 Task: Find connections with filter location Igaraçu do Tietê with filter topic #lockdownwith filter profile language German with filter current company Ssangyong Engineering & Construction Co. Ltd. with filter school Mount Carmel College, India with filter industry Footwear Manufacturing with filter service category Nonprofit Consulting with filter keywords title Managers
Action: Mouse moved to (547, 103)
Screenshot: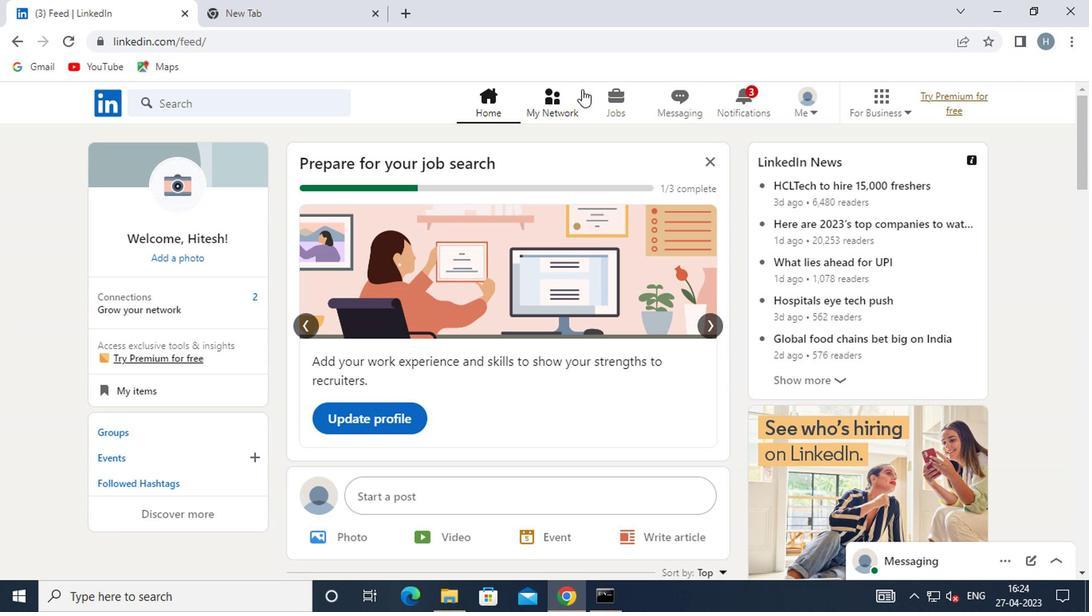 
Action: Mouse pressed left at (547, 103)
Screenshot: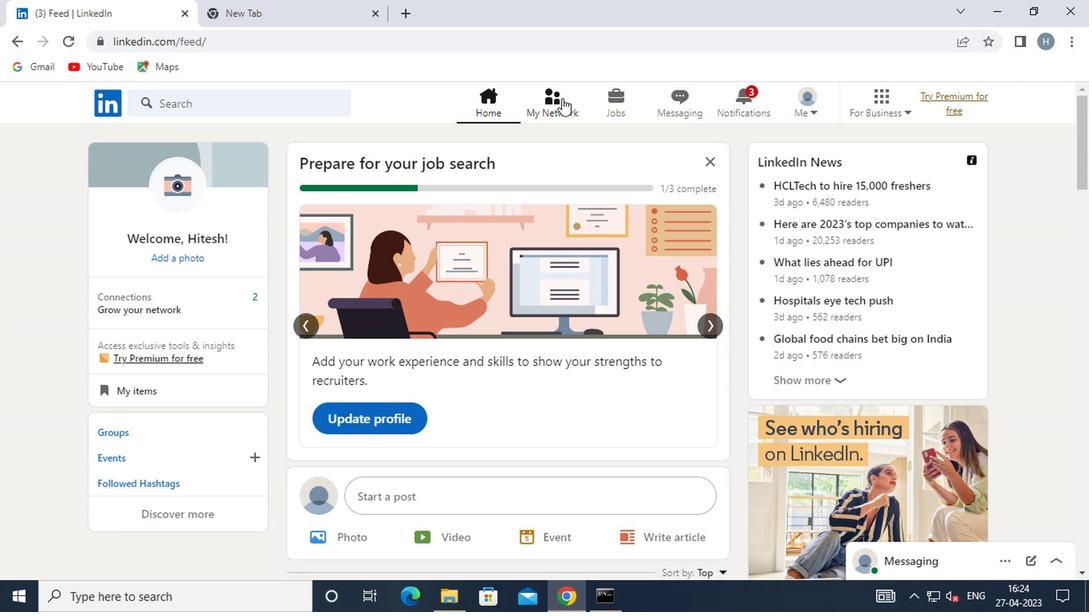 
Action: Mouse moved to (236, 184)
Screenshot: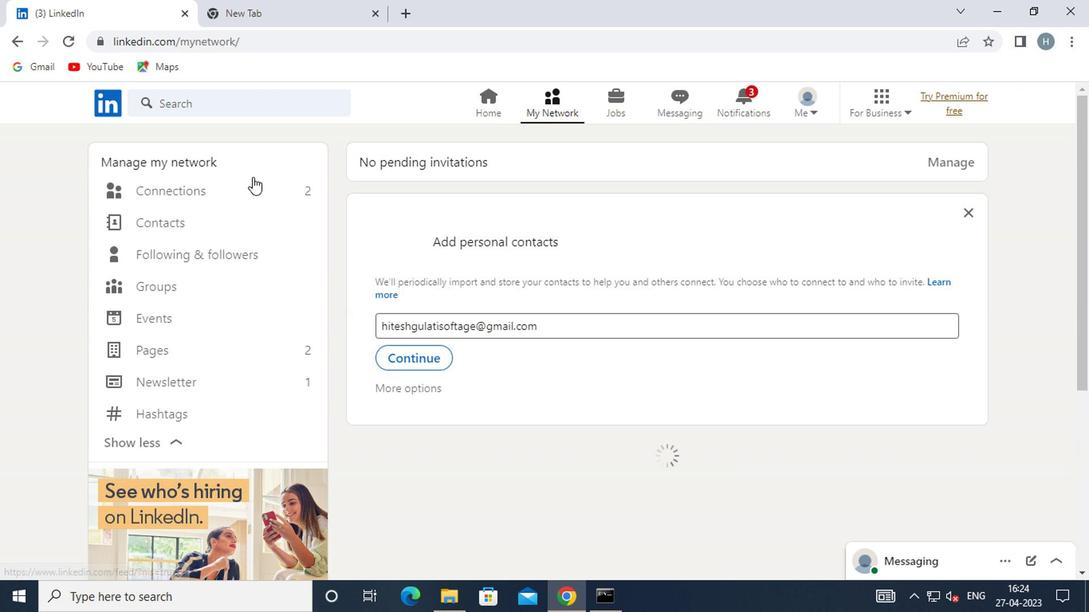 
Action: Mouse pressed left at (236, 184)
Screenshot: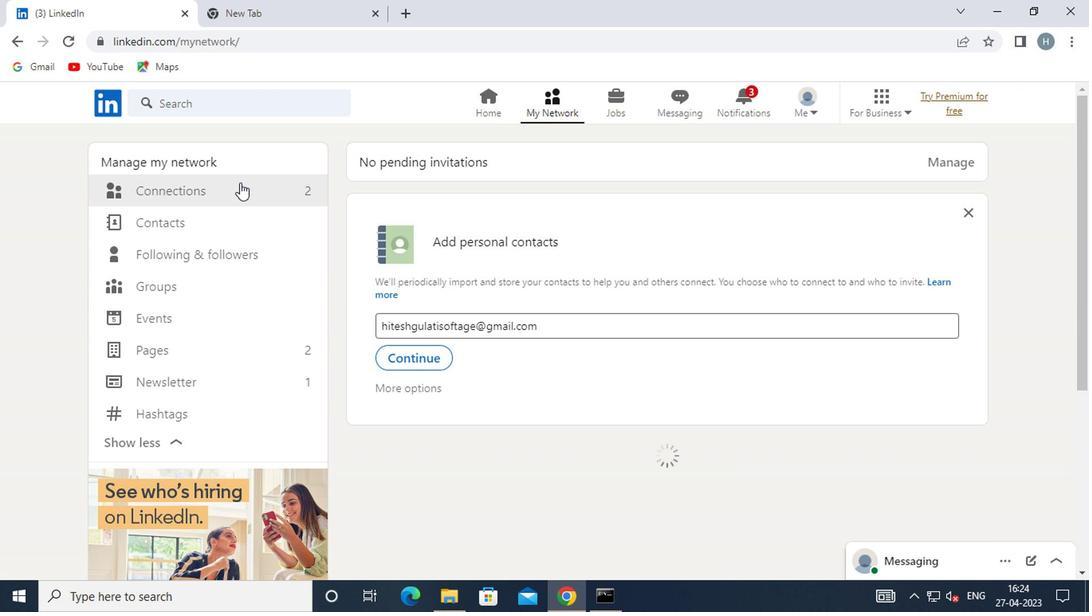 
Action: Mouse moved to (653, 190)
Screenshot: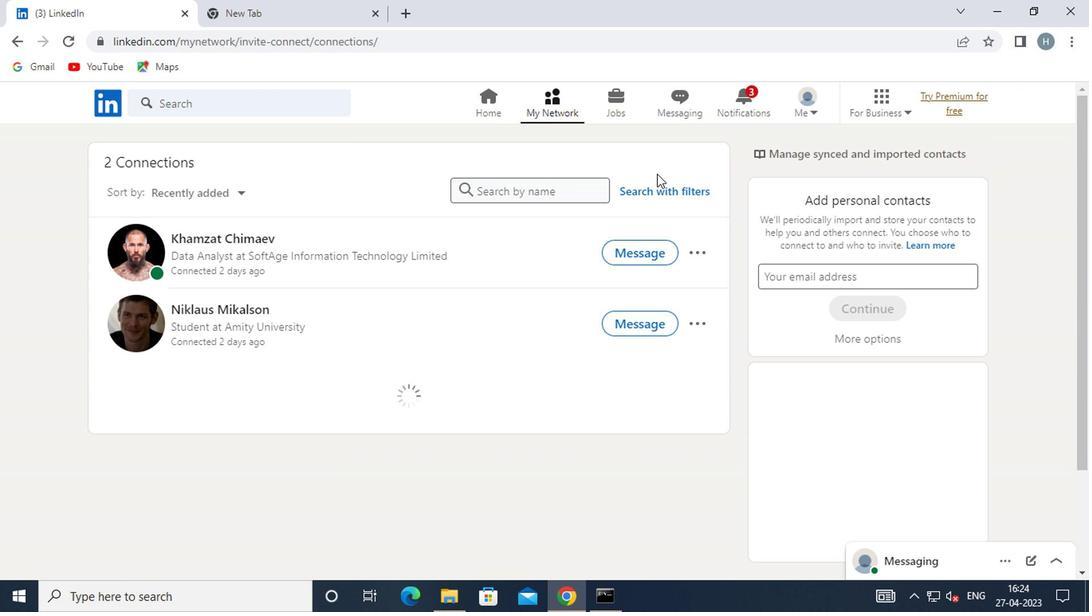 
Action: Mouse pressed left at (653, 190)
Screenshot: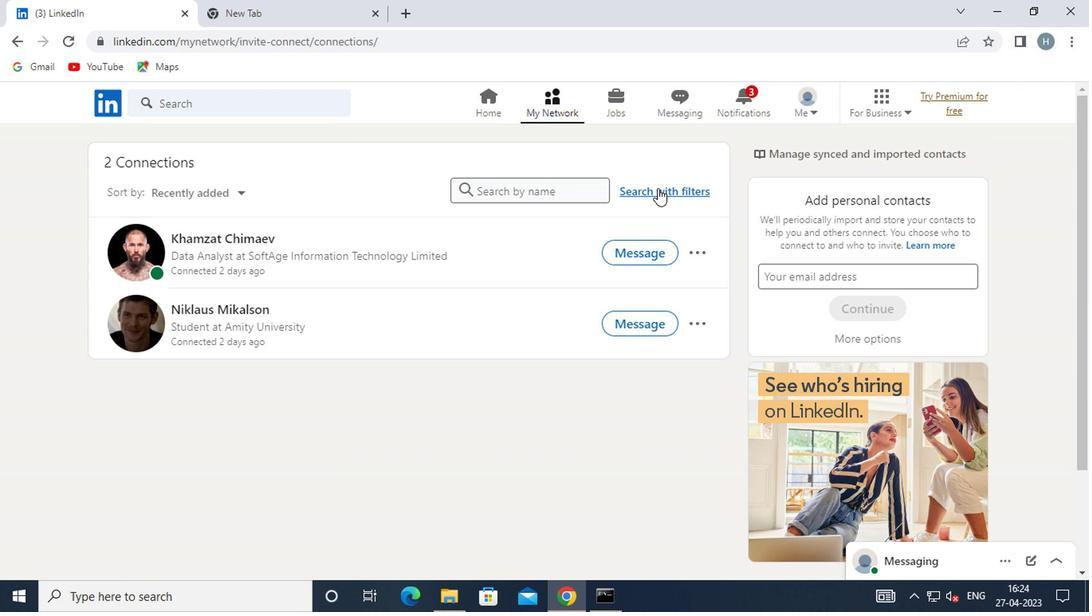 
Action: Mouse moved to (586, 144)
Screenshot: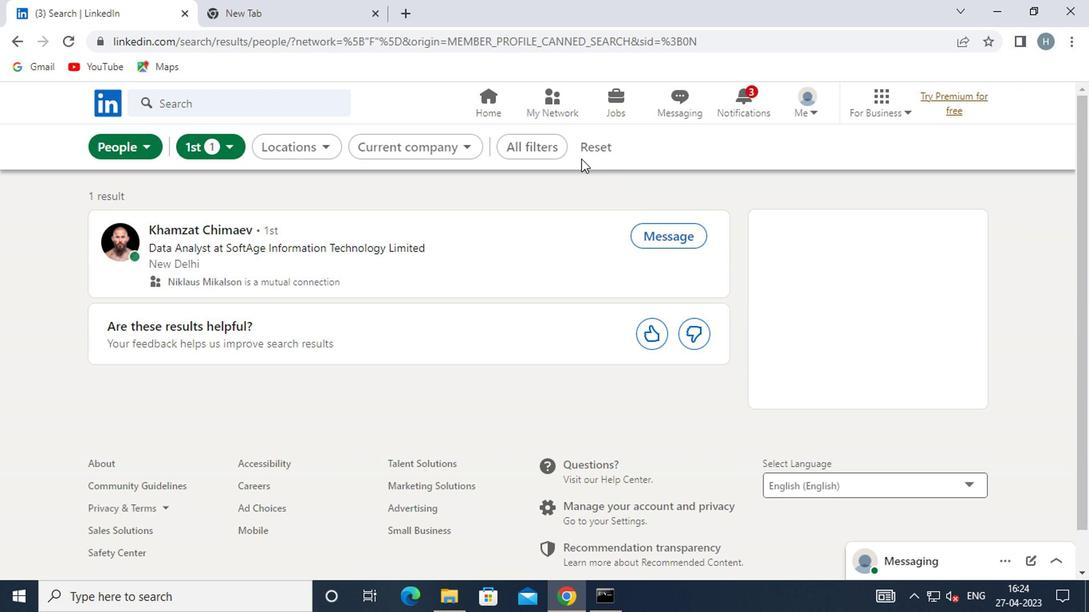 
Action: Mouse pressed left at (586, 144)
Screenshot: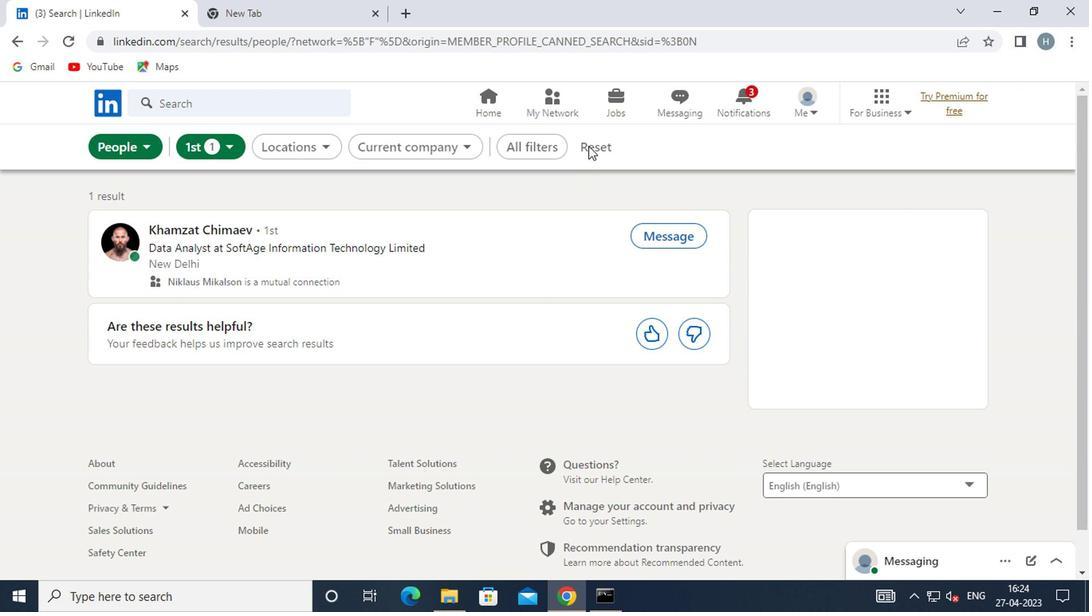 
Action: Mouse moved to (556, 144)
Screenshot: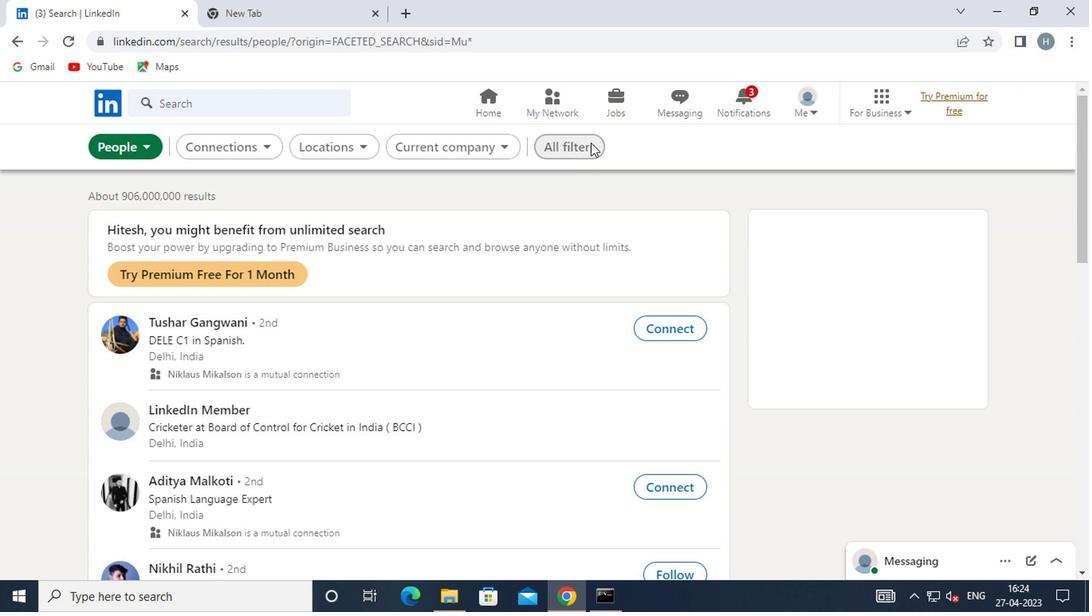 
Action: Mouse pressed left at (556, 144)
Screenshot: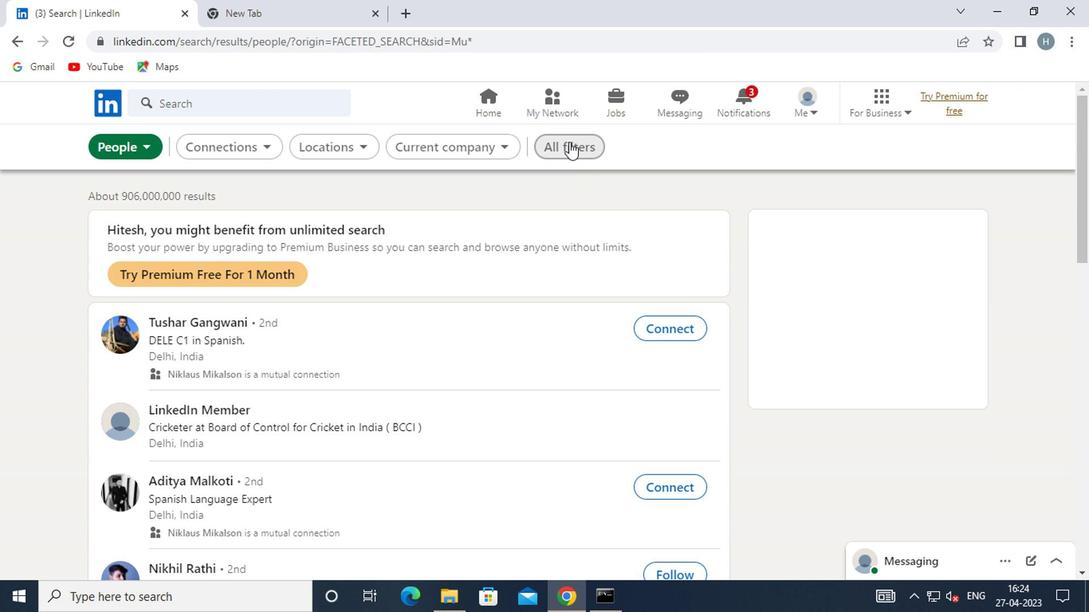 
Action: Mouse moved to (879, 285)
Screenshot: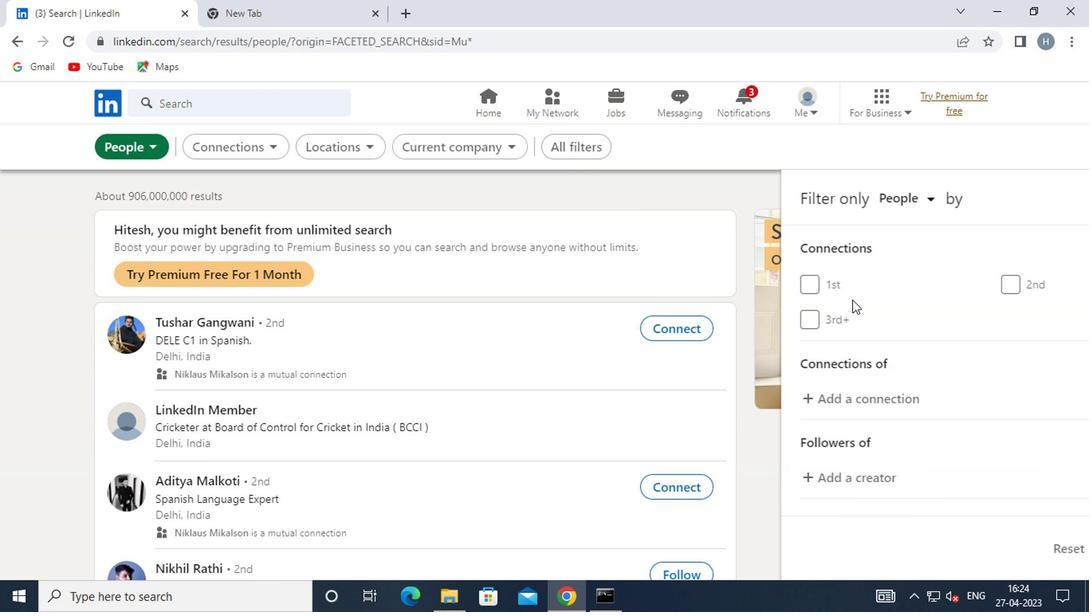 
Action: Mouse scrolled (879, 285) with delta (0, 0)
Screenshot: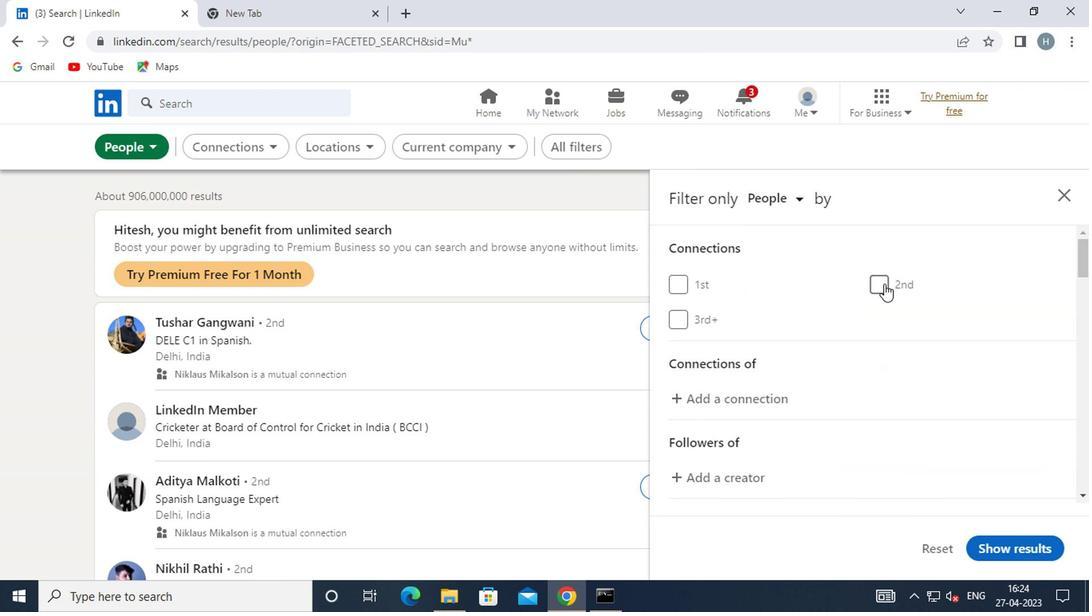 
Action: Mouse scrolled (879, 285) with delta (0, 0)
Screenshot: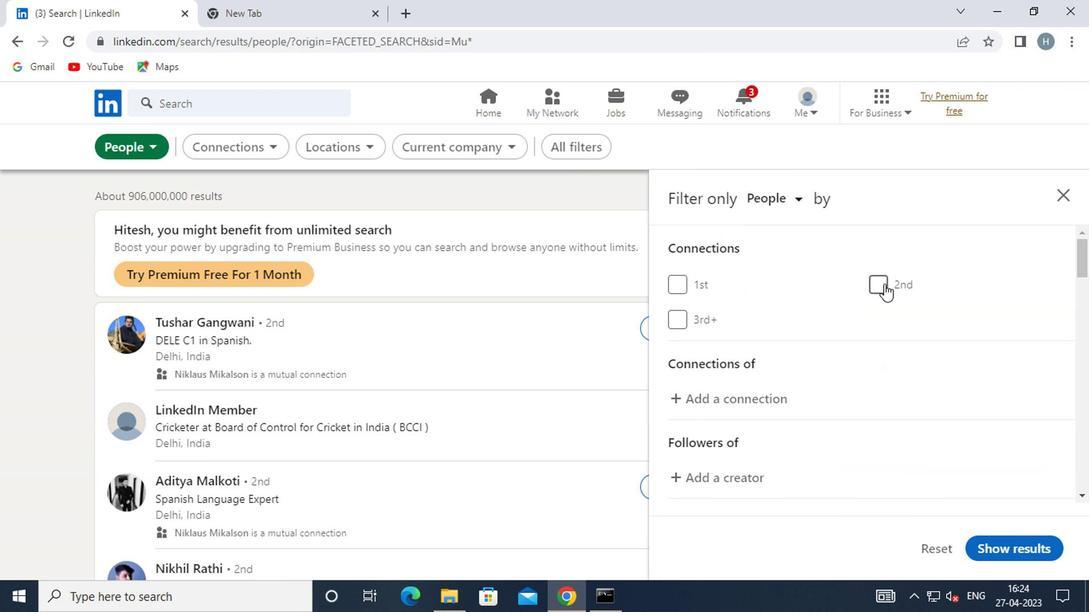
Action: Mouse scrolled (879, 285) with delta (0, 0)
Screenshot: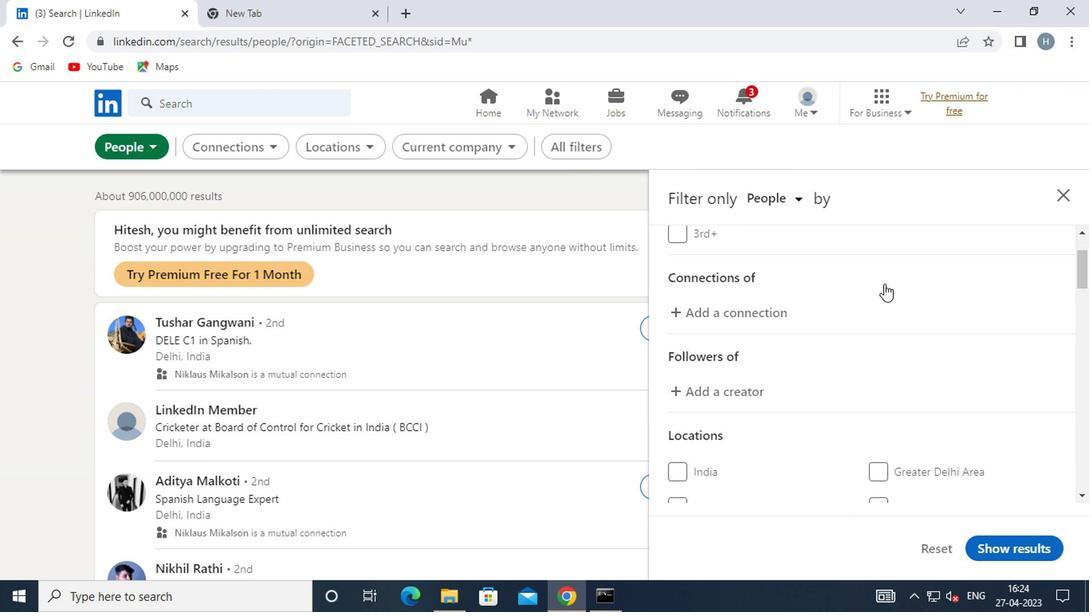 
Action: Mouse scrolled (879, 285) with delta (0, 0)
Screenshot: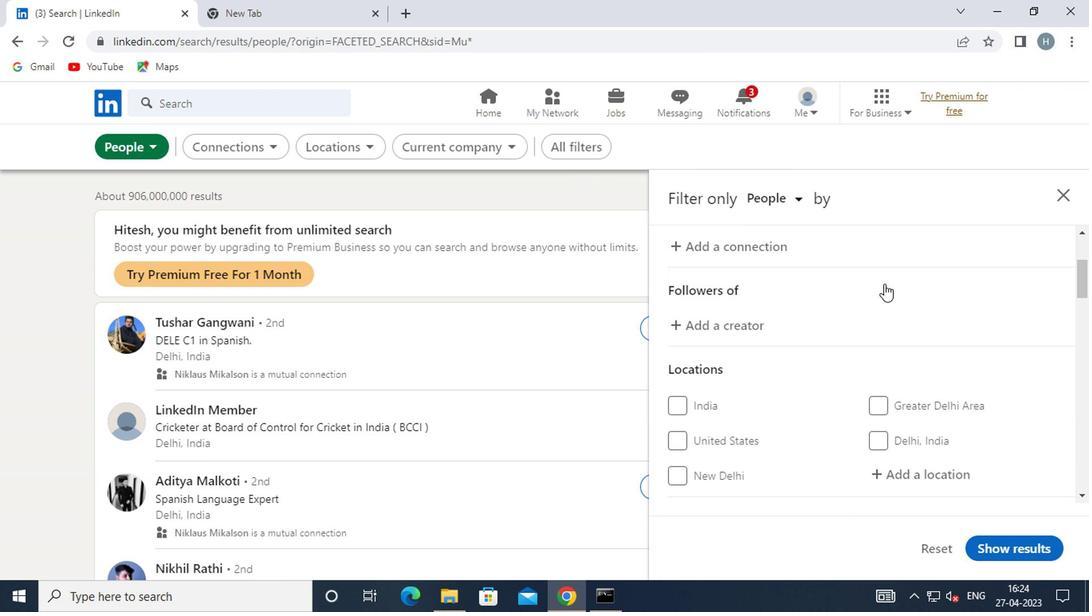
Action: Mouse moved to (907, 306)
Screenshot: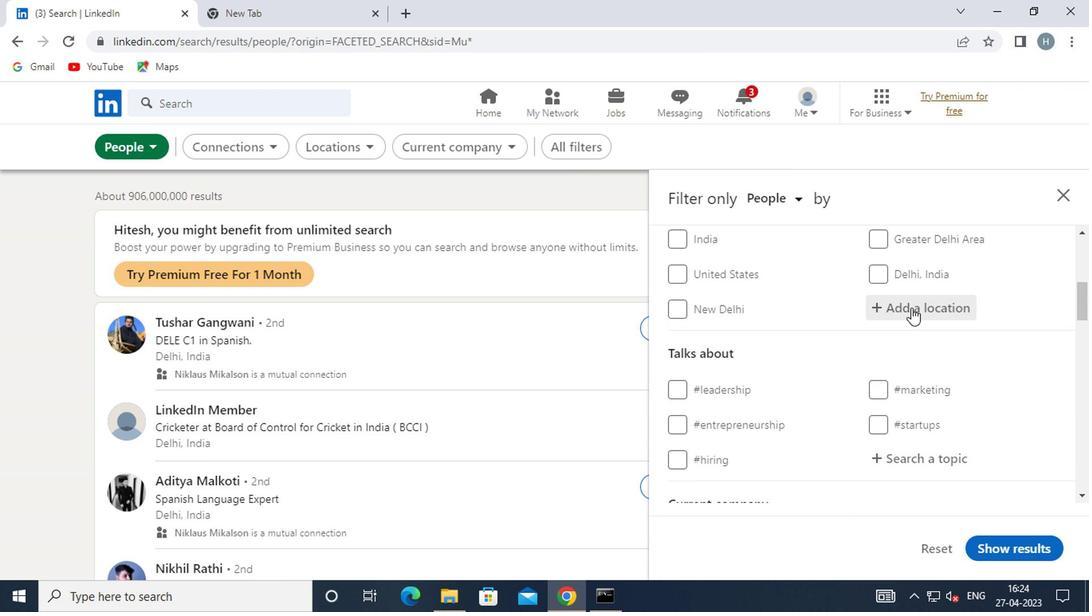 
Action: Mouse pressed left at (907, 306)
Screenshot: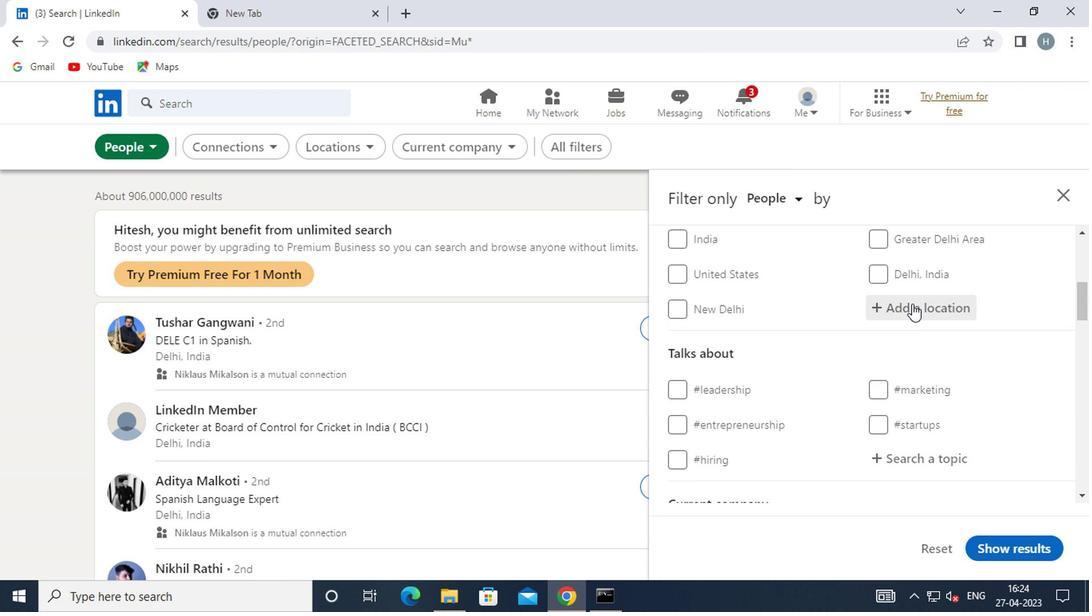 
Action: Mouse moved to (907, 305)
Screenshot: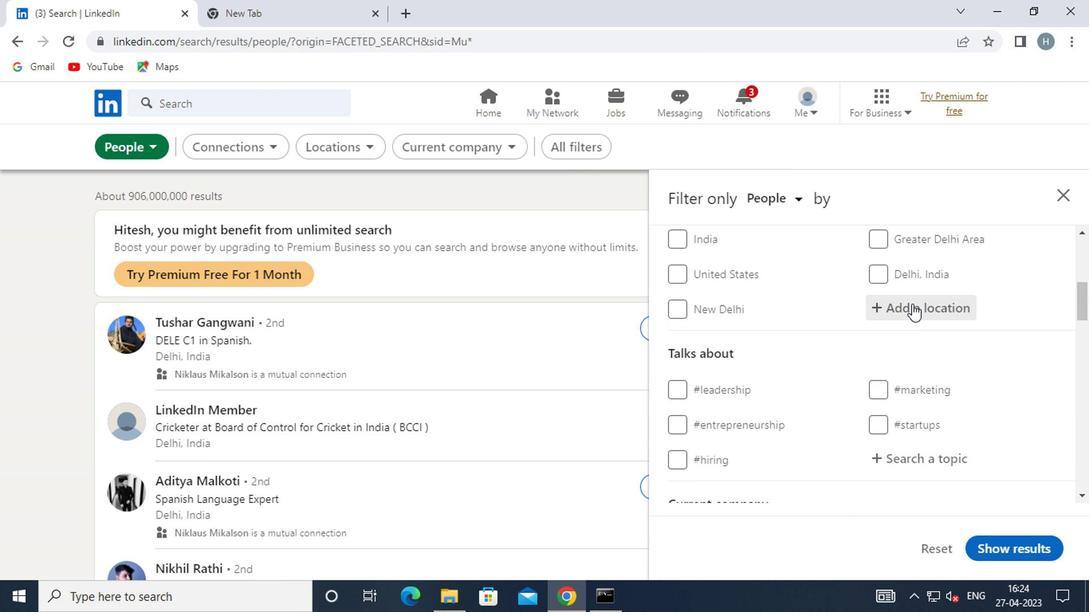 
Action: Key pressed <Key.shift>IGARACU
Screenshot: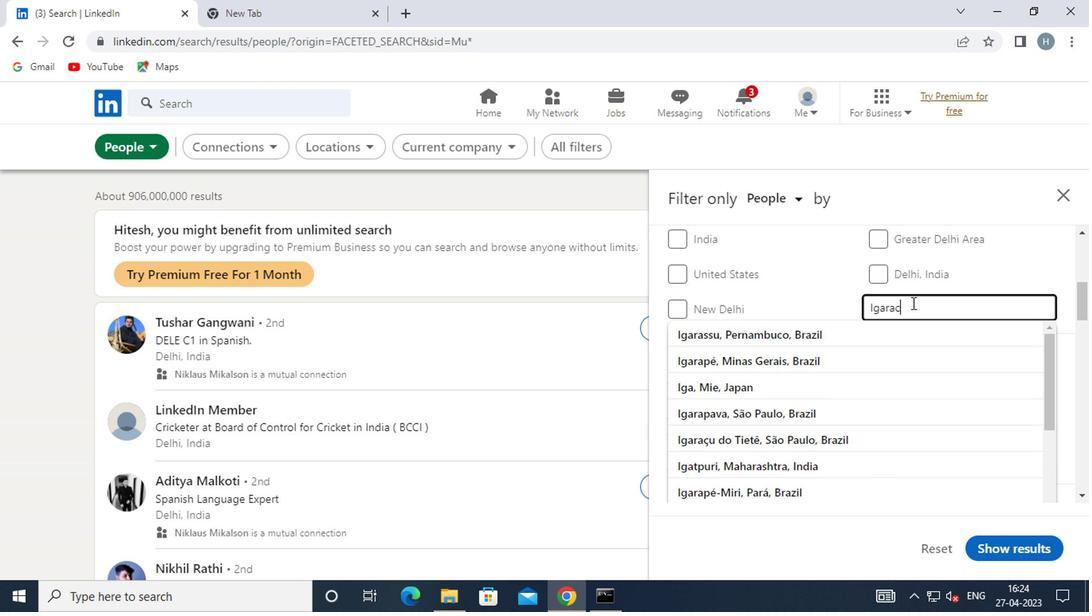 
Action: Mouse moved to (1007, 266)
Screenshot: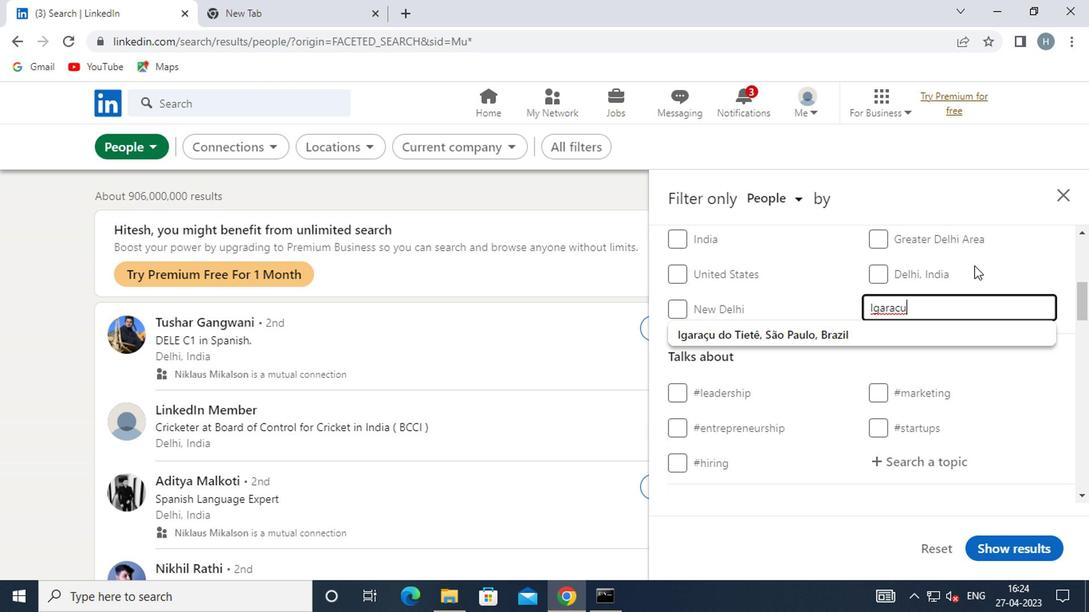 
Action: Mouse pressed left at (1007, 266)
Screenshot: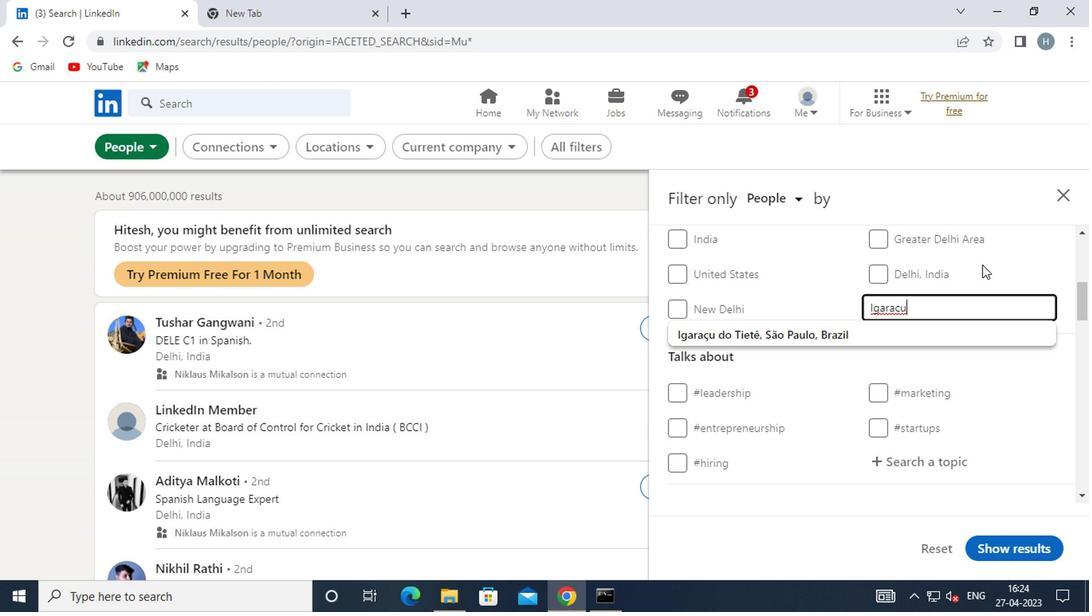 
Action: Mouse moved to (989, 274)
Screenshot: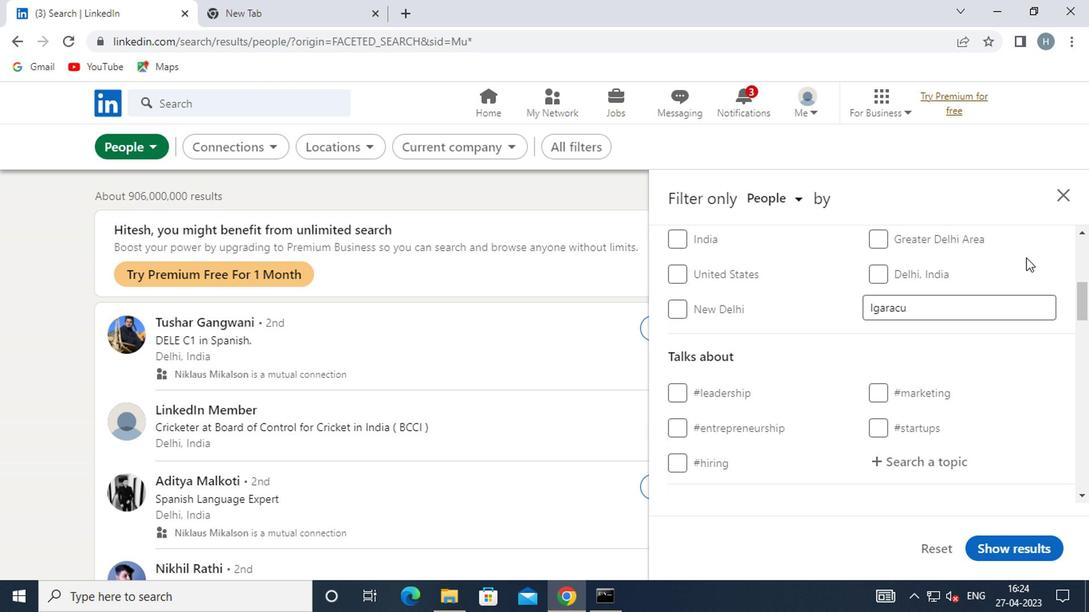 
Action: Mouse scrolled (989, 273) with delta (0, 0)
Screenshot: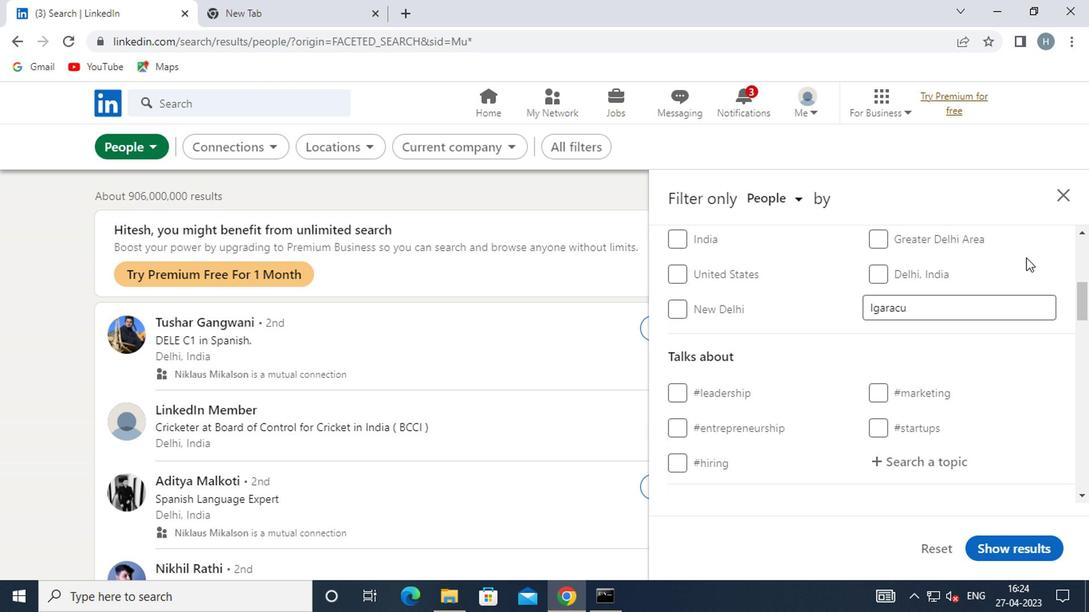 
Action: Mouse moved to (964, 289)
Screenshot: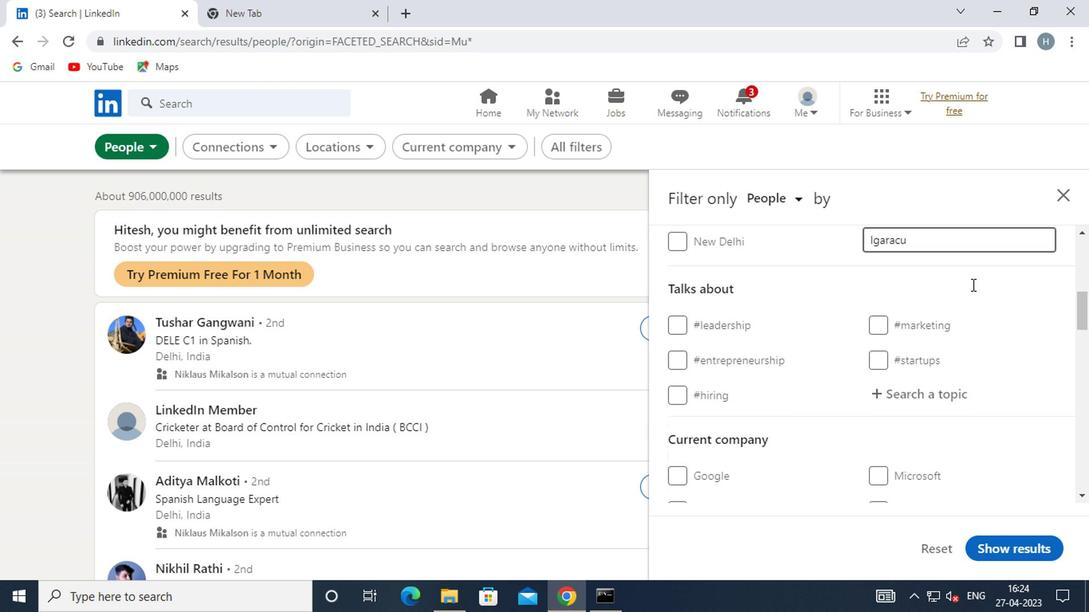 
Action: Mouse scrolled (964, 288) with delta (0, 0)
Screenshot: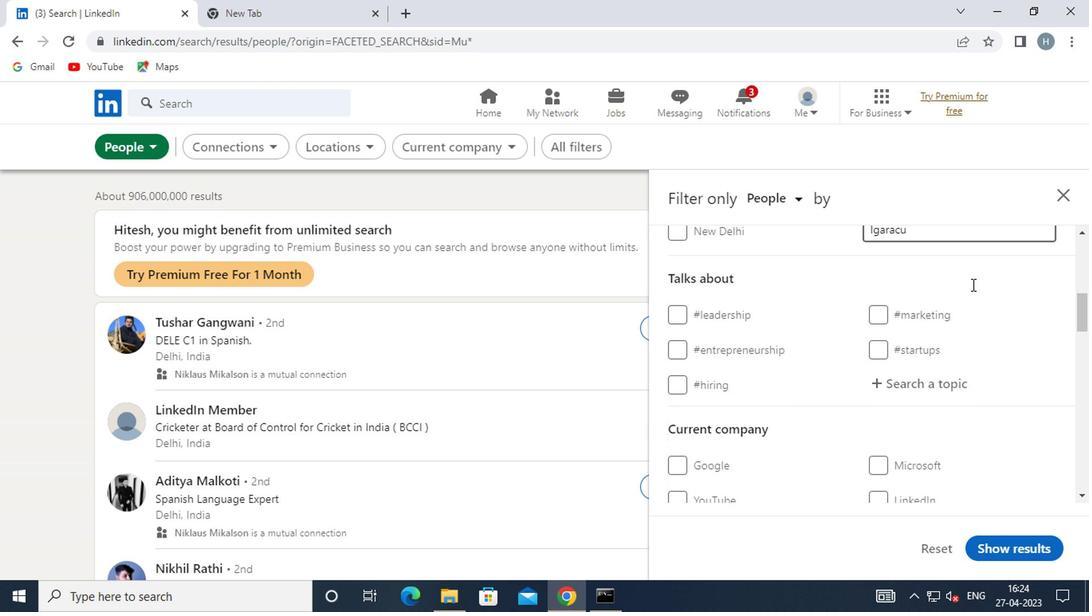 
Action: Mouse moved to (926, 303)
Screenshot: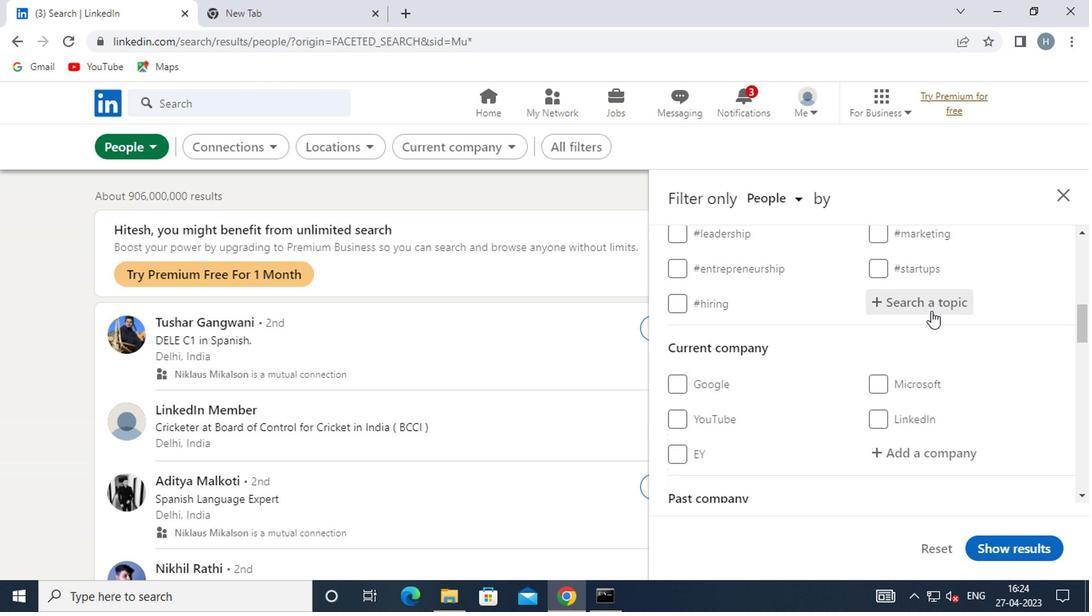 
Action: Mouse pressed left at (926, 303)
Screenshot: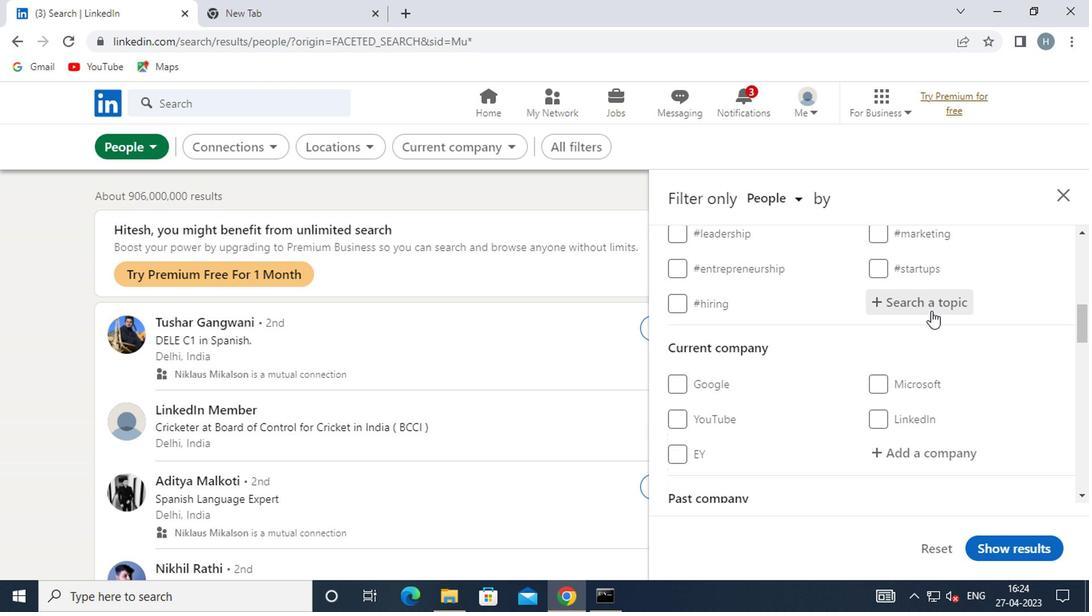 
Action: Mouse moved to (922, 301)
Screenshot: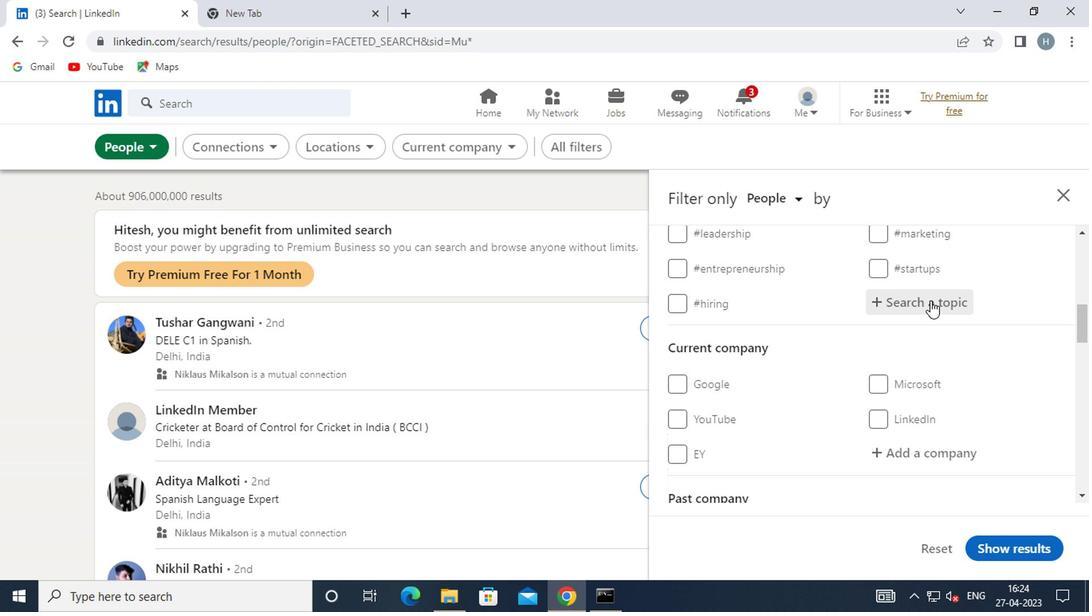 
Action: Key pressed <Key.shift>#LOCKDOWNWITH
Screenshot: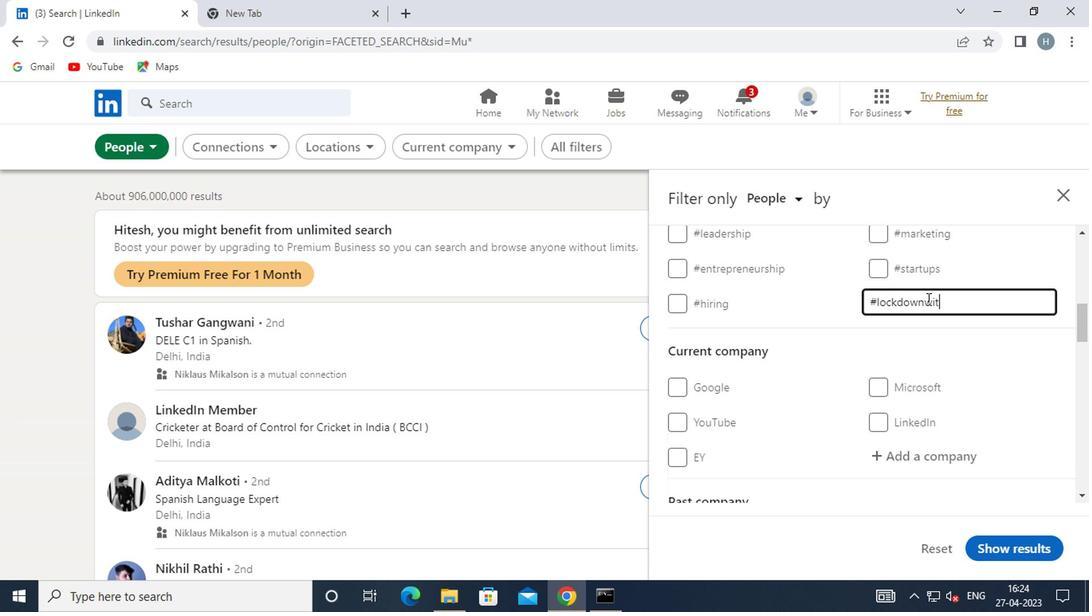 
Action: Mouse moved to (986, 336)
Screenshot: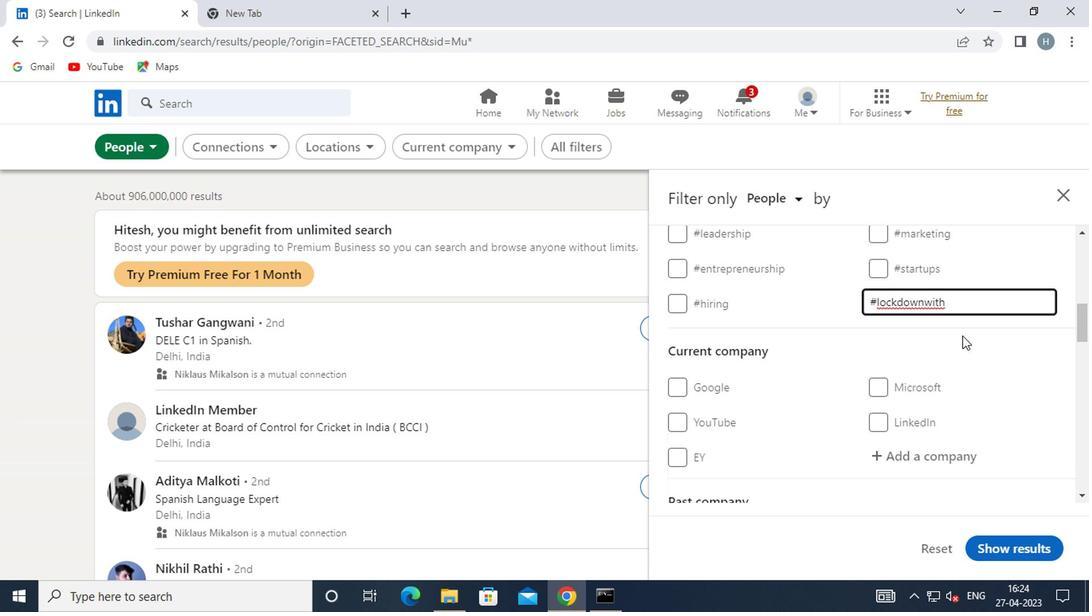 
Action: Mouse pressed left at (986, 336)
Screenshot: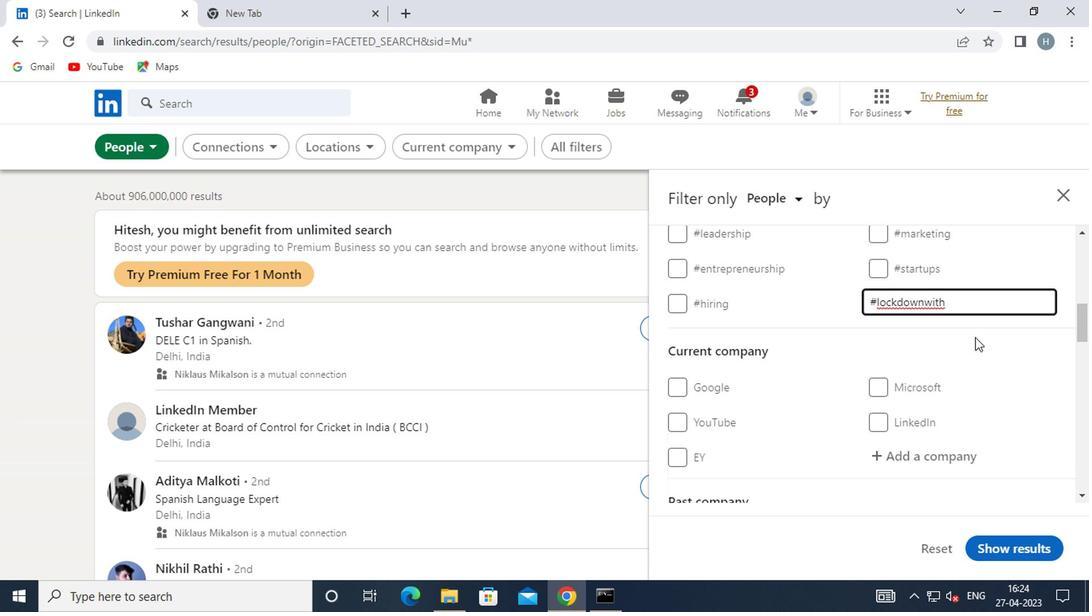 
Action: Mouse moved to (979, 342)
Screenshot: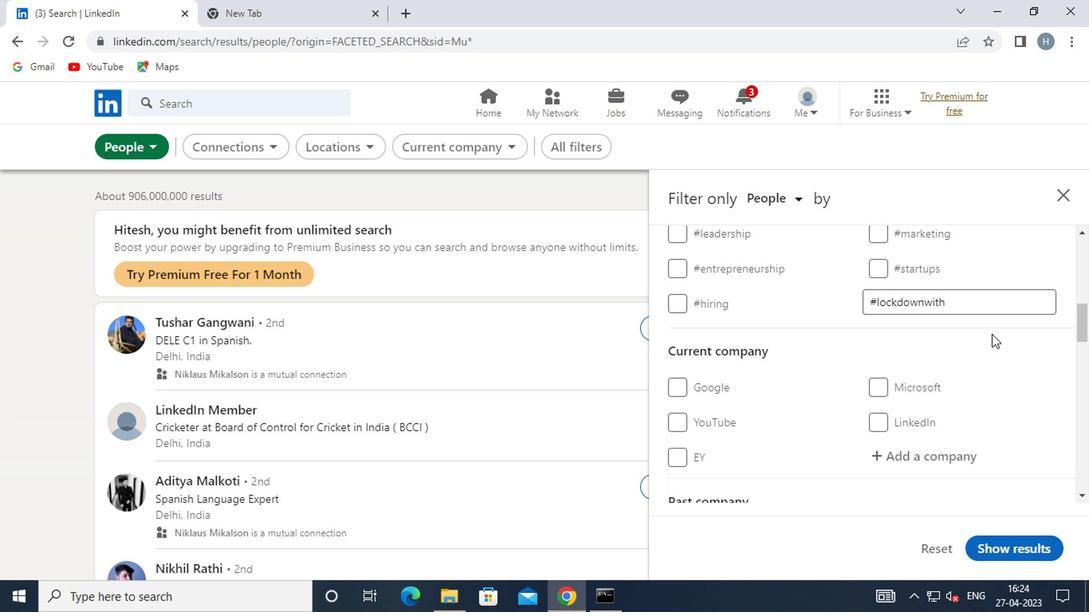 
Action: Mouse scrolled (979, 341) with delta (0, -1)
Screenshot: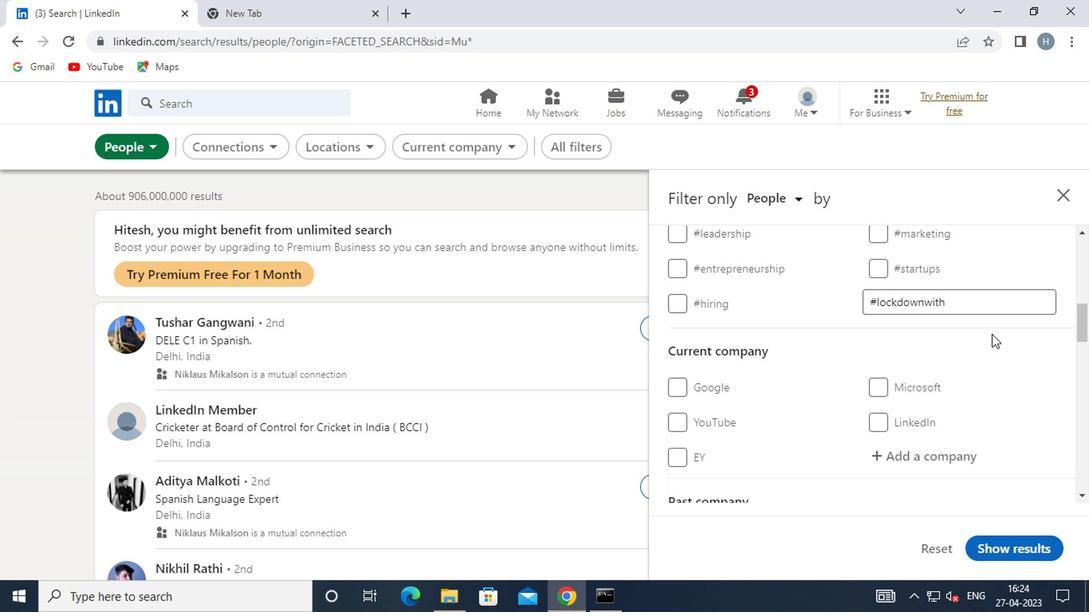 
Action: Mouse moved to (973, 348)
Screenshot: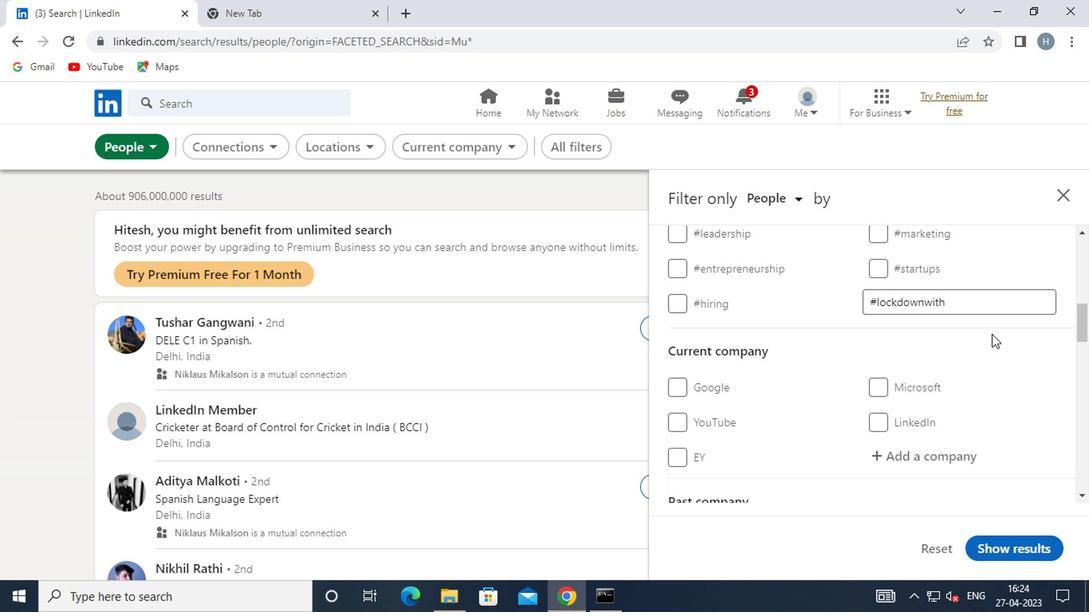 
Action: Mouse scrolled (973, 347) with delta (0, 0)
Screenshot: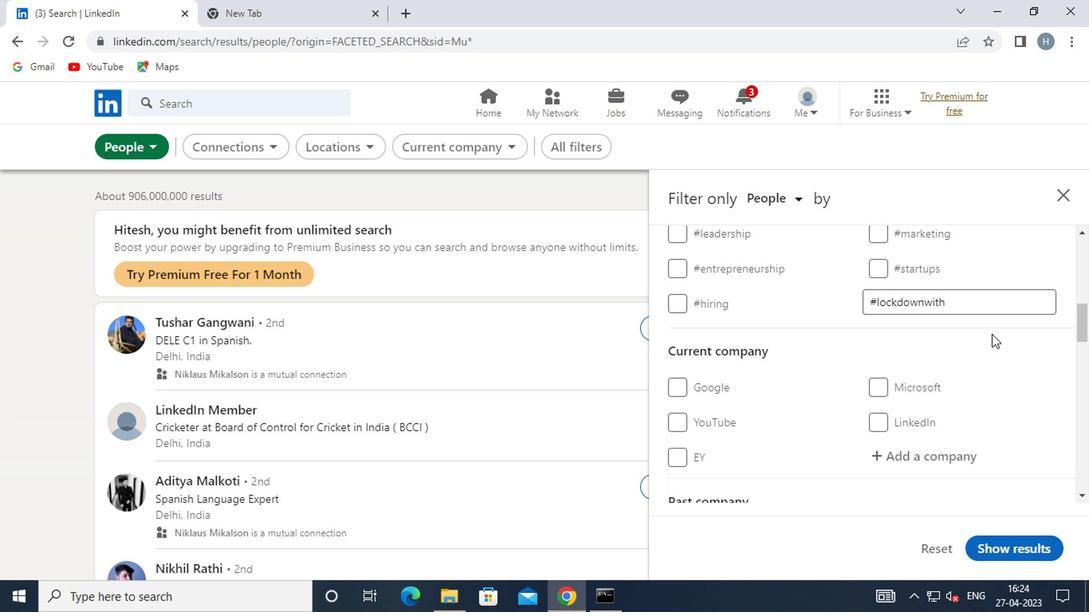 
Action: Mouse moved to (968, 348)
Screenshot: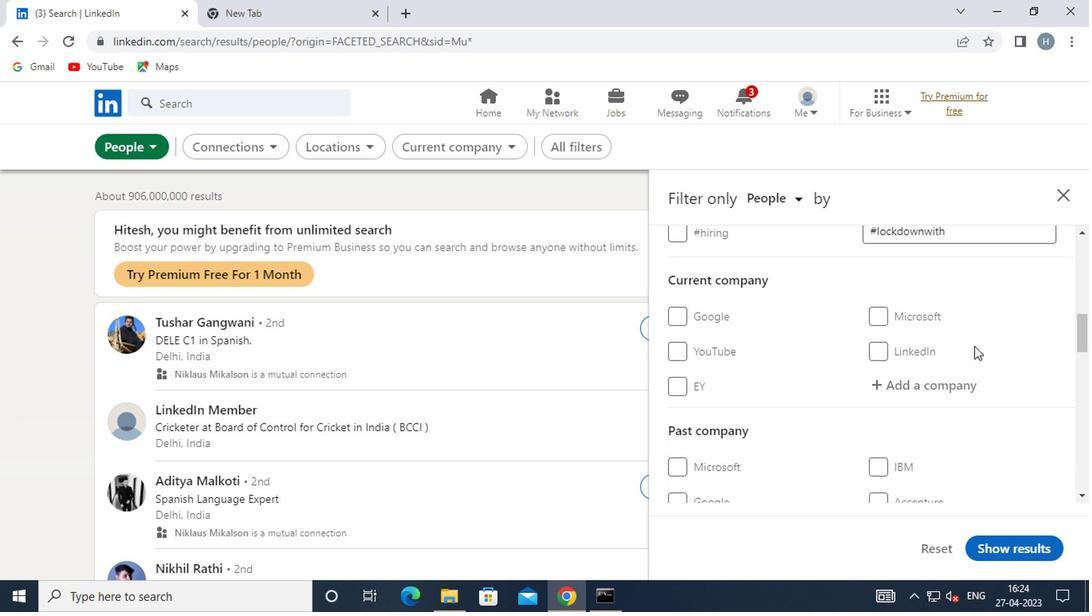
Action: Mouse scrolled (968, 347) with delta (0, 0)
Screenshot: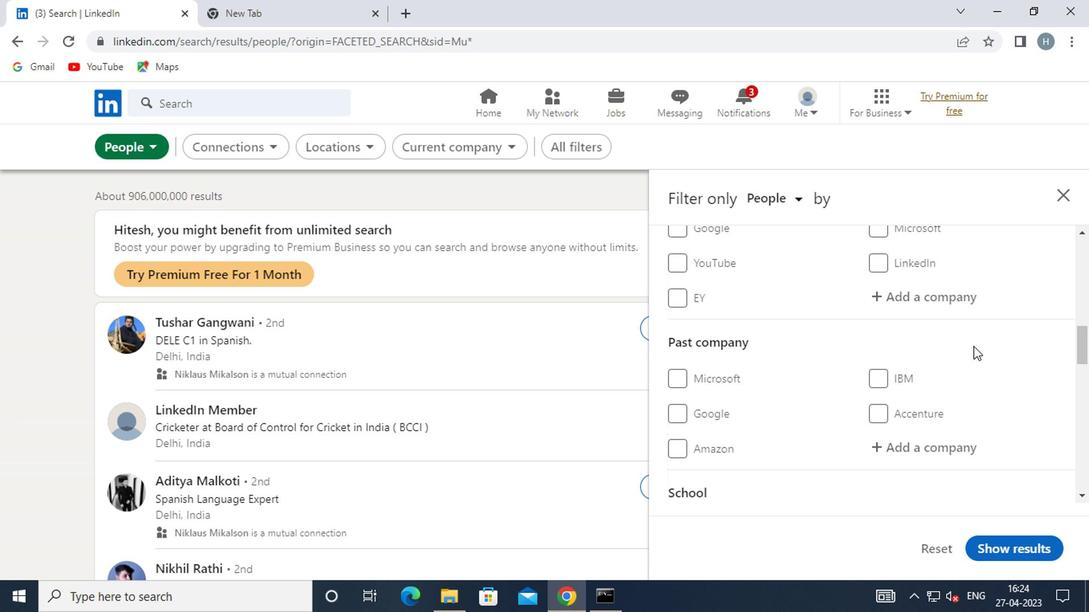 
Action: Mouse moved to (969, 342)
Screenshot: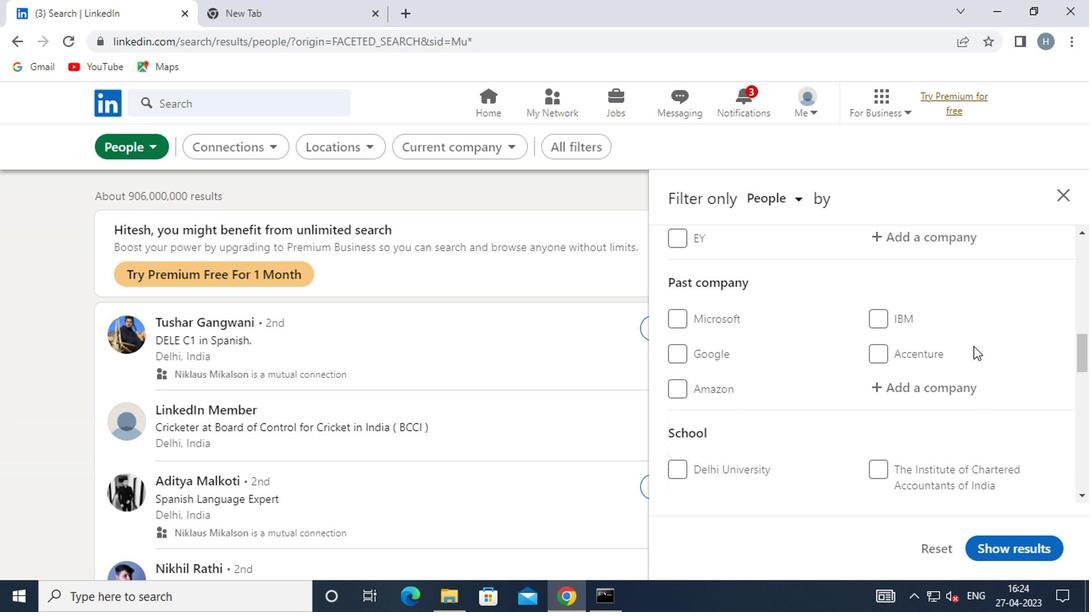 
Action: Mouse scrolled (969, 342) with delta (0, 0)
Screenshot: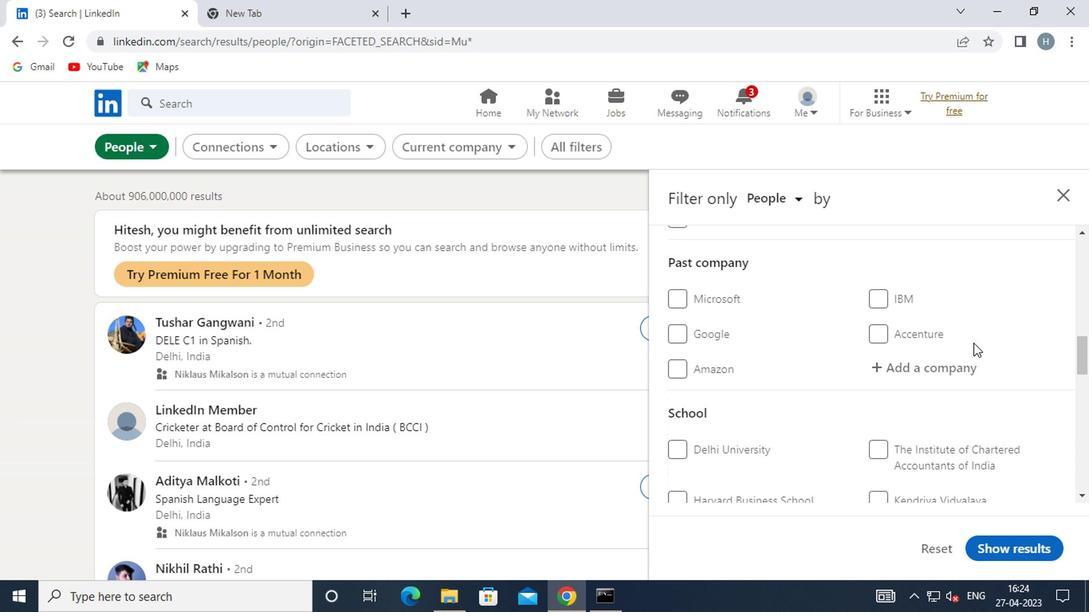
Action: Mouse scrolled (969, 342) with delta (0, 0)
Screenshot: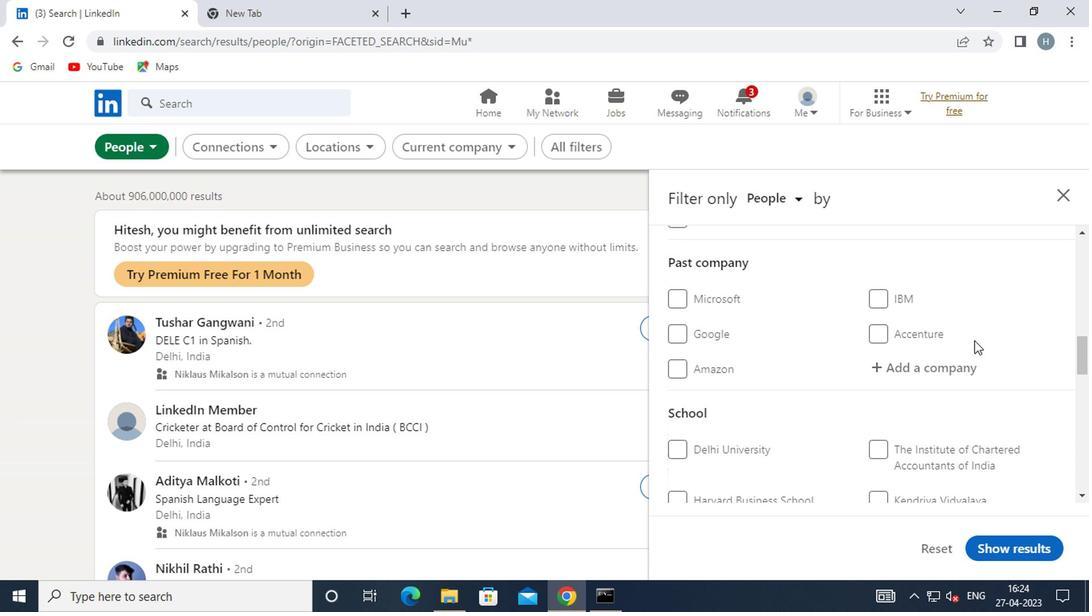 
Action: Mouse scrolled (969, 342) with delta (0, 0)
Screenshot: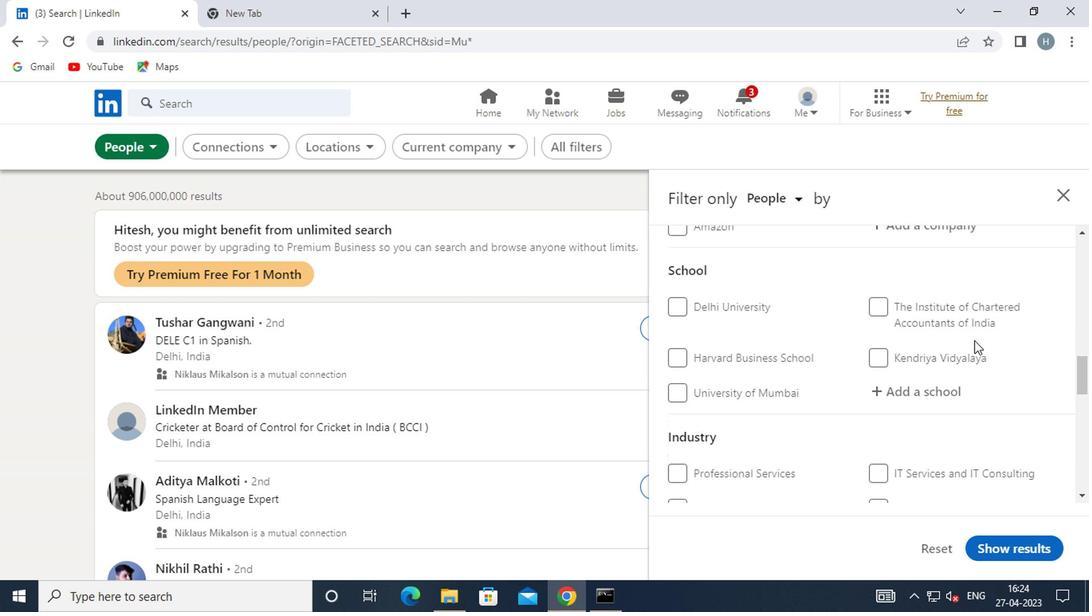 
Action: Mouse scrolled (969, 342) with delta (0, 0)
Screenshot: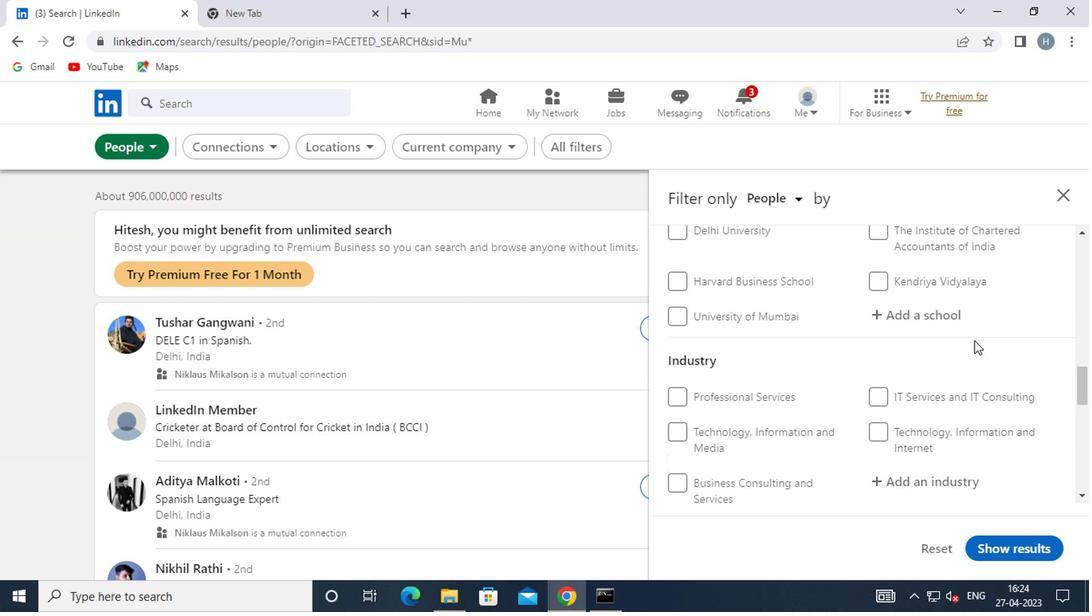 
Action: Mouse scrolled (969, 342) with delta (0, 0)
Screenshot: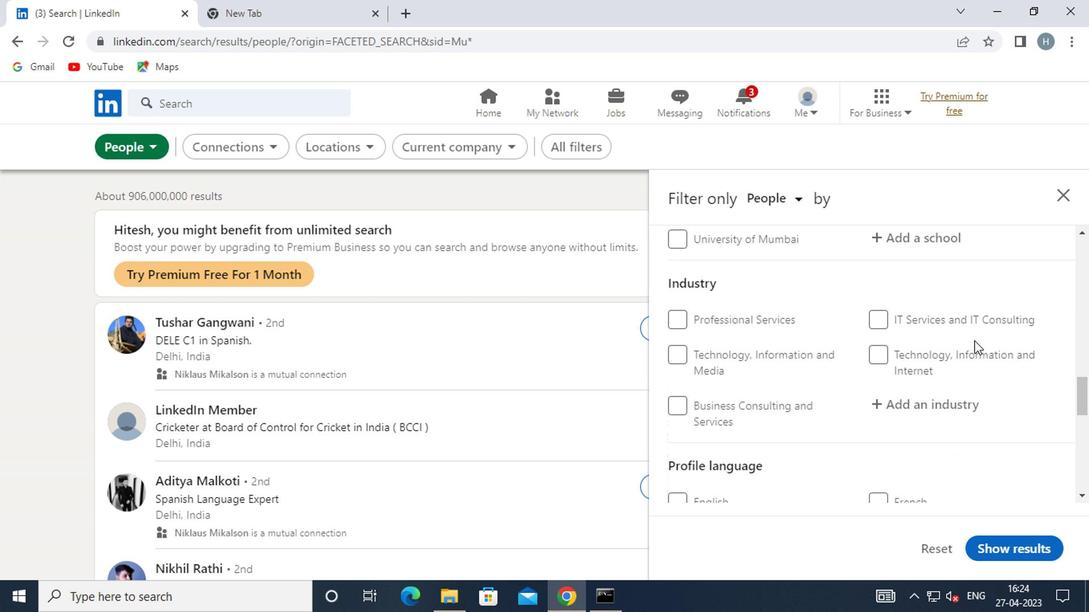 
Action: Mouse scrolled (969, 342) with delta (0, 0)
Screenshot: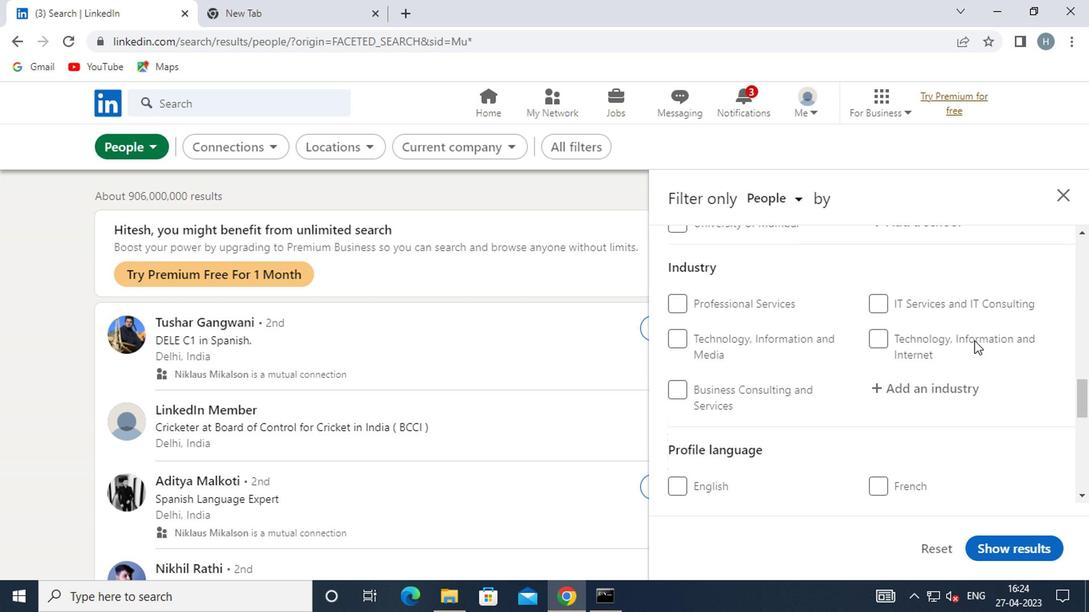 
Action: Mouse moved to (705, 392)
Screenshot: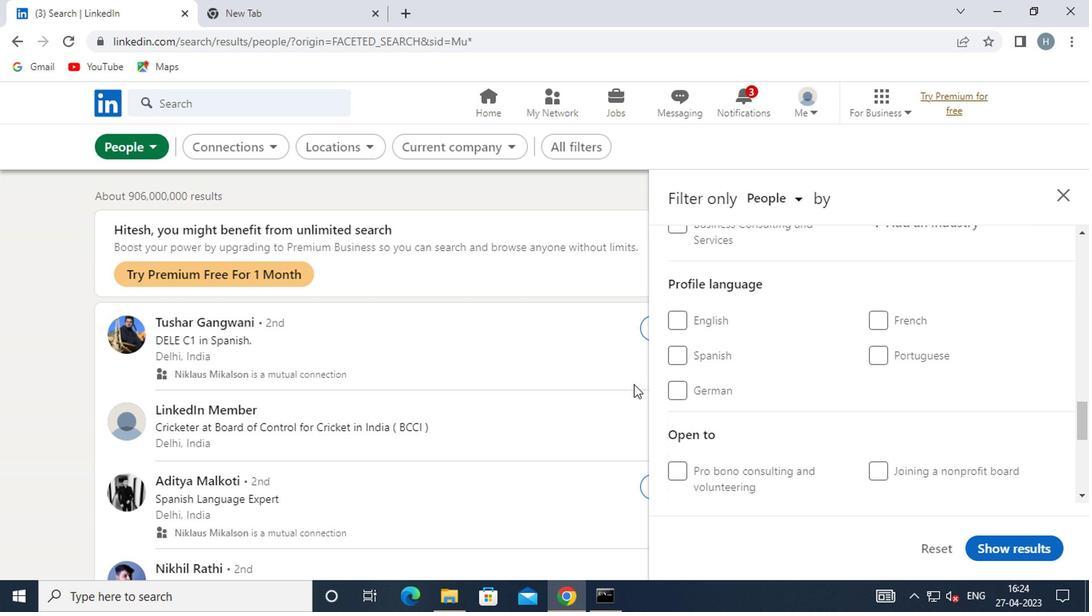 
Action: Mouse pressed left at (705, 392)
Screenshot: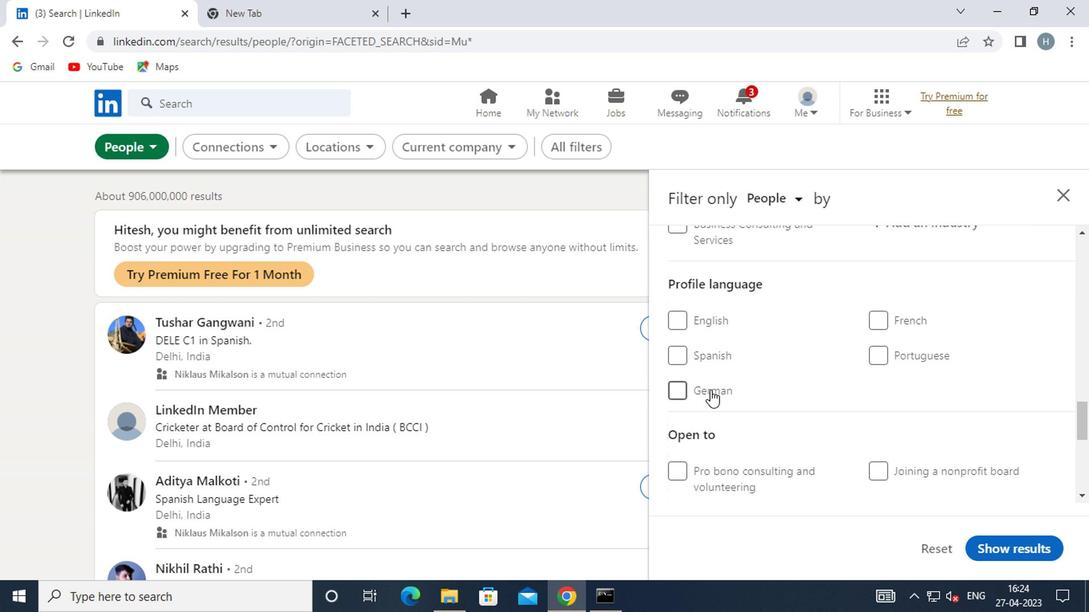 
Action: Mouse moved to (790, 381)
Screenshot: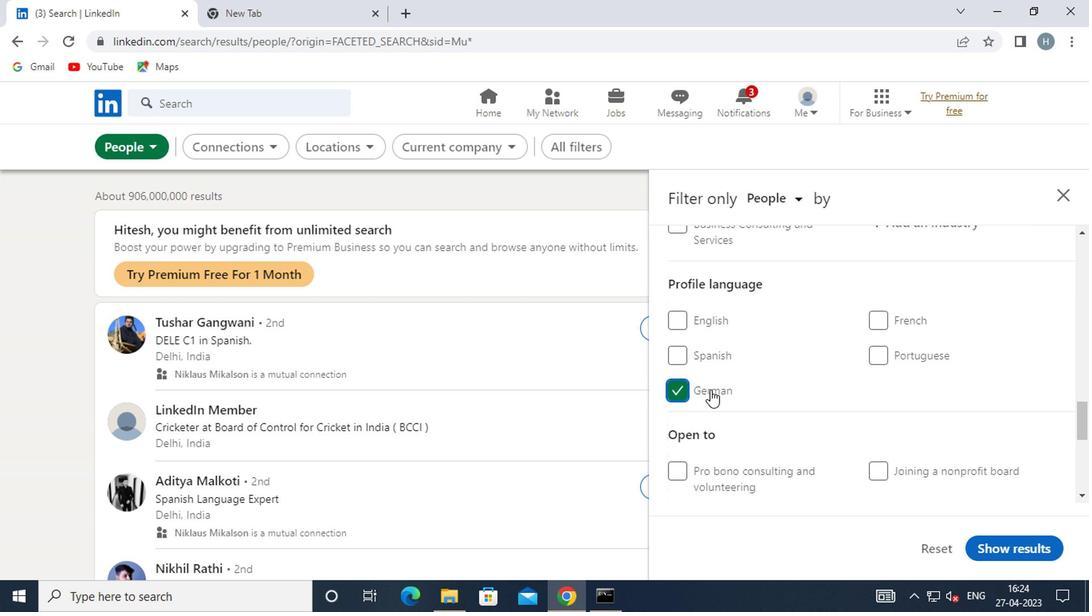 
Action: Mouse scrolled (790, 381) with delta (0, 0)
Screenshot: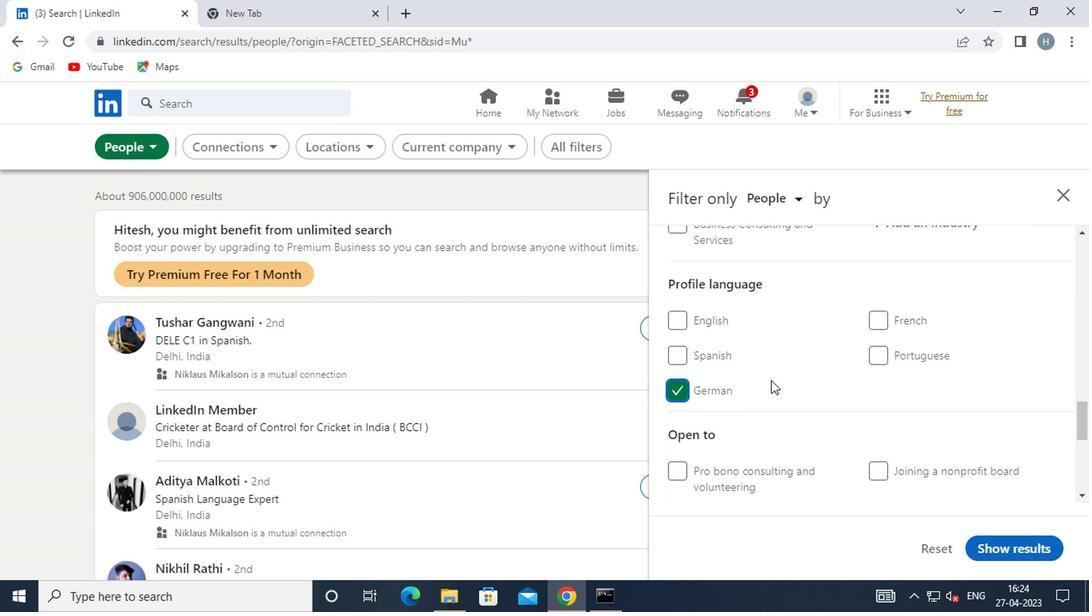 
Action: Mouse scrolled (790, 381) with delta (0, 0)
Screenshot: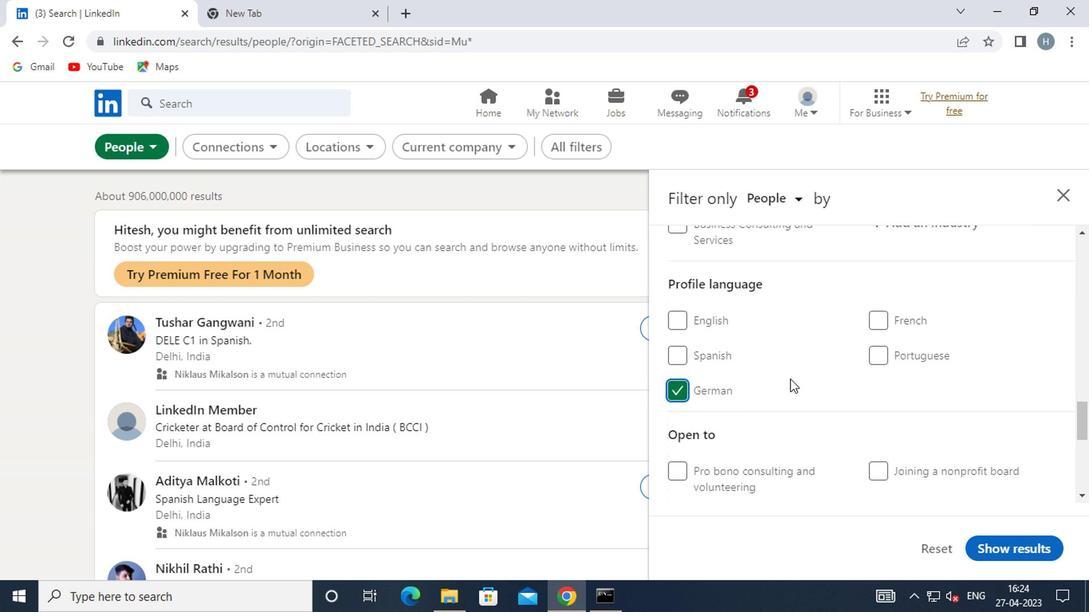 
Action: Mouse scrolled (790, 381) with delta (0, 0)
Screenshot: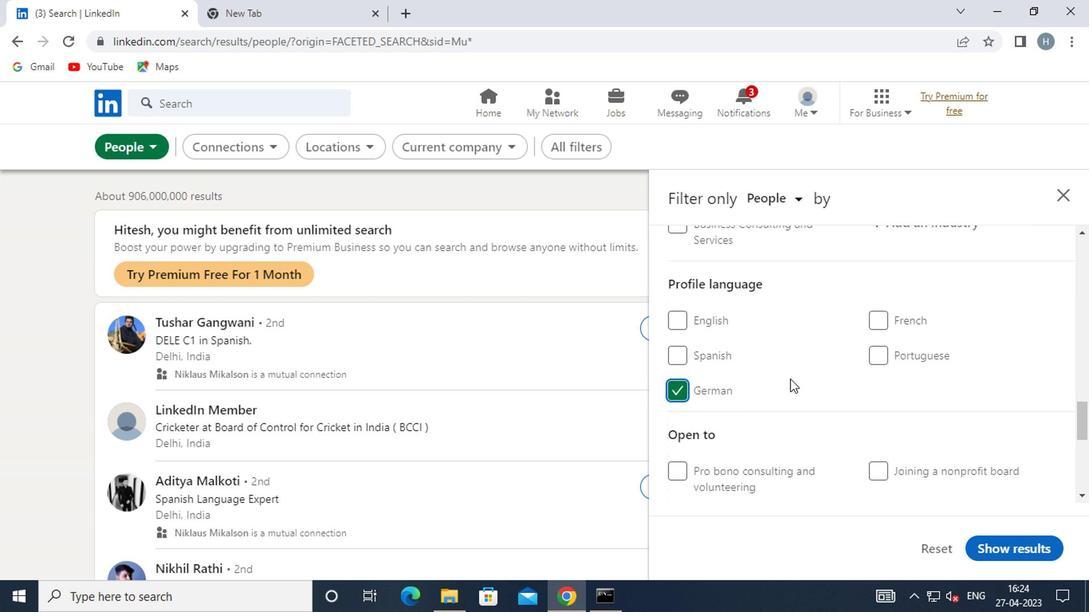 
Action: Mouse moved to (791, 380)
Screenshot: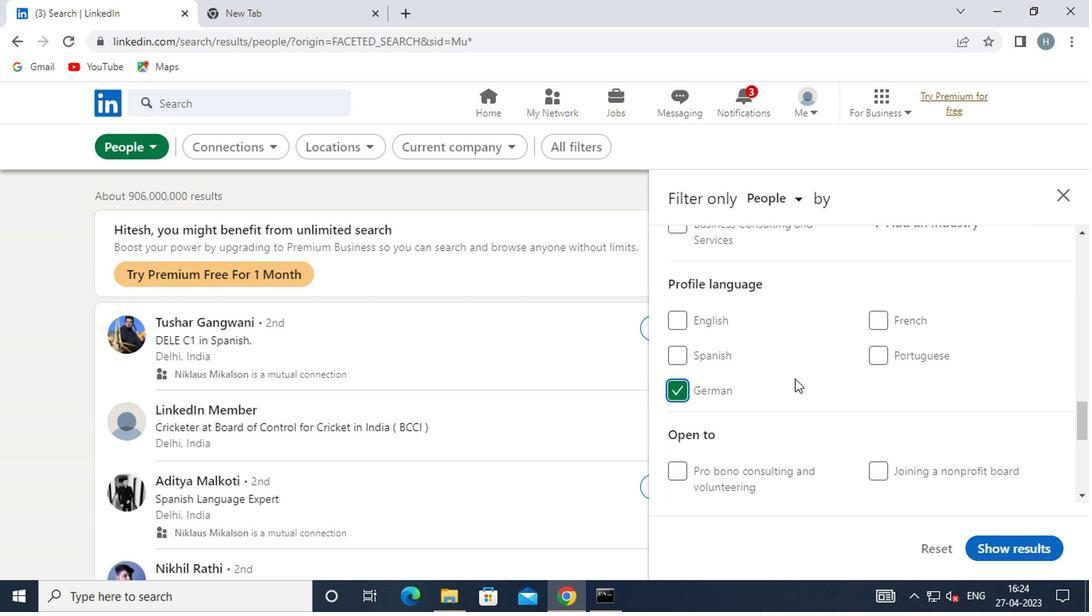 
Action: Mouse scrolled (791, 381) with delta (0, 1)
Screenshot: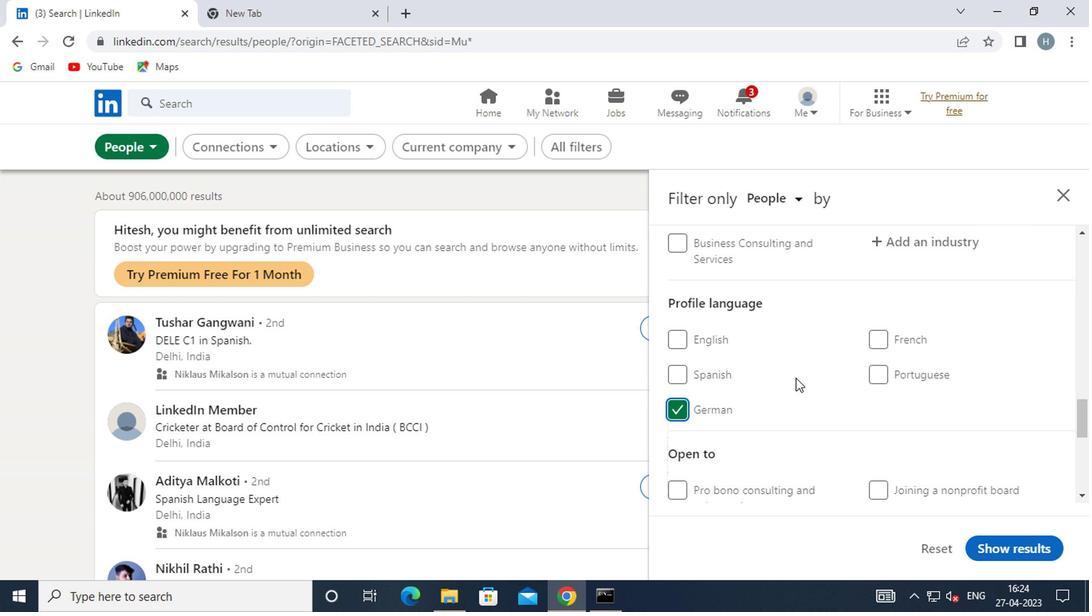 
Action: Mouse scrolled (791, 381) with delta (0, 1)
Screenshot: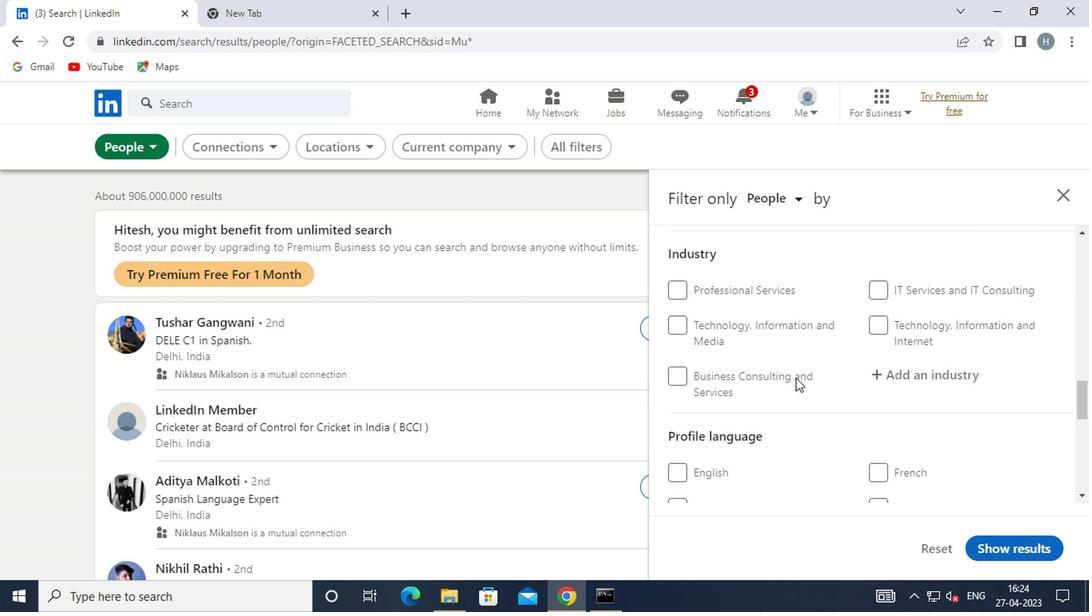 
Action: Mouse moved to (795, 377)
Screenshot: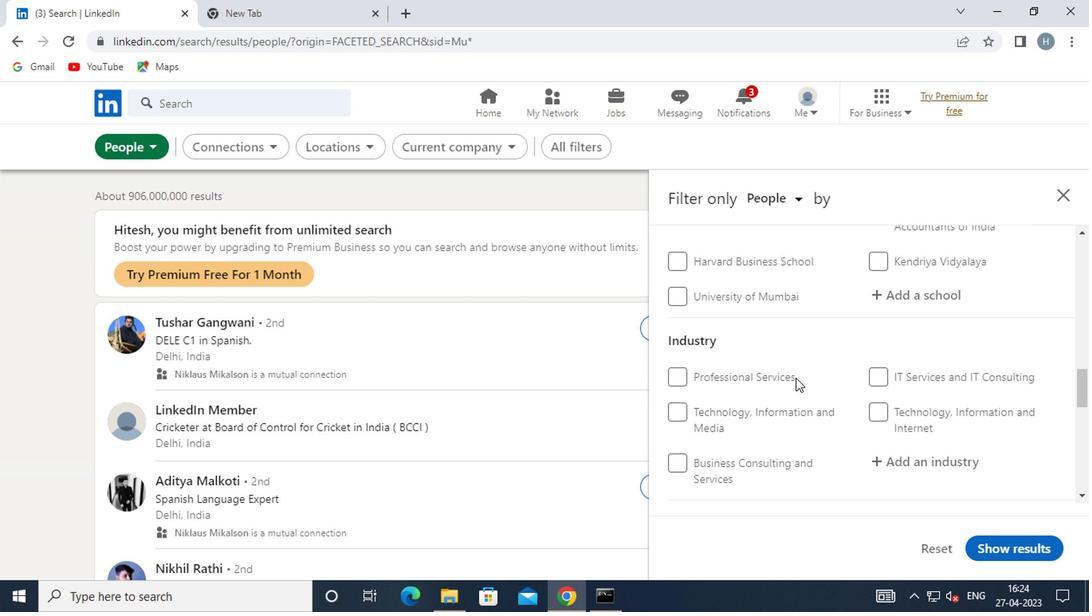 
Action: Mouse scrolled (795, 377) with delta (0, 0)
Screenshot: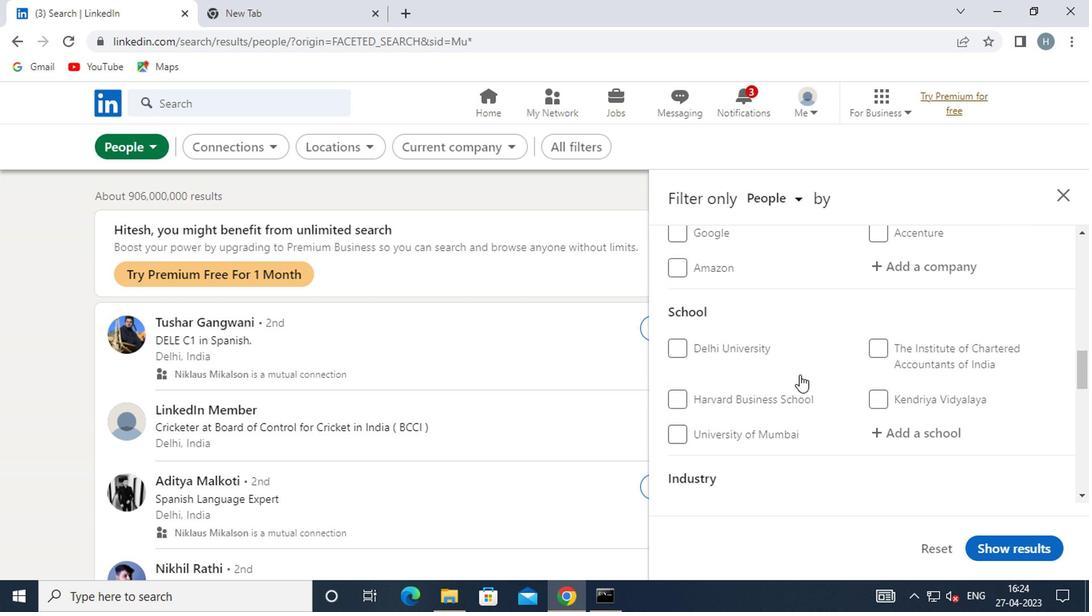 
Action: Mouse scrolled (795, 377) with delta (0, 0)
Screenshot: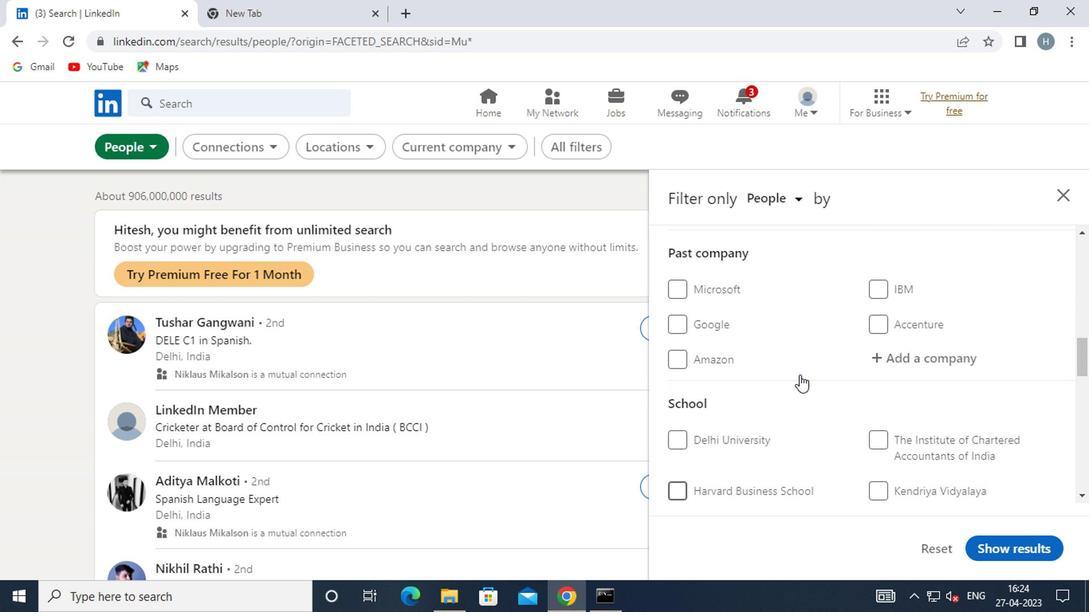 
Action: Mouse scrolled (795, 377) with delta (0, 0)
Screenshot: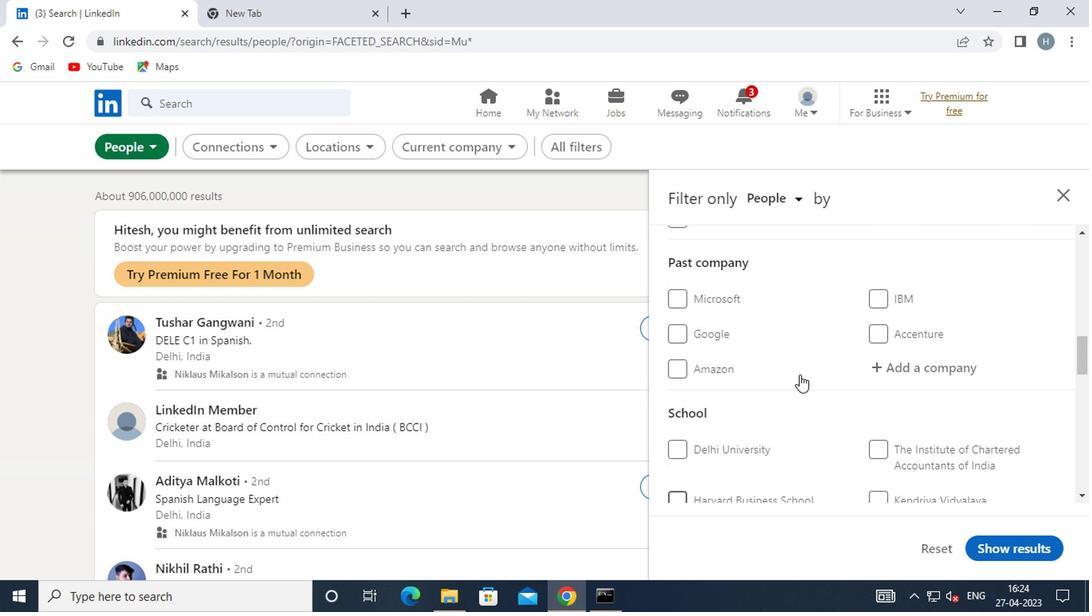 
Action: Mouse scrolled (795, 377) with delta (0, 0)
Screenshot: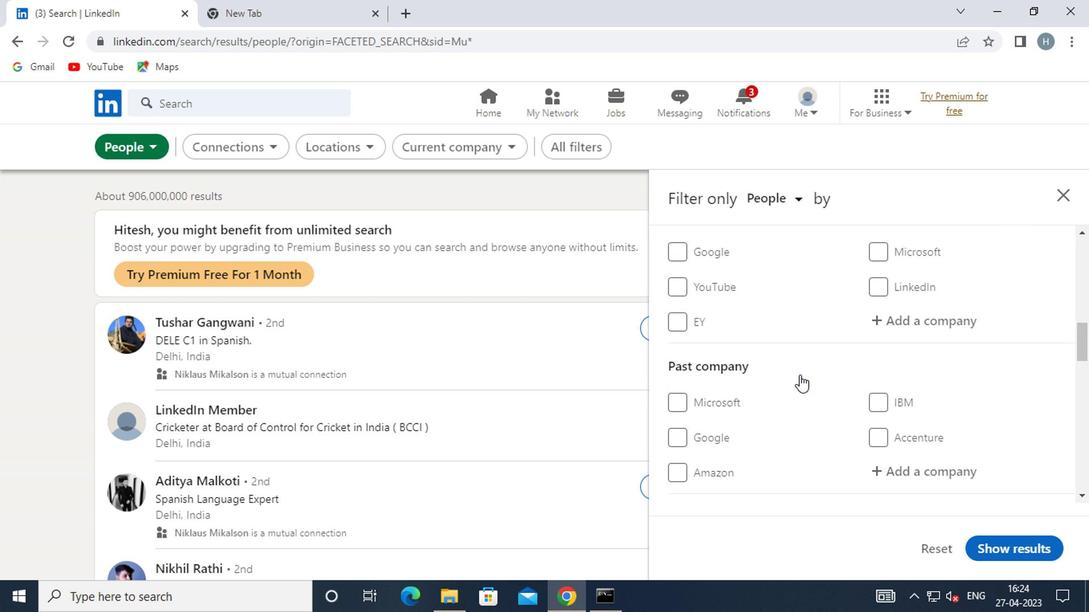 
Action: Mouse scrolled (795, 377) with delta (0, 0)
Screenshot: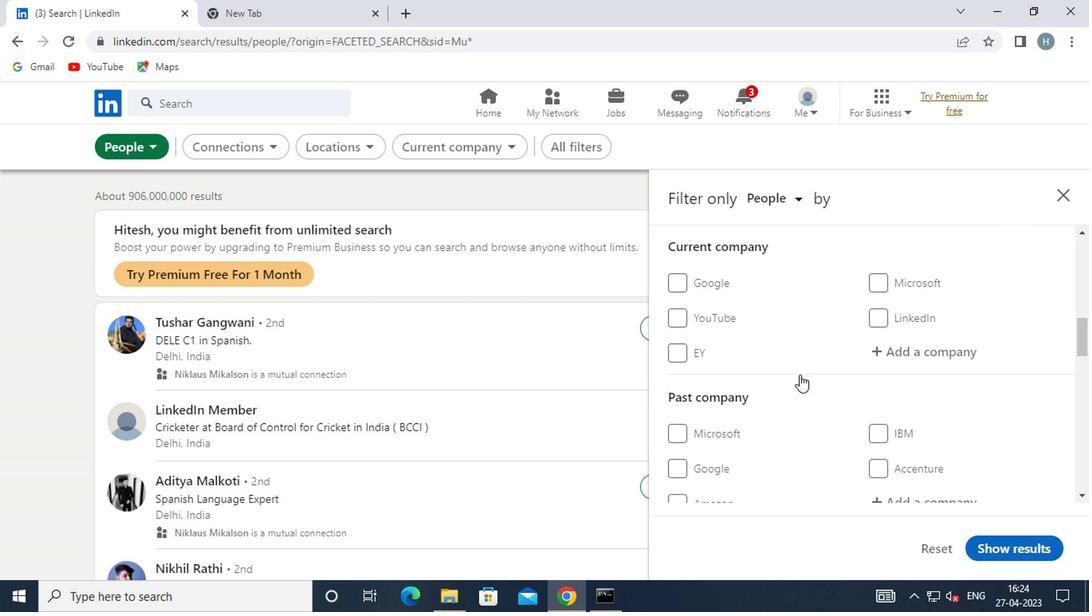 
Action: Mouse scrolled (795, 377) with delta (0, 0)
Screenshot: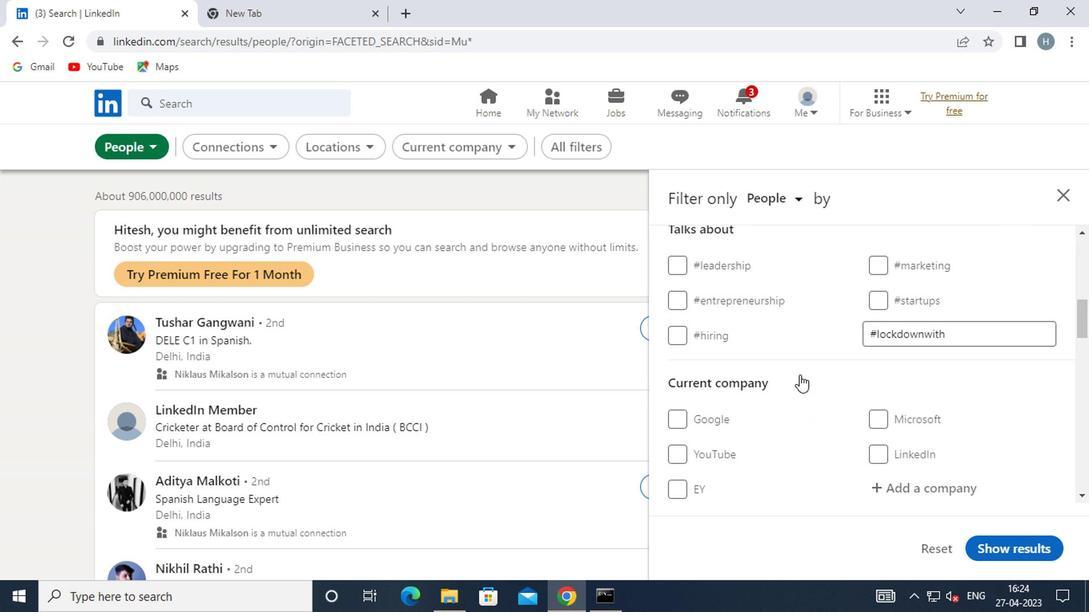 
Action: Mouse scrolled (795, 377) with delta (0, 0)
Screenshot: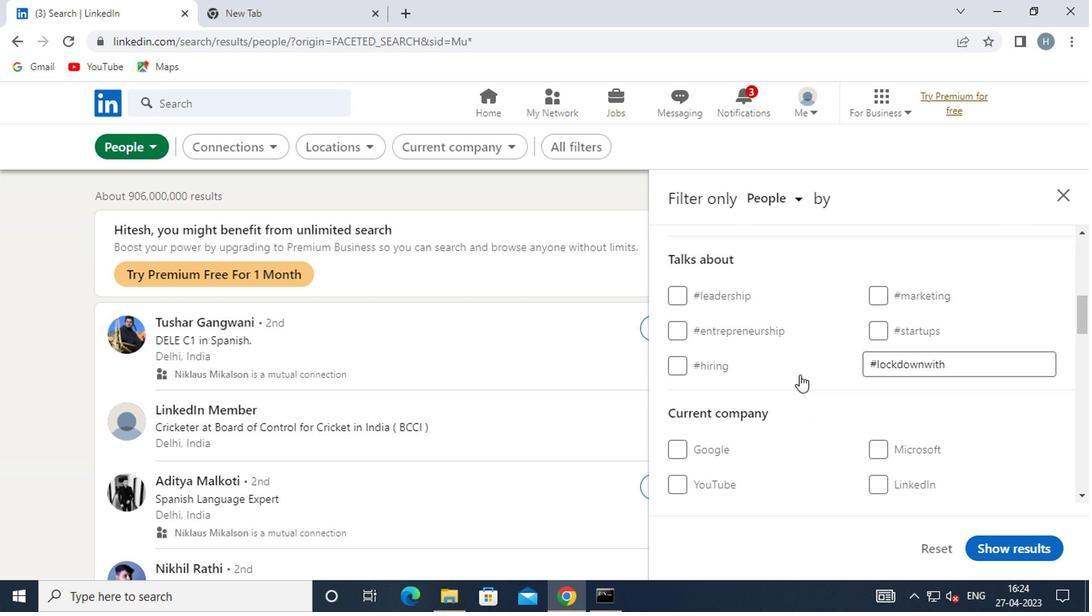 
Action: Mouse scrolled (795, 376) with delta (0, -1)
Screenshot: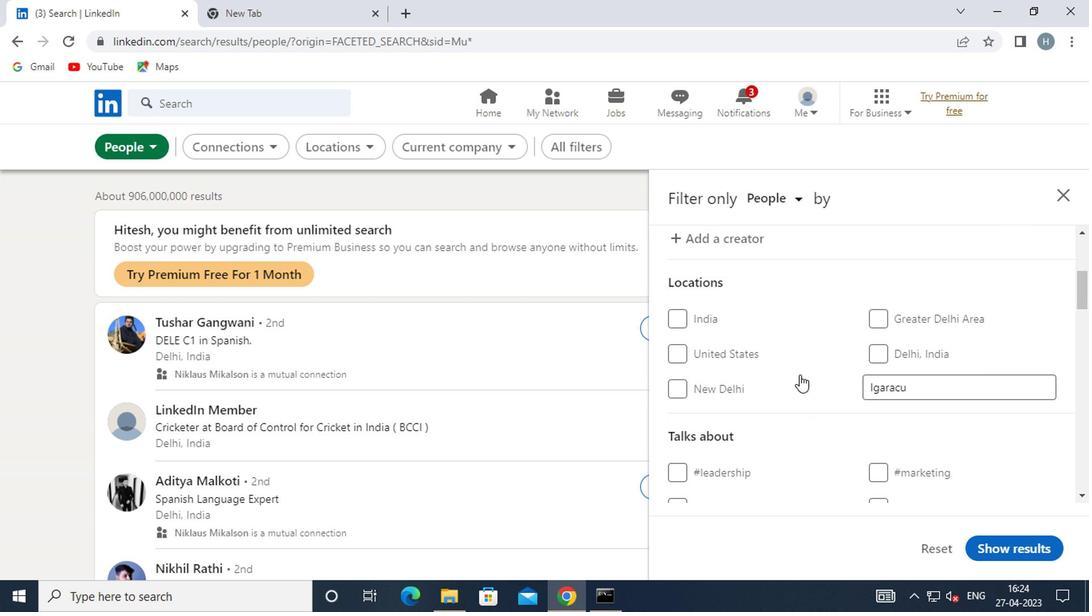 
Action: Mouse scrolled (795, 376) with delta (0, -1)
Screenshot: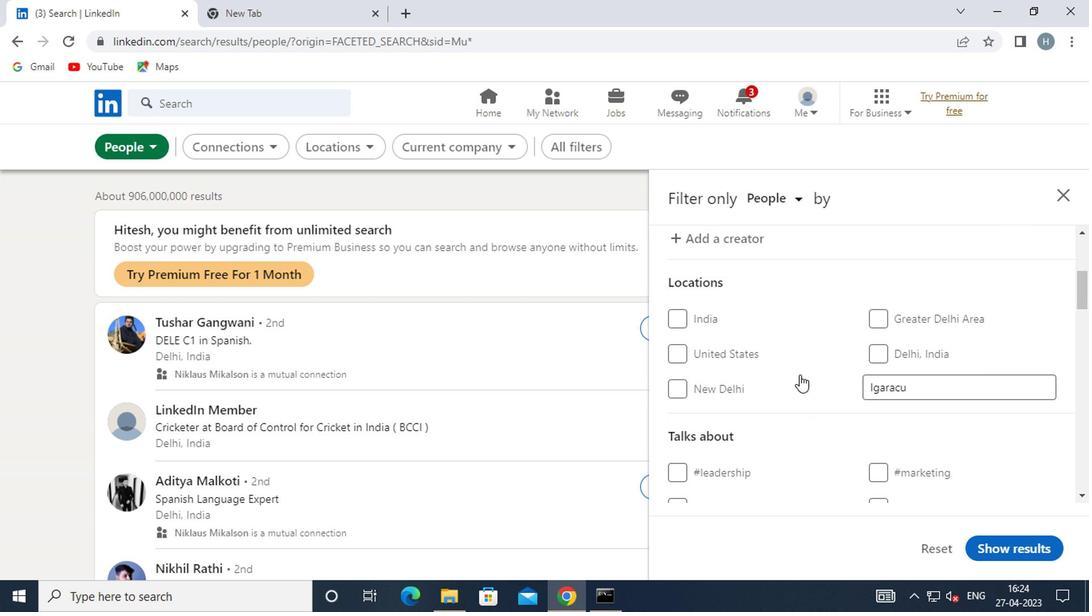 
Action: Mouse moved to (796, 377)
Screenshot: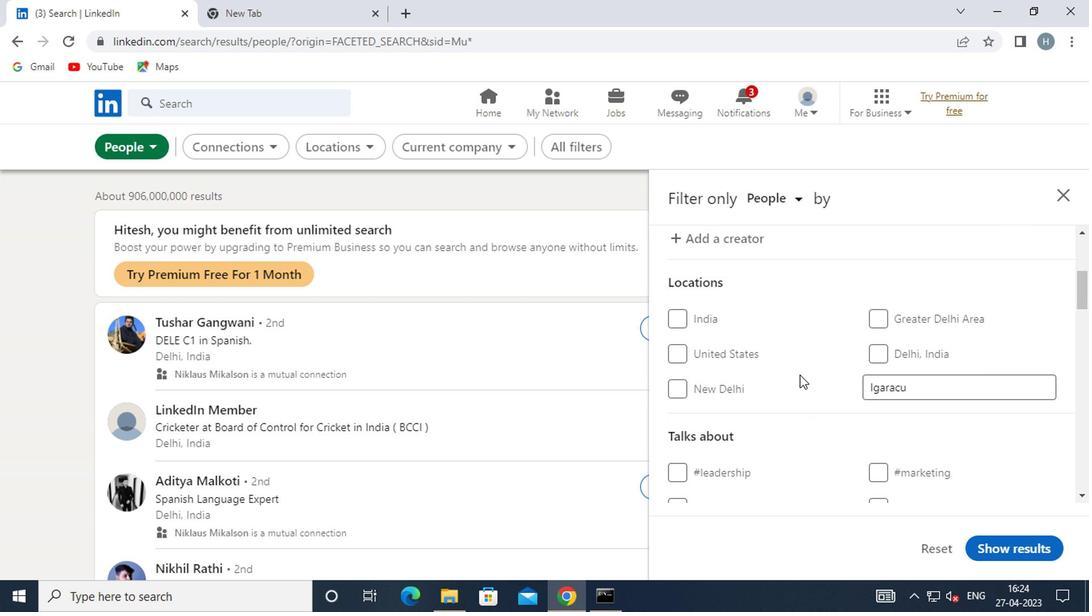 
Action: Mouse scrolled (796, 377) with delta (0, 0)
Screenshot: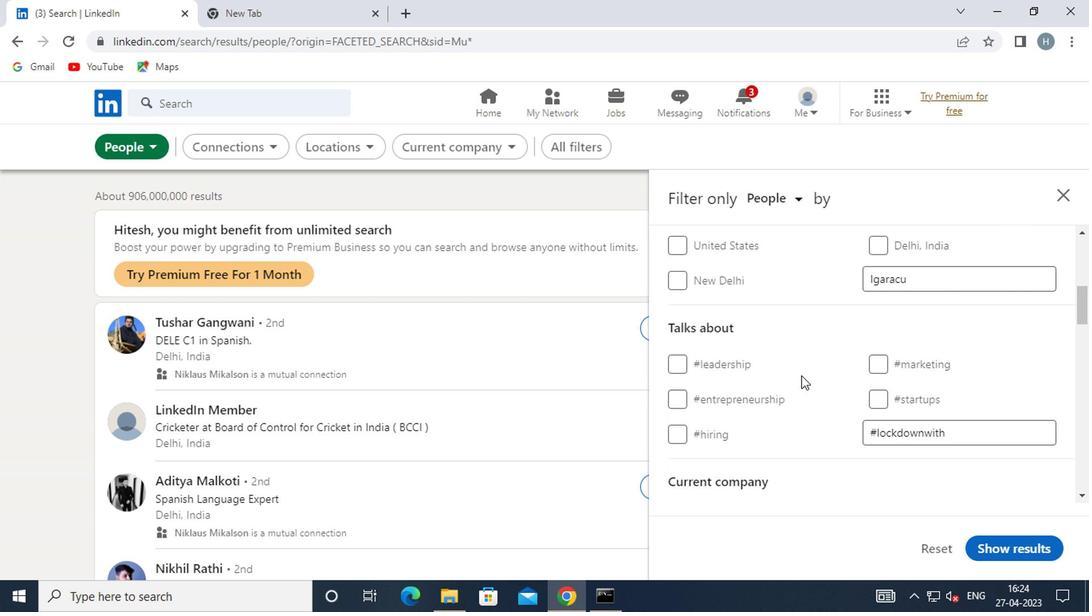 
Action: Mouse moved to (797, 377)
Screenshot: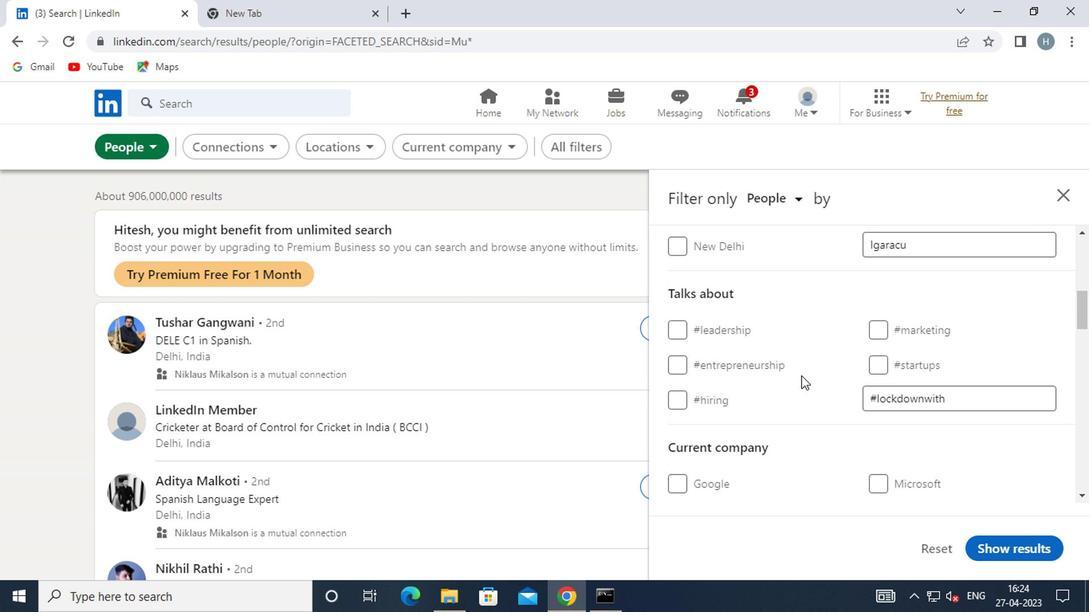 
Action: Mouse scrolled (797, 377) with delta (0, 0)
Screenshot: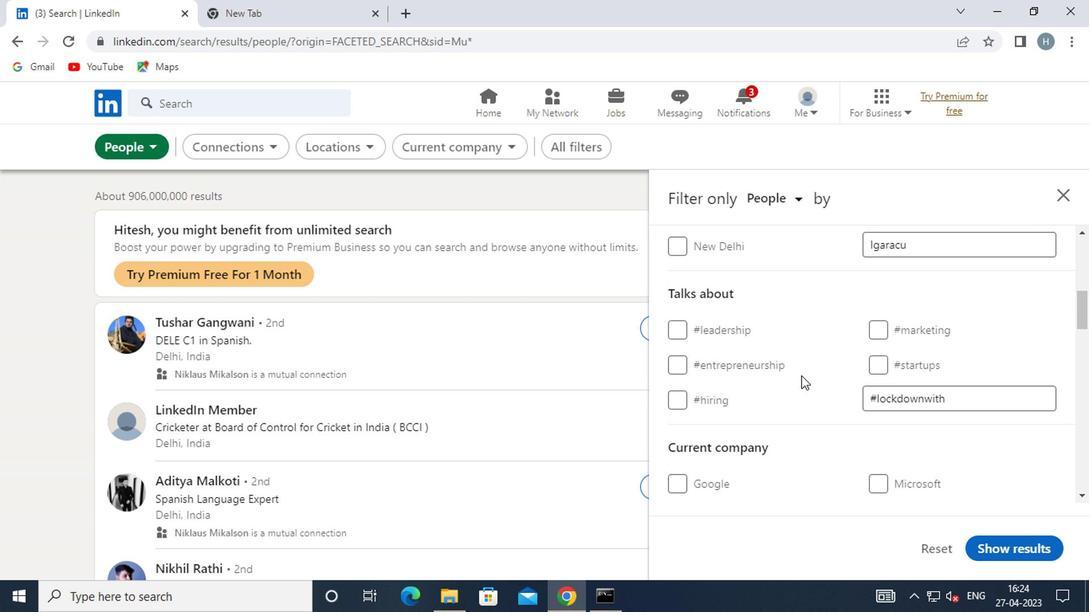 
Action: Mouse moved to (890, 371)
Screenshot: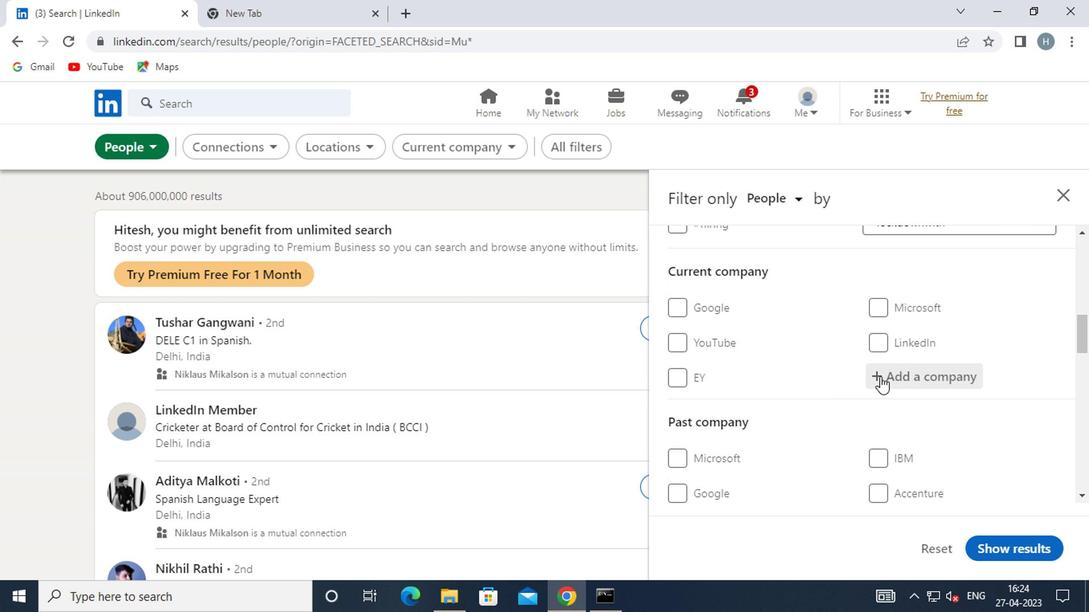 
Action: Mouse pressed left at (890, 371)
Screenshot: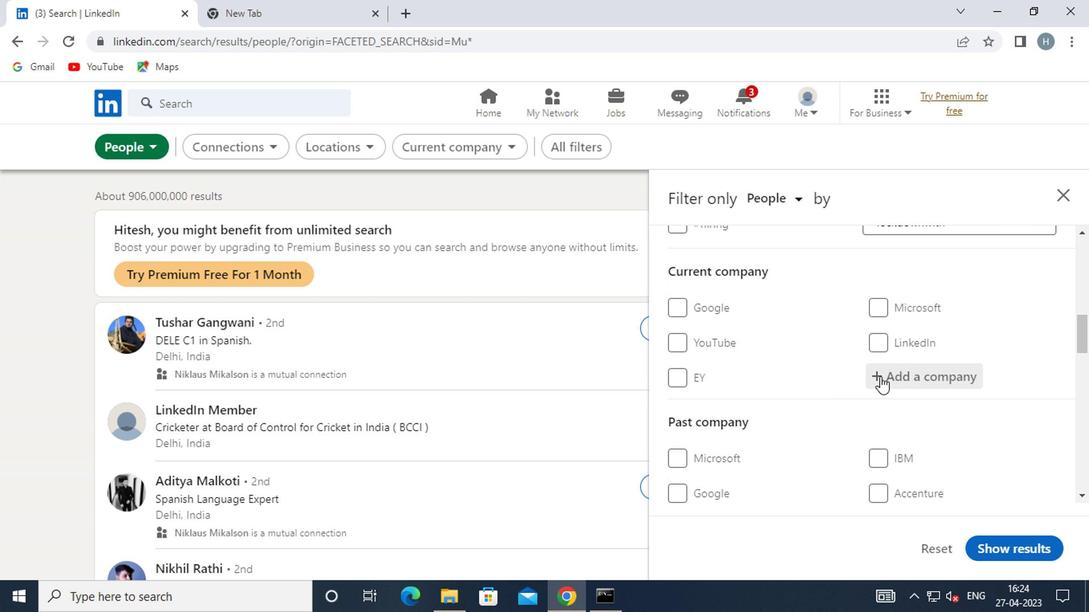 
Action: Key pressed <Key.shift>SSANGY
Screenshot: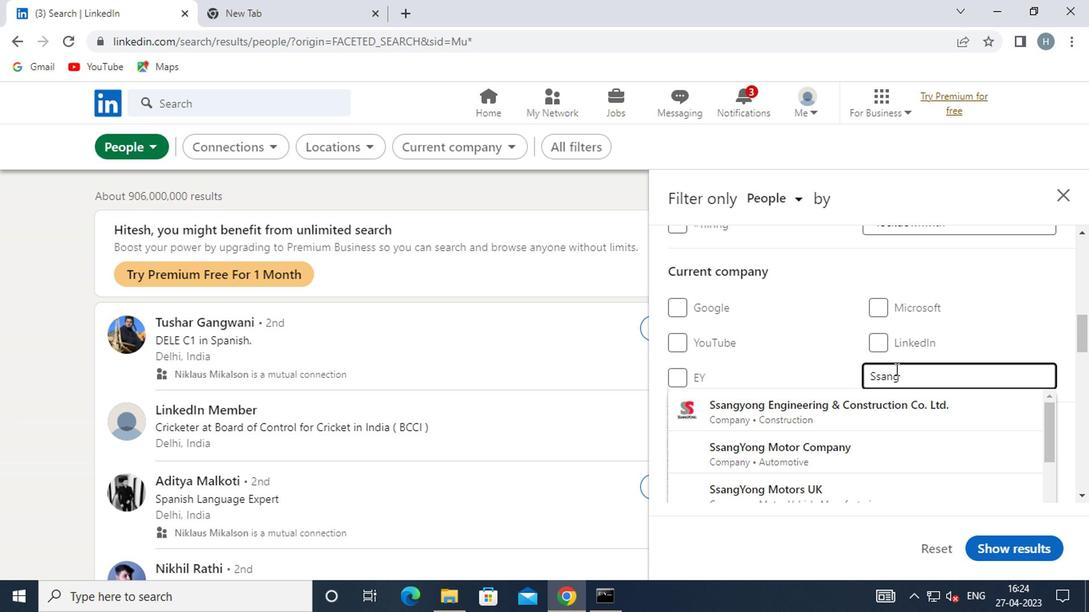 
Action: Mouse moved to (846, 409)
Screenshot: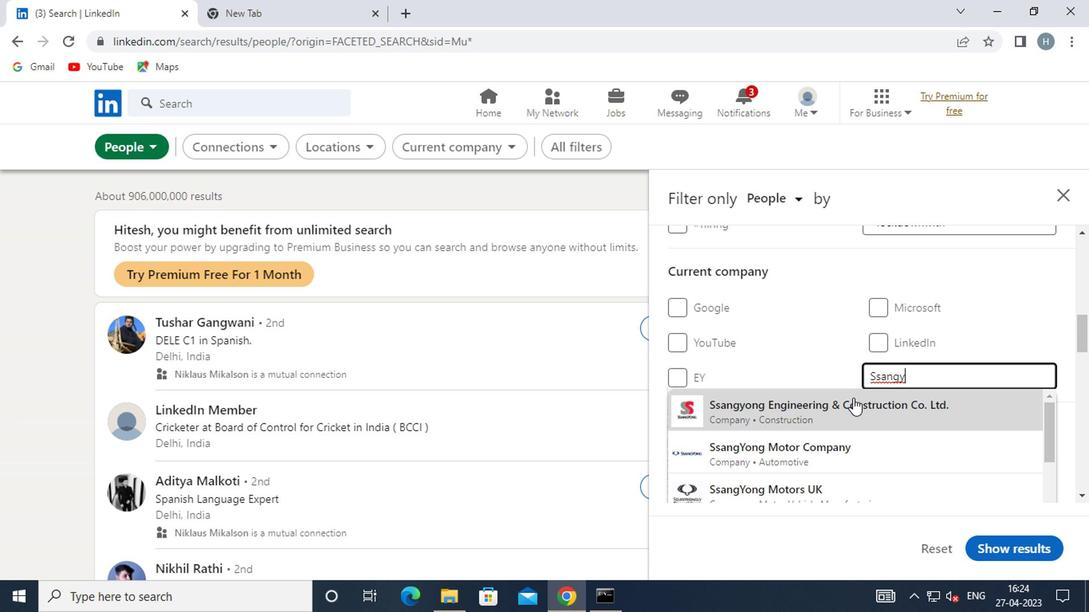 
Action: Mouse pressed left at (846, 409)
Screenshot: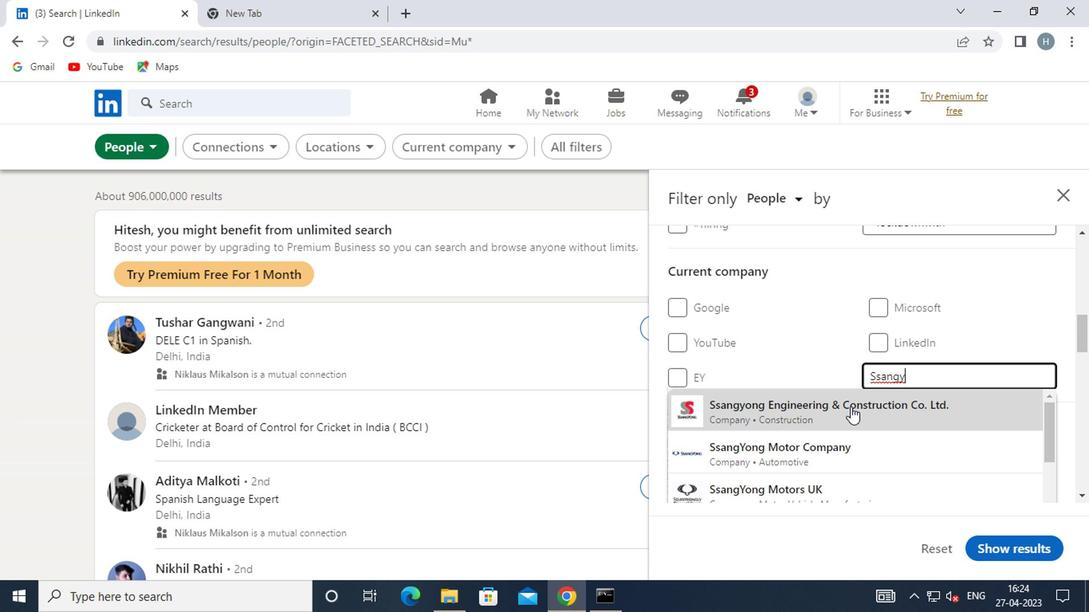 
Action: Mouse moved to (817, 406)
Screenshot: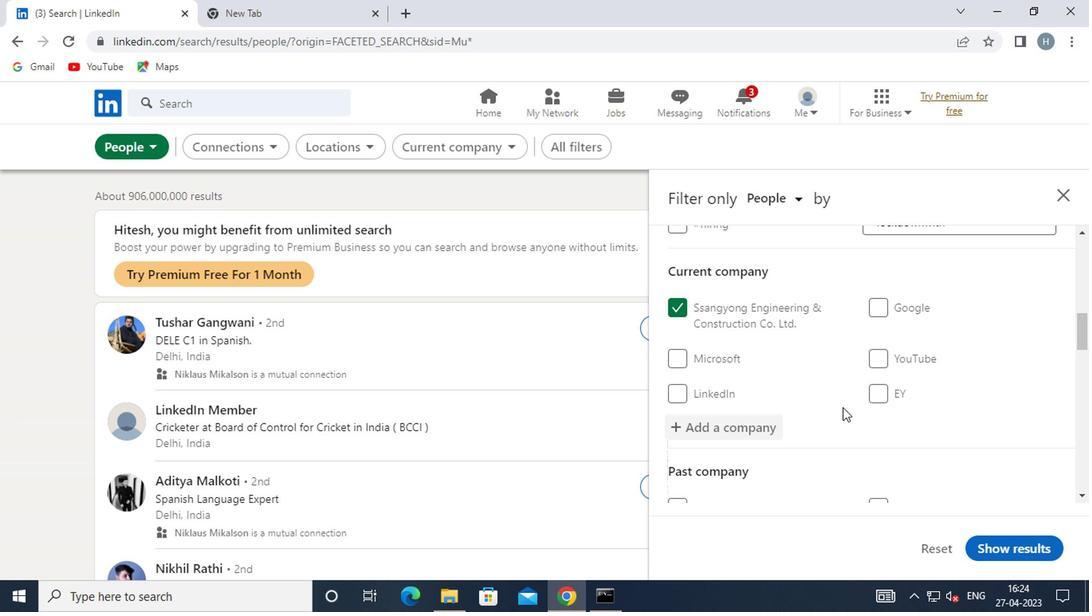 
Action: Mouse scrolled (817, 405) with delta (0, -1)
Screenshot: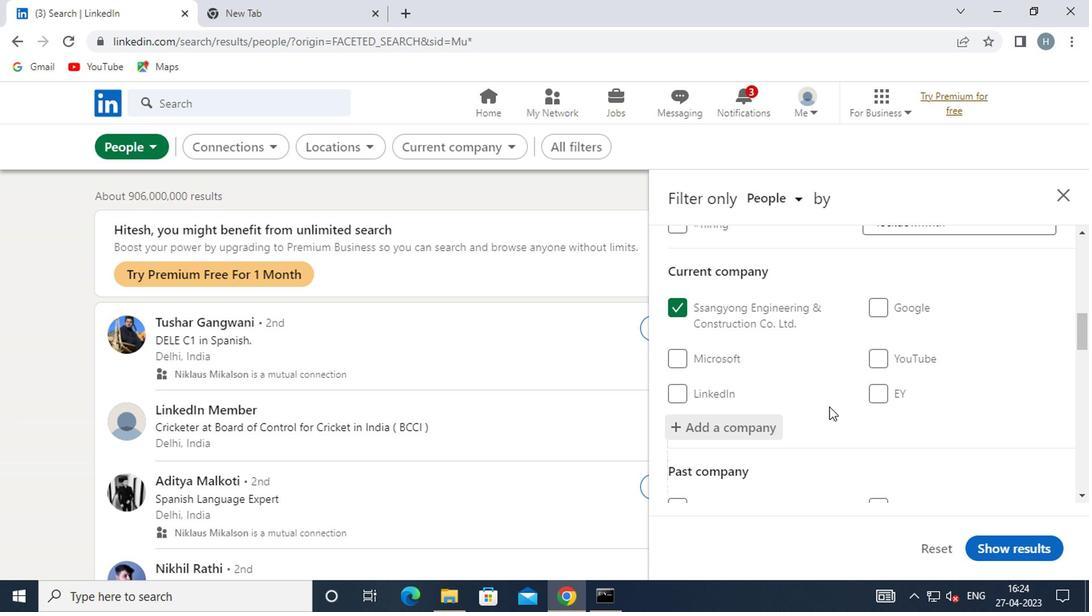 
Action: Mouse scrolled (817, 405) with delta (0, -1)
Screenshot: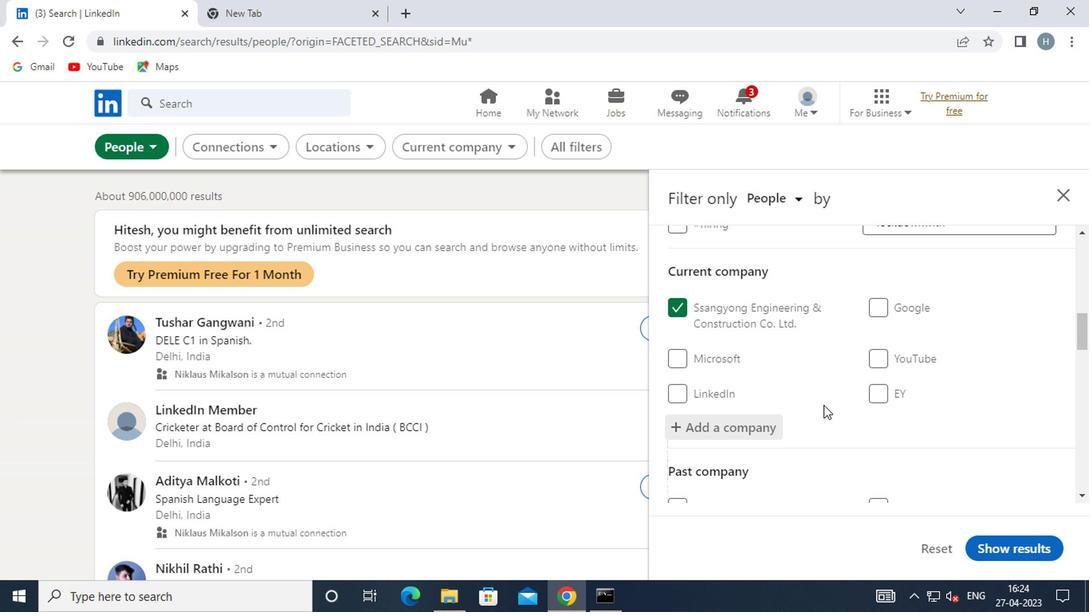 
Action: Mouse moved to (817, 405)
Screenshot: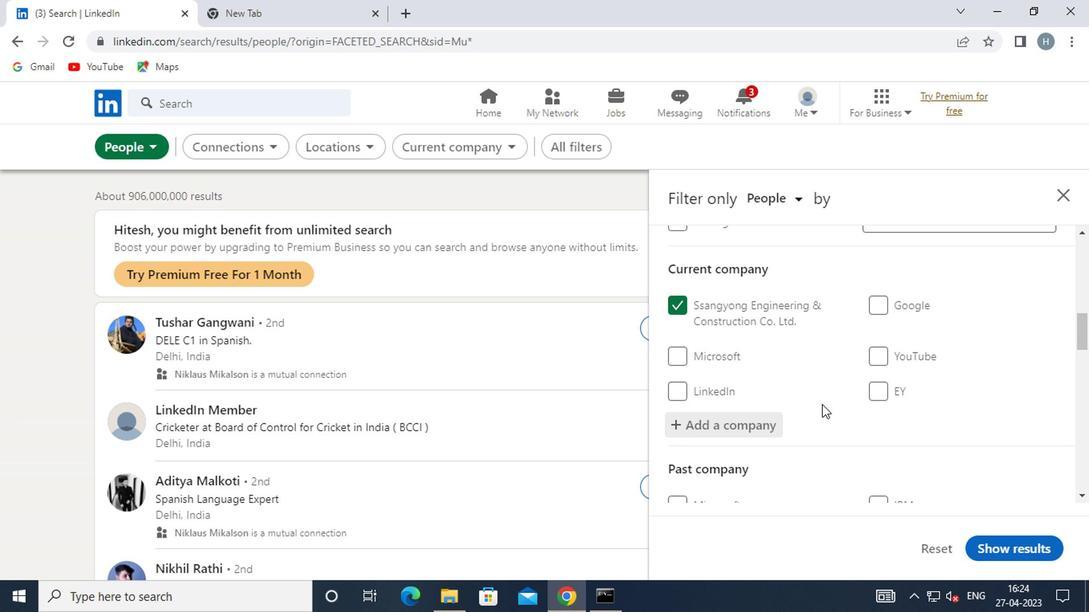 
Action: Mouse scrolled (817, 405) with delta (0, 0)
Screenshot: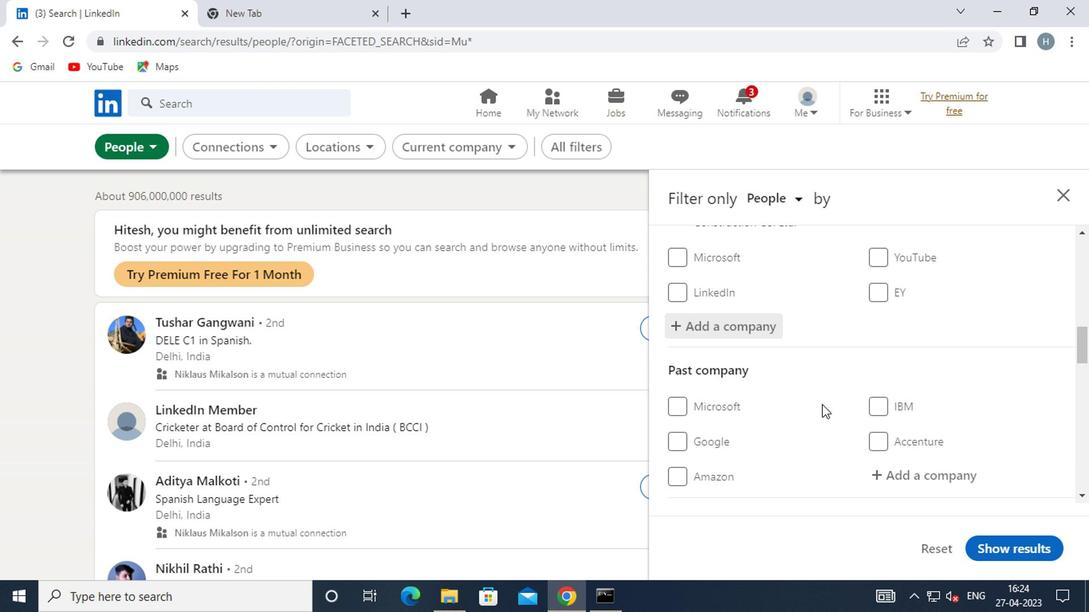 
Action: Mouse moved to (834, 395)
Screenshot: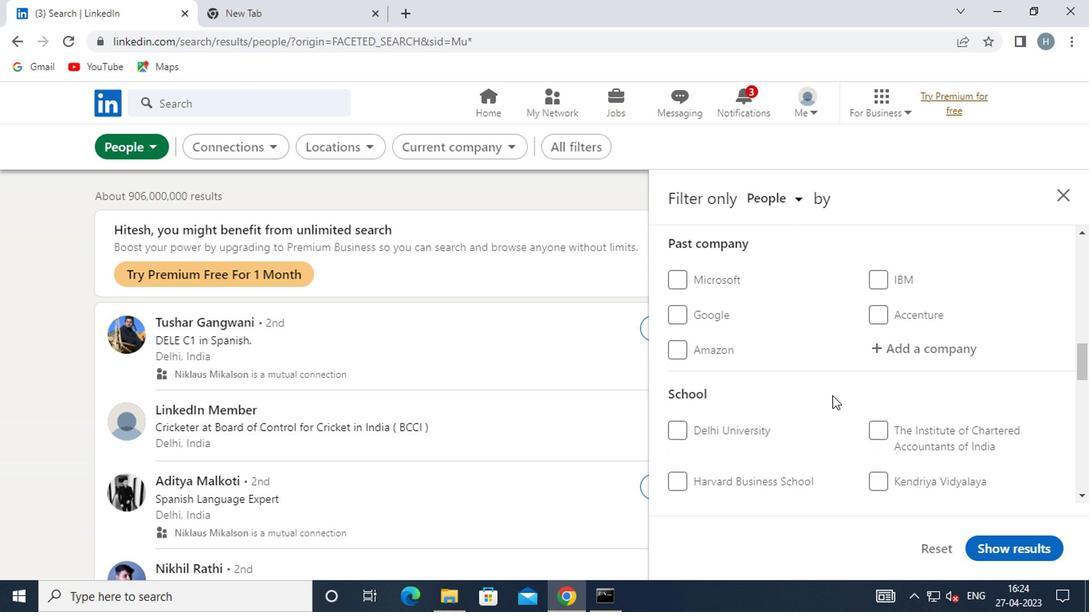 
Action: Mouse scrolled (834, 394) with delta (0, 0)
Screenshot: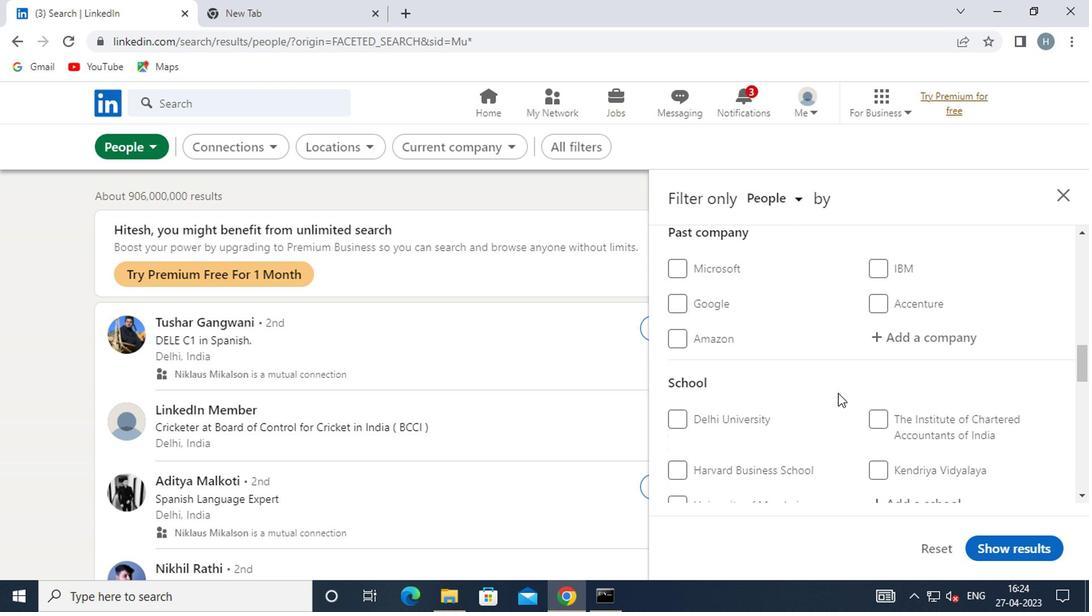 
Action: Mouse scrolled (834, 394) with delta (0, 0)
Screenshot: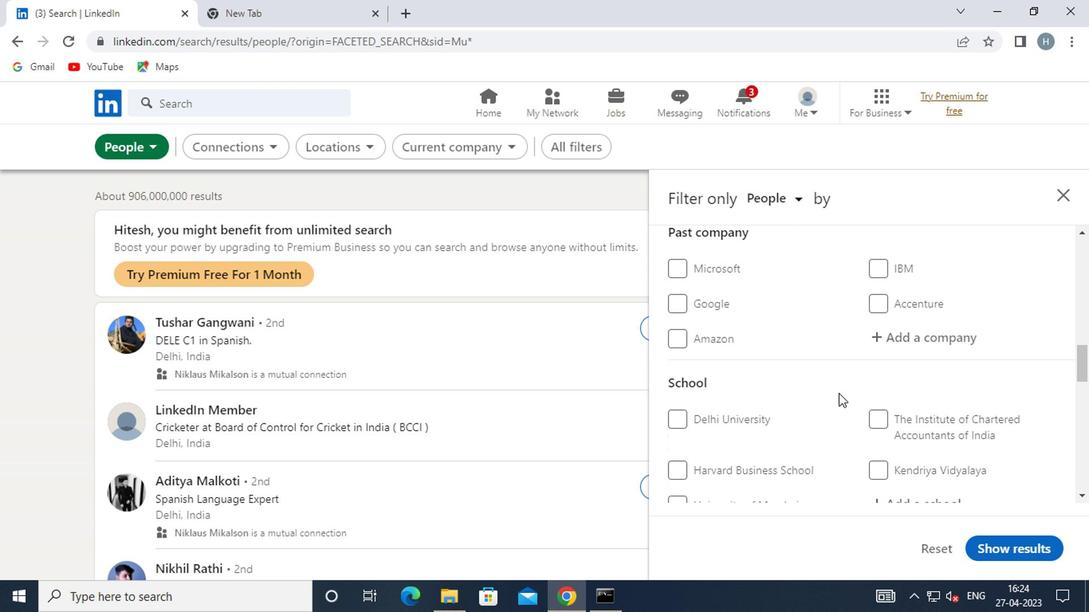 
Action: Mouse moved to (905, 346)
Screenshot: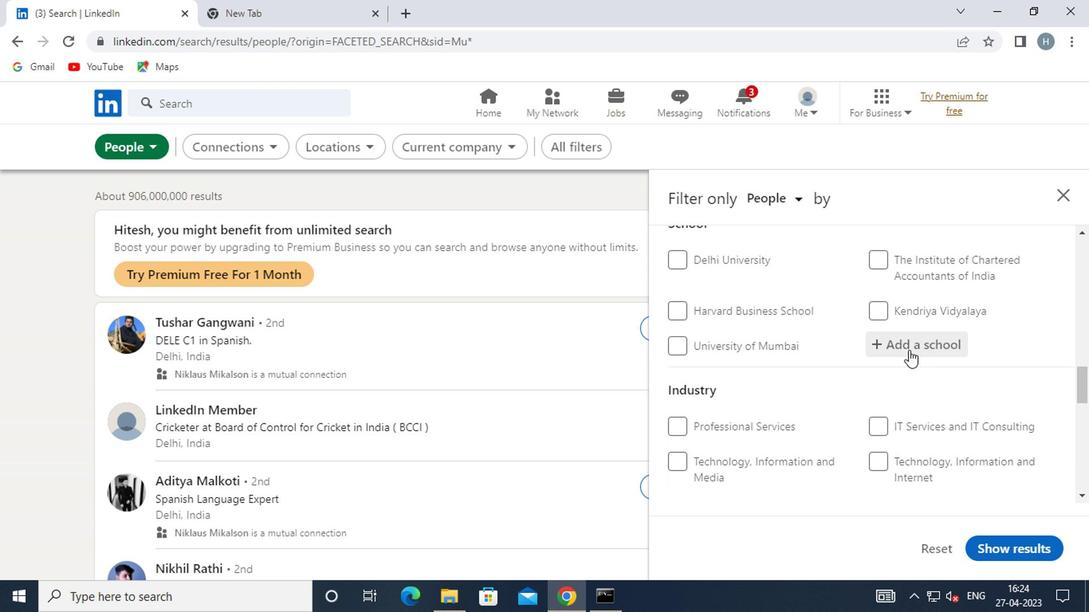 
Action: Mouse pressed left at (905, 346)
Screenshot: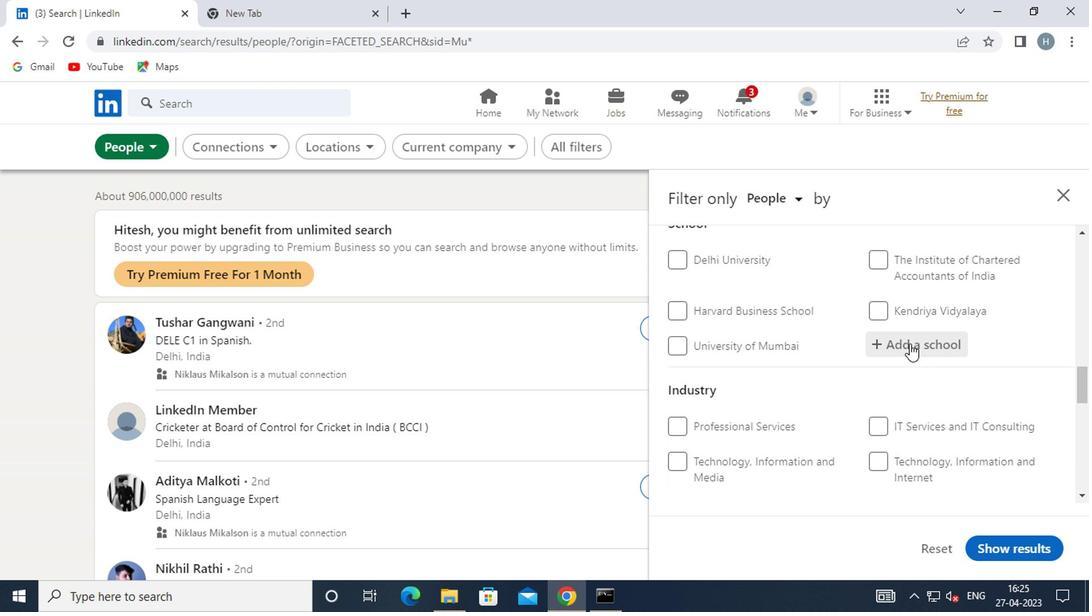 
Action: Key pressed <Key.shift>MOUNT<Key.space><Key.shift>C
Screenshot: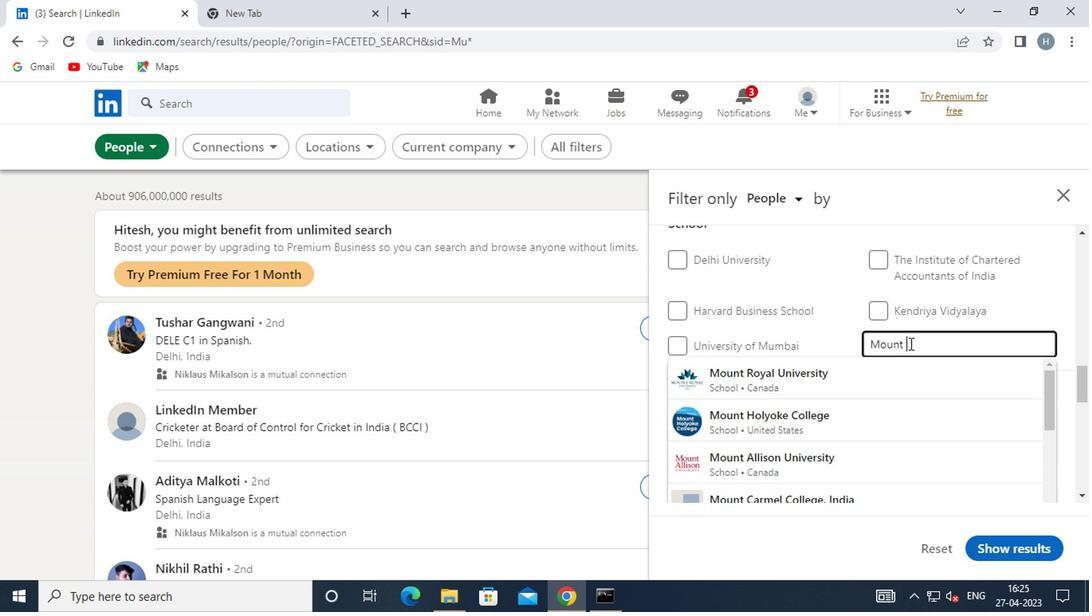 
Action: Mouse moved to (909, 346)
Screenshot: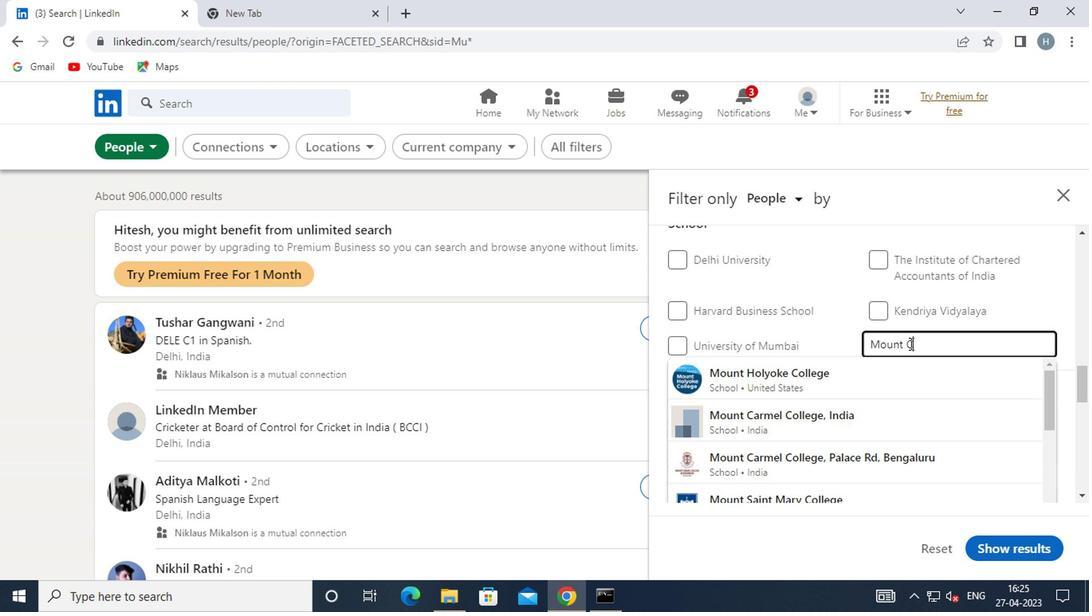 
Action: Key pressed ARMEL
Screenshot: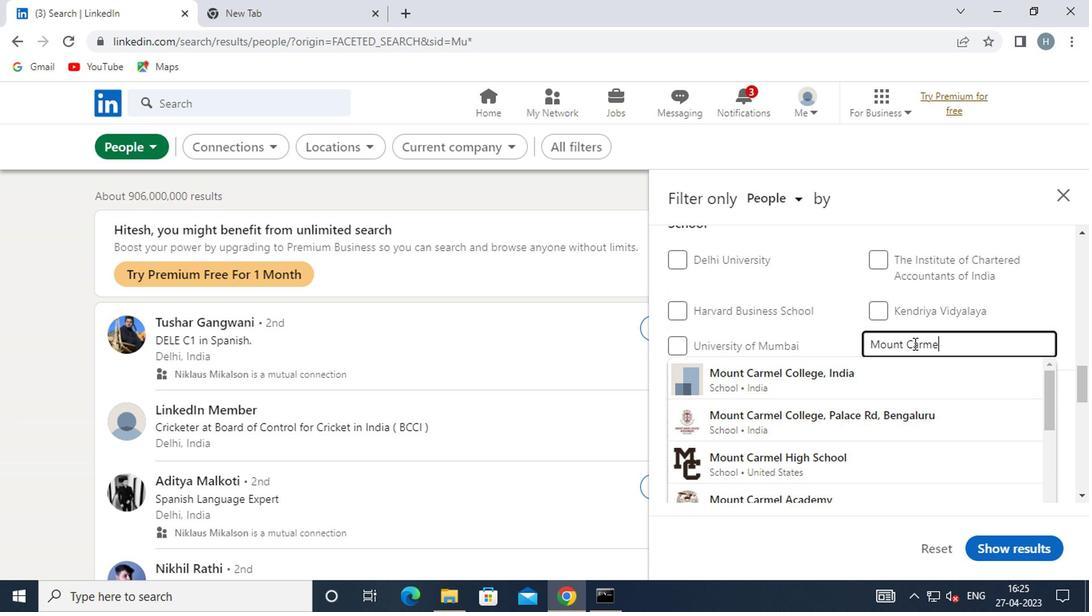 
Action: Mouse moved to (855, 379)
Screenshot: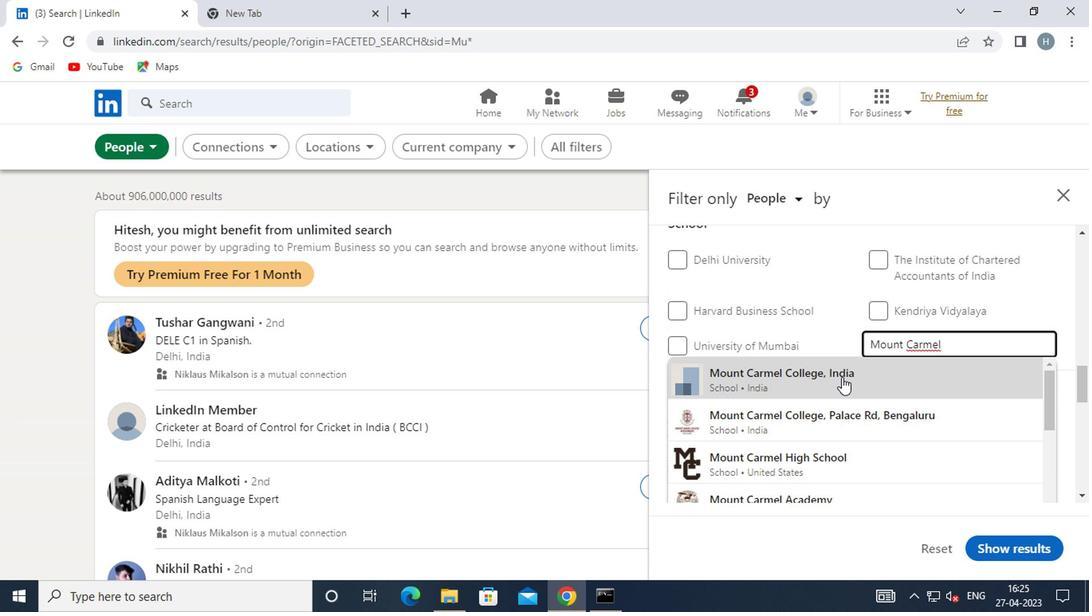 
Action: Mouse pressed left at (855, 379)
Screenshot: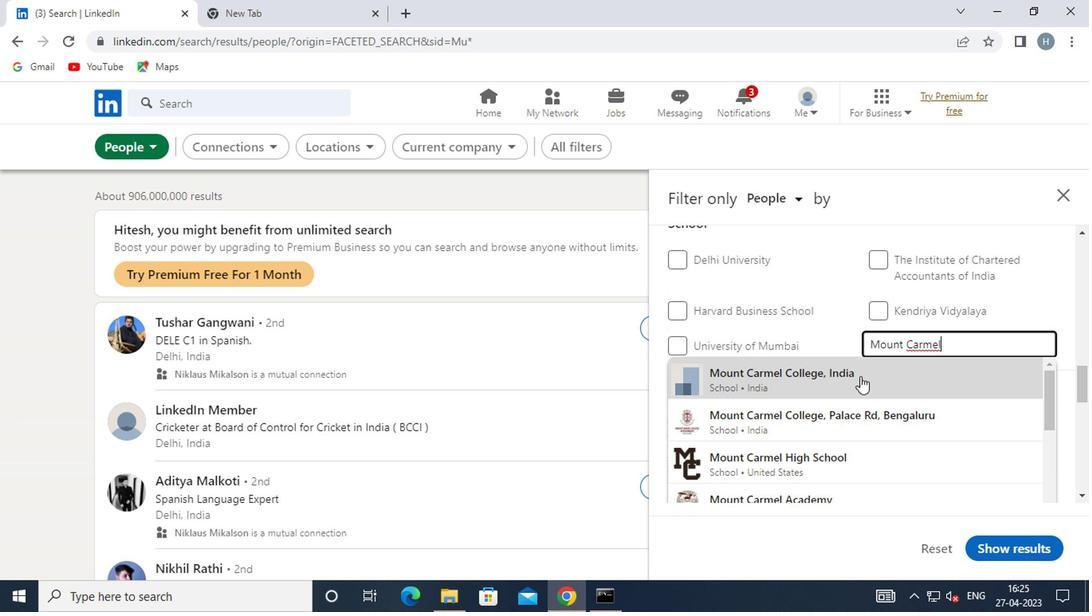 
Action: Mouse moved to (843, 379)
Screenshot: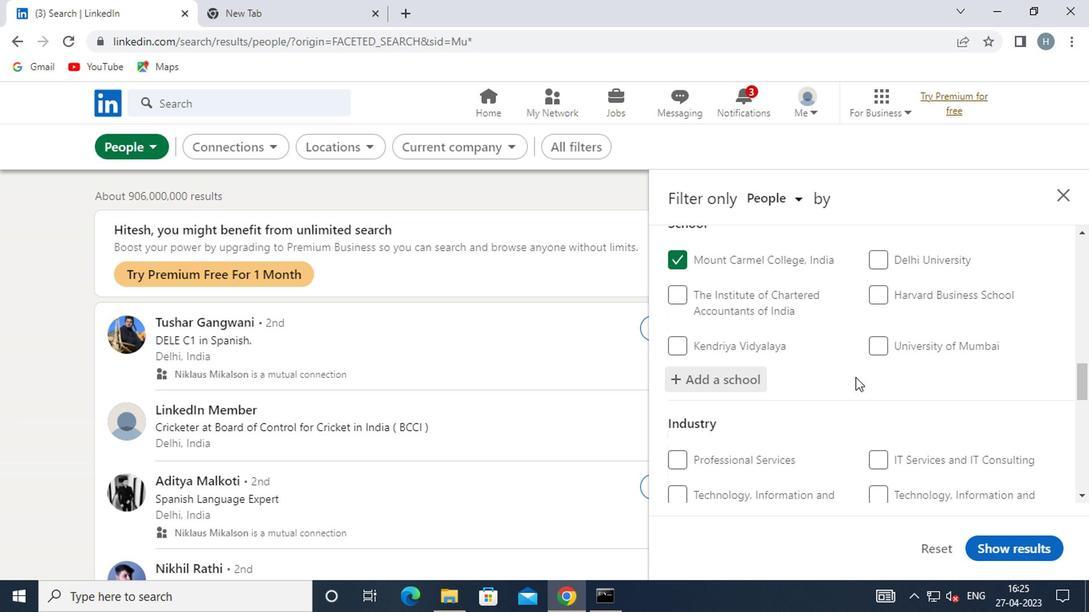 
Action: Mouse scrolled (843, 379) with delta (0, 0)
Screenshot: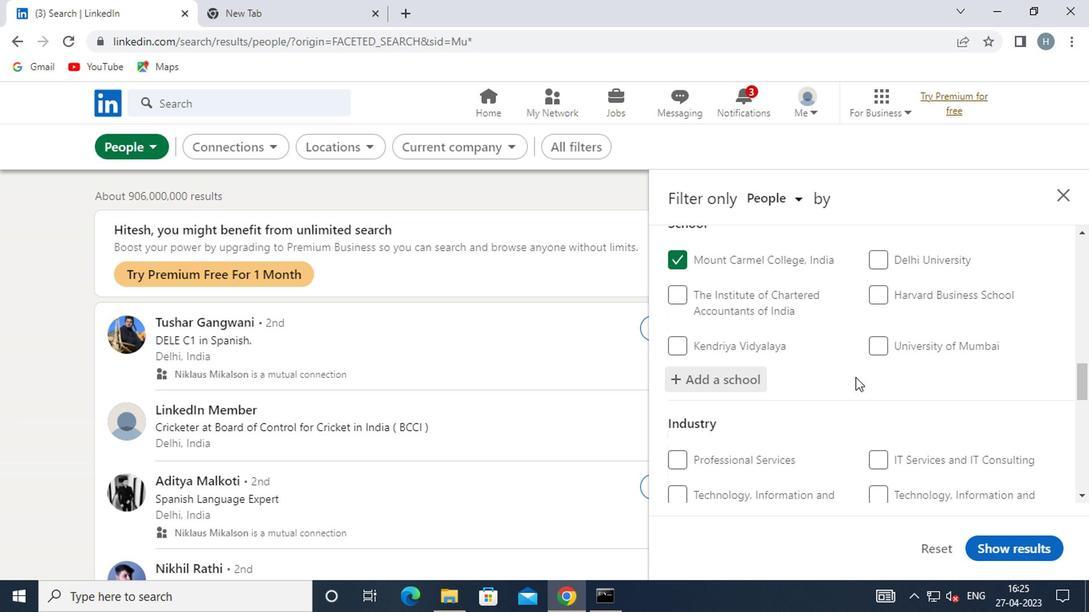 
Action: Mouse moved to (841, 379)
Screenshot: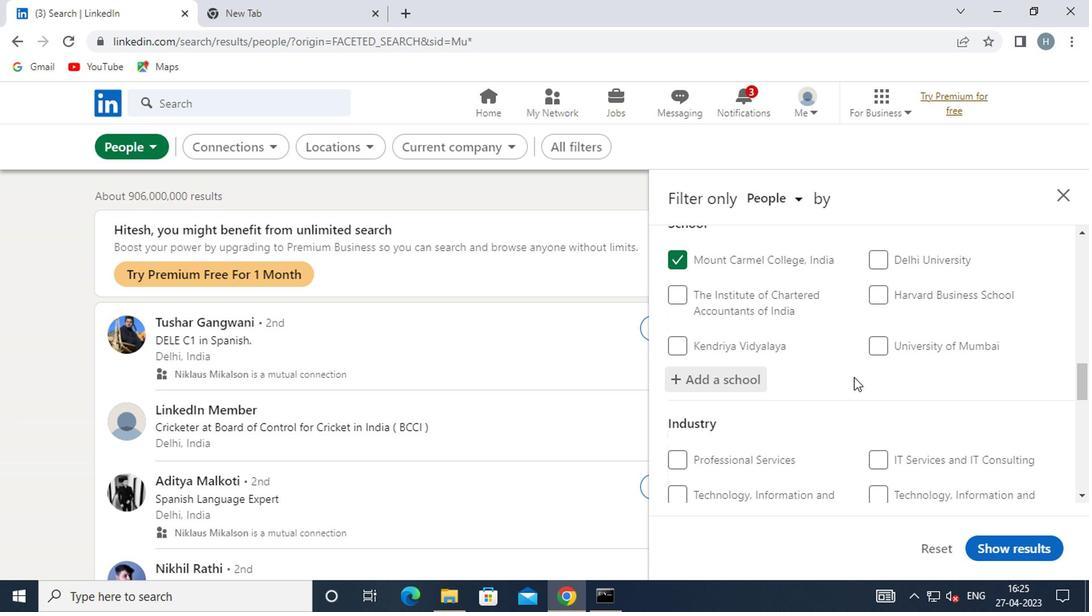 
Action: Mouse scrolled (841, 379) with delta (0, 0)
Screenshot: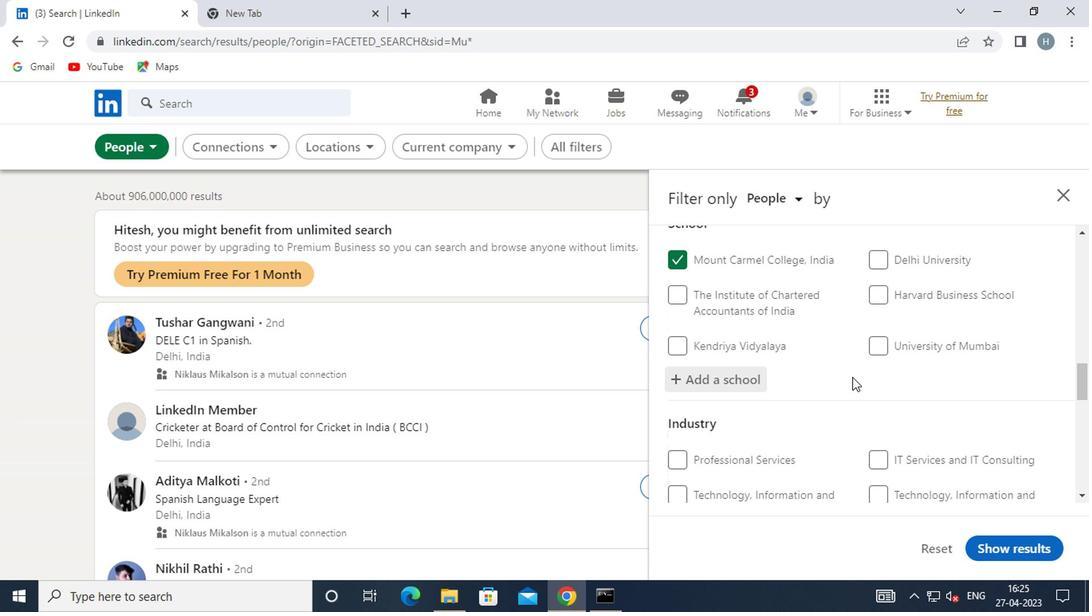 
Action: Mouse moved to (837, 379)
Screenshot: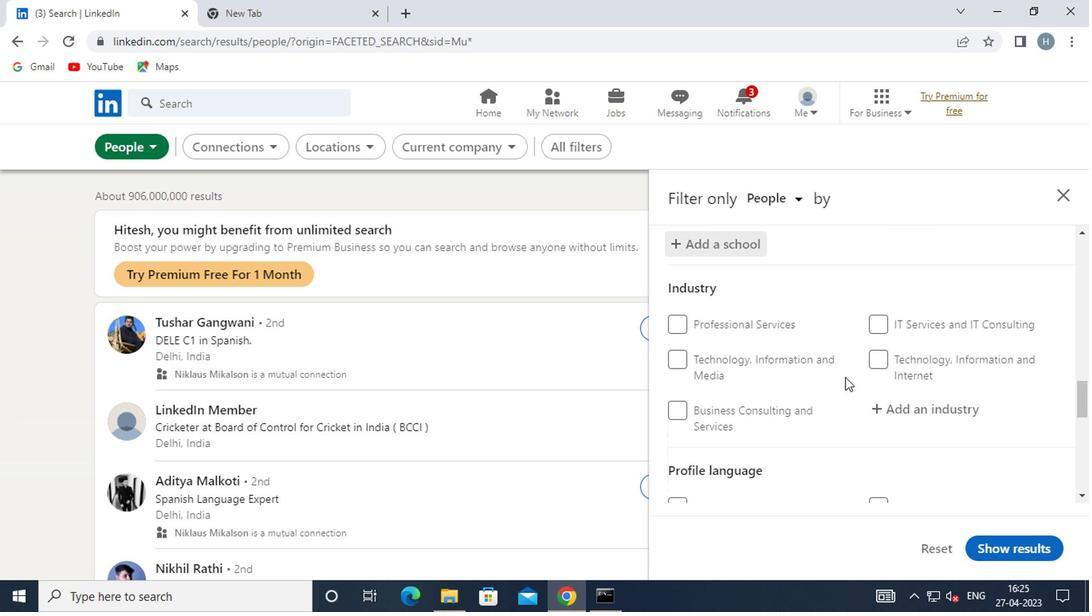 
Action: Mouse scrolled (837, 377) with delta (0, -1)
Screenshot: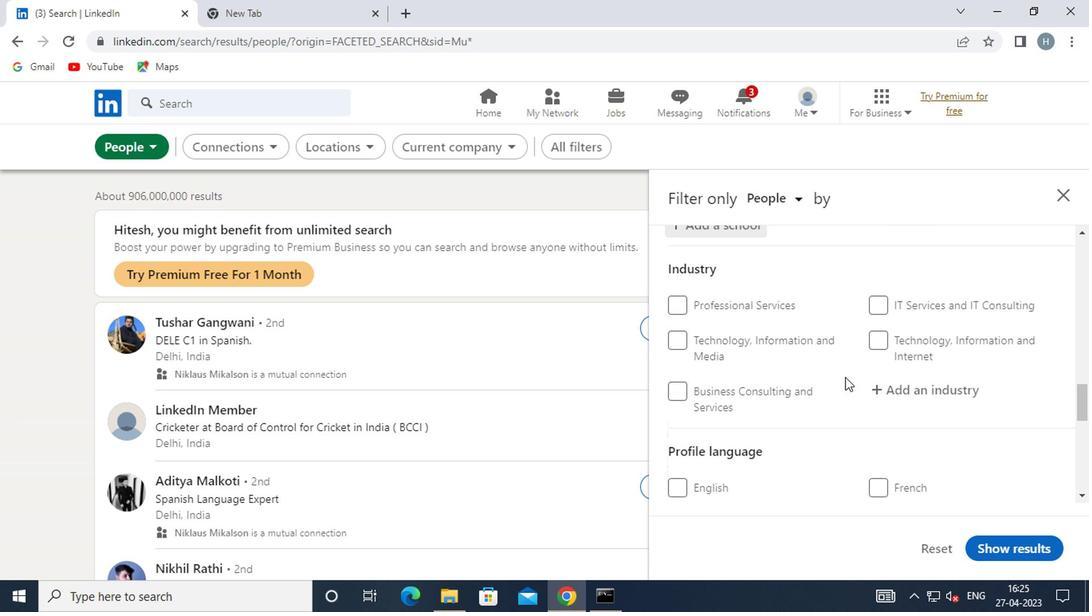 
Action: Mouse moved to (916, 303)
Screenshot: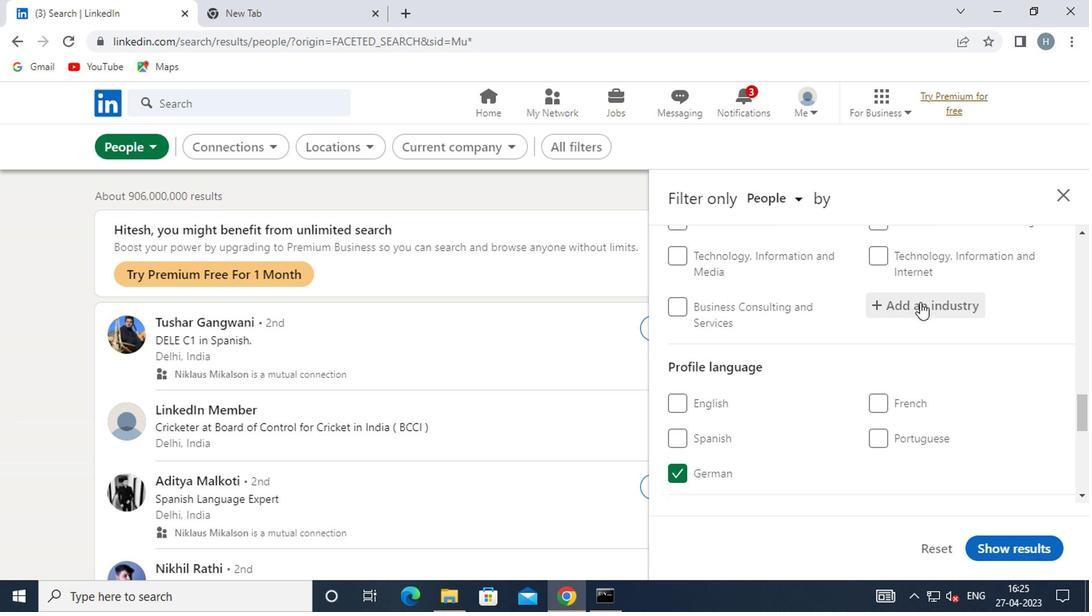 
Action: Mouse scrolled (916, 304) with delta (0, 1)
Screenshot: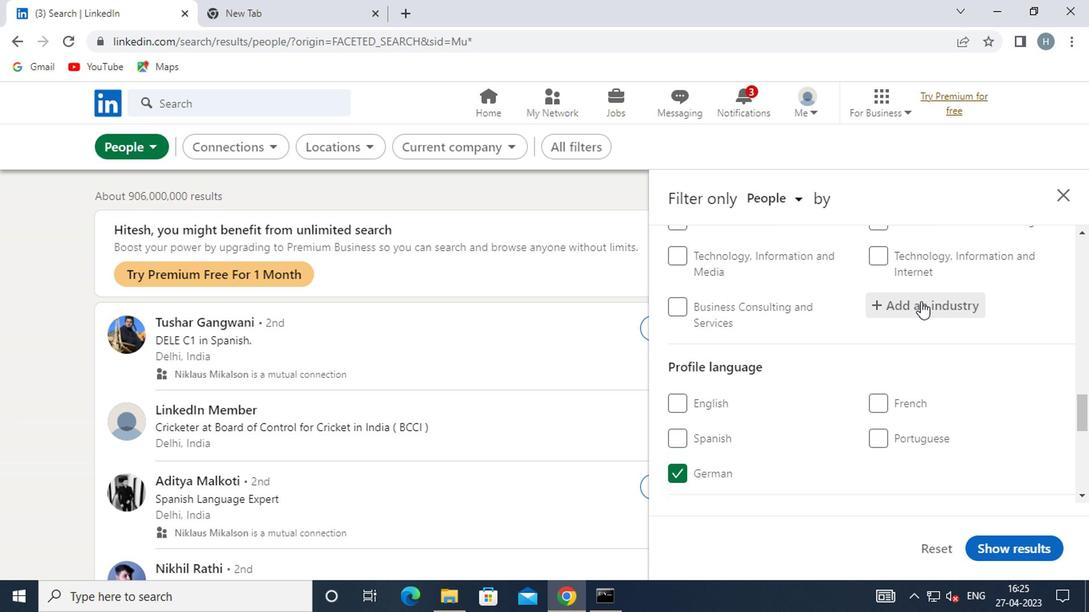 
Action: Mouse moved to (912, 385)
Screenshot: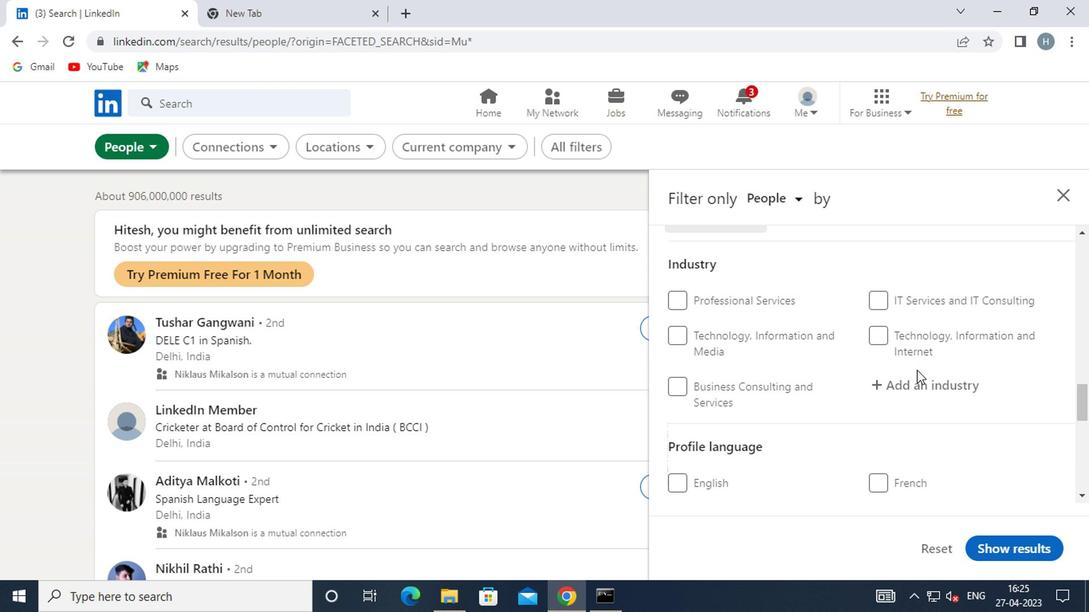 
Action: Mouse pressed left at (912, 385)
Screenshot: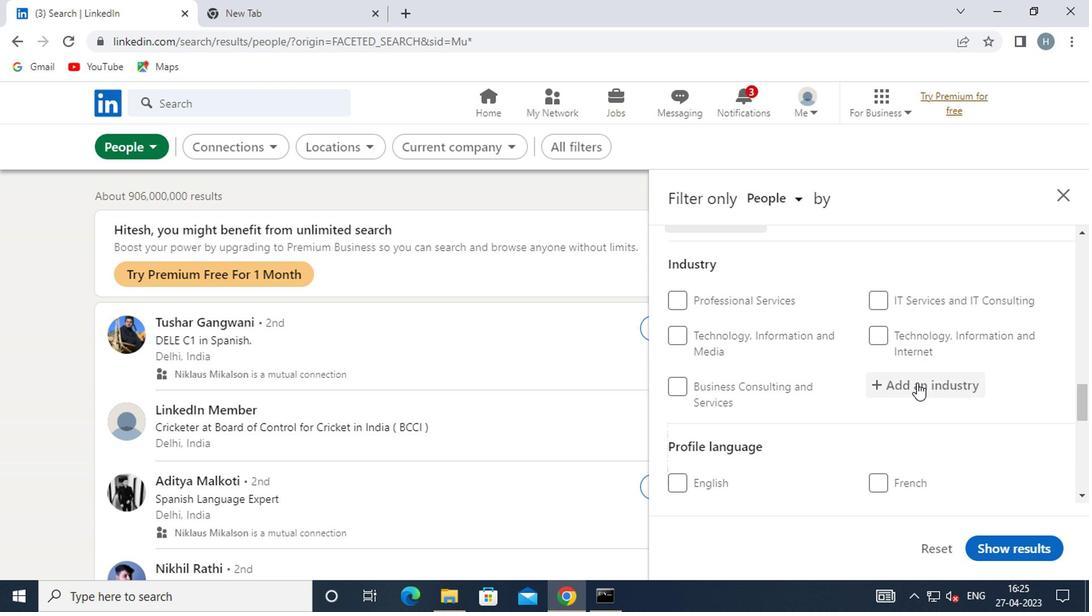 
Action: Mouse moved to (912, 383)
Screenshot: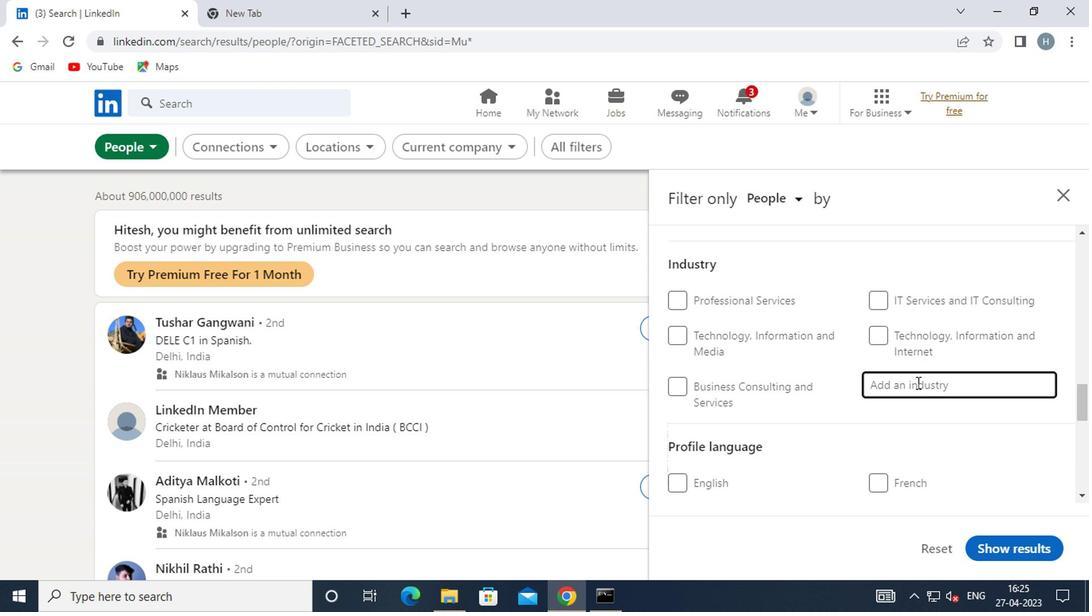 
Action: Key pressed <Key.shift>FOOTWEAR
Screenshot: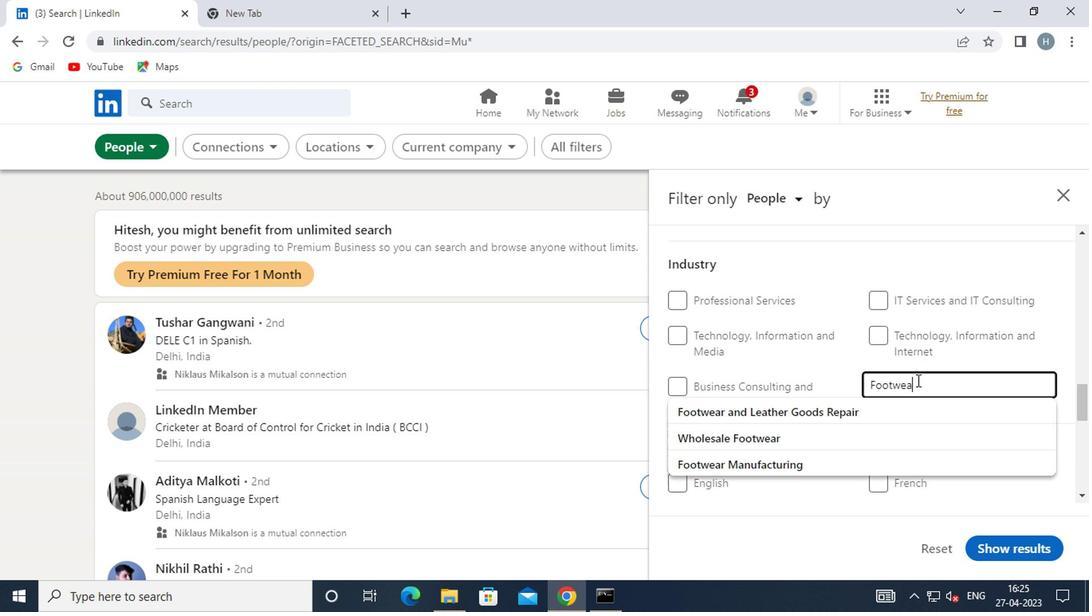 
Action: Mouse moved to (808, 461)
Screenshot: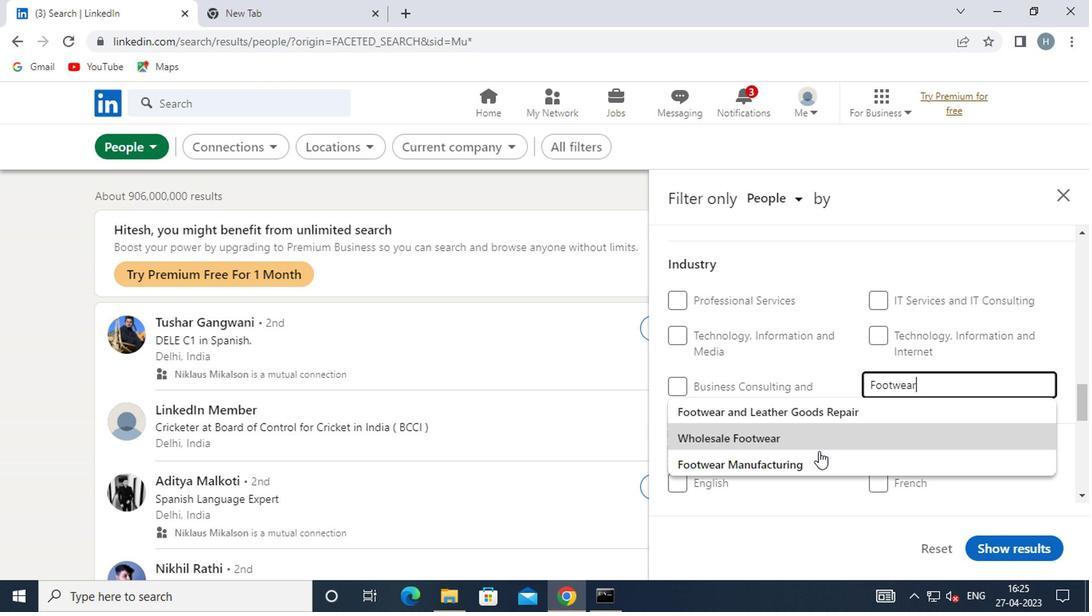 
Action: Mouse pressed left at (808, 461)
Screenshot: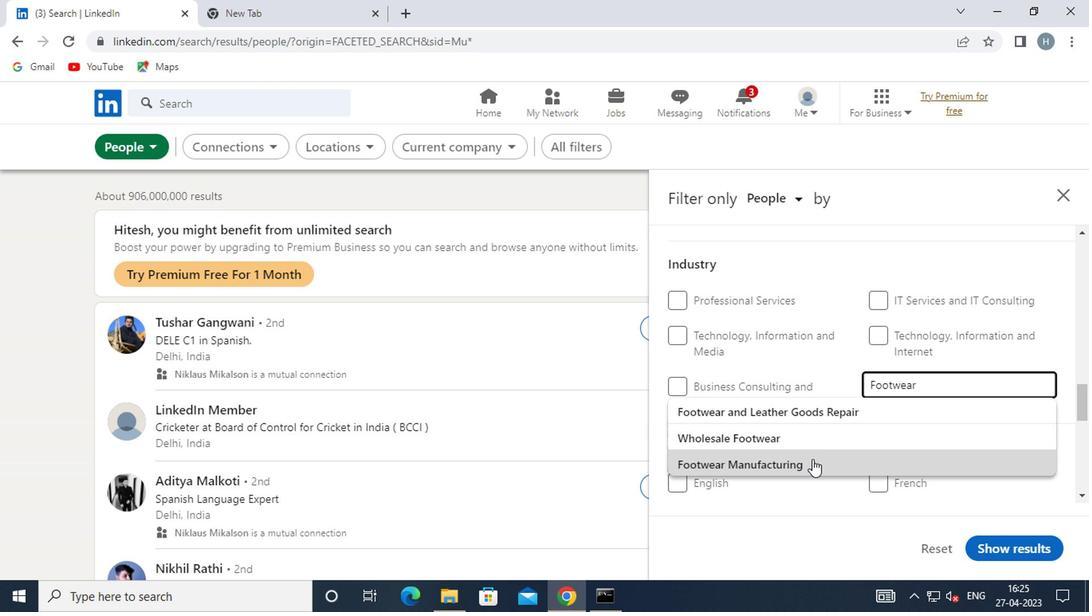 
Action: Mouse moved to (805, 440)
Screenshot: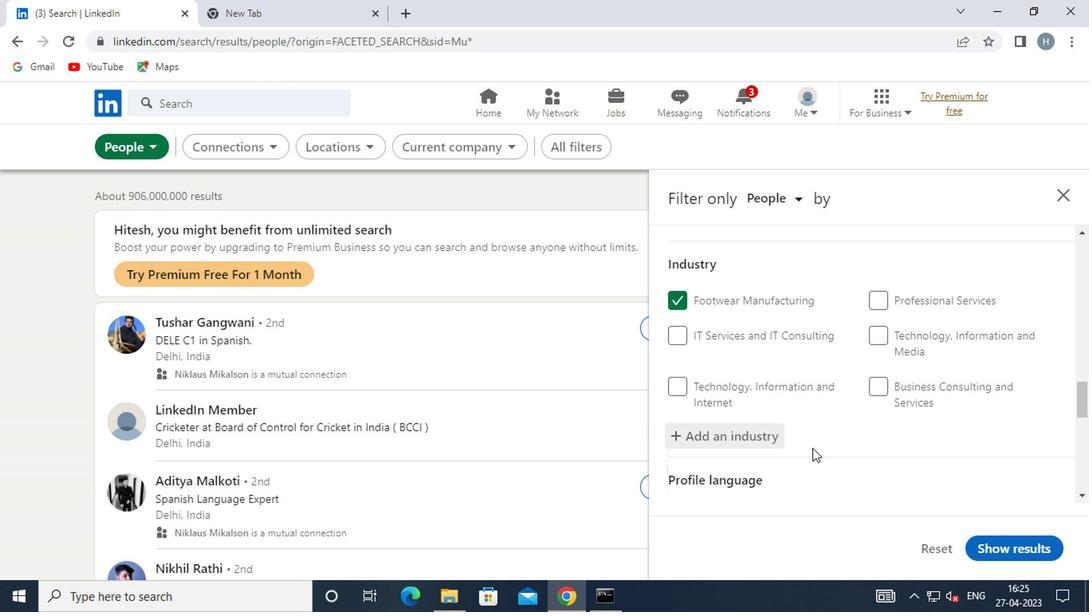 
Action: Mouse scrolled (805, 439) with delta (0, -1)
Screenshot: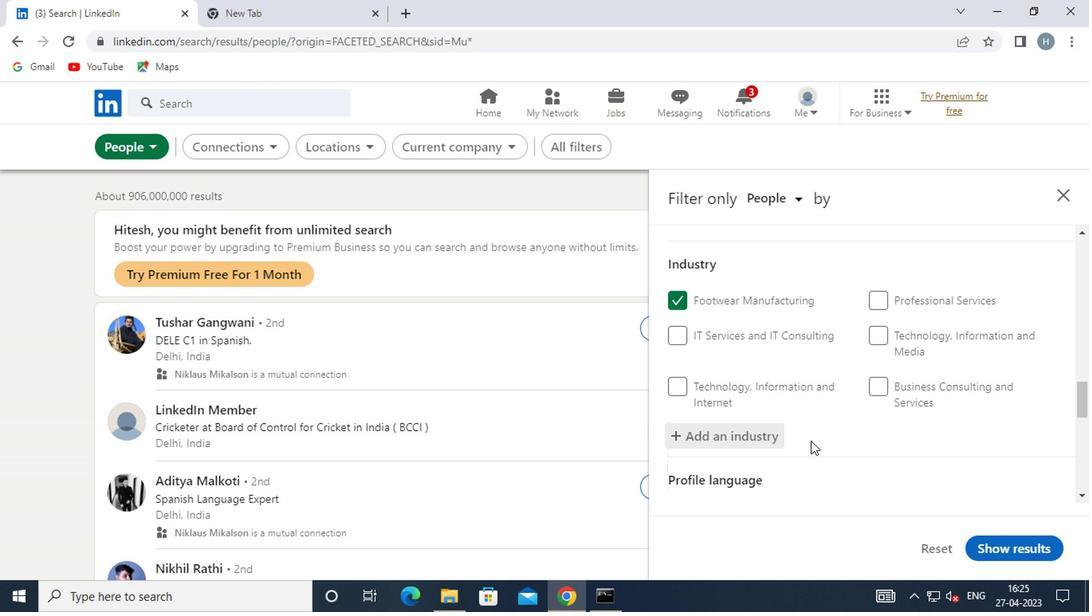 
Action: Mouse scrolled (805, 439) with delta (0, -1)
Screenshot: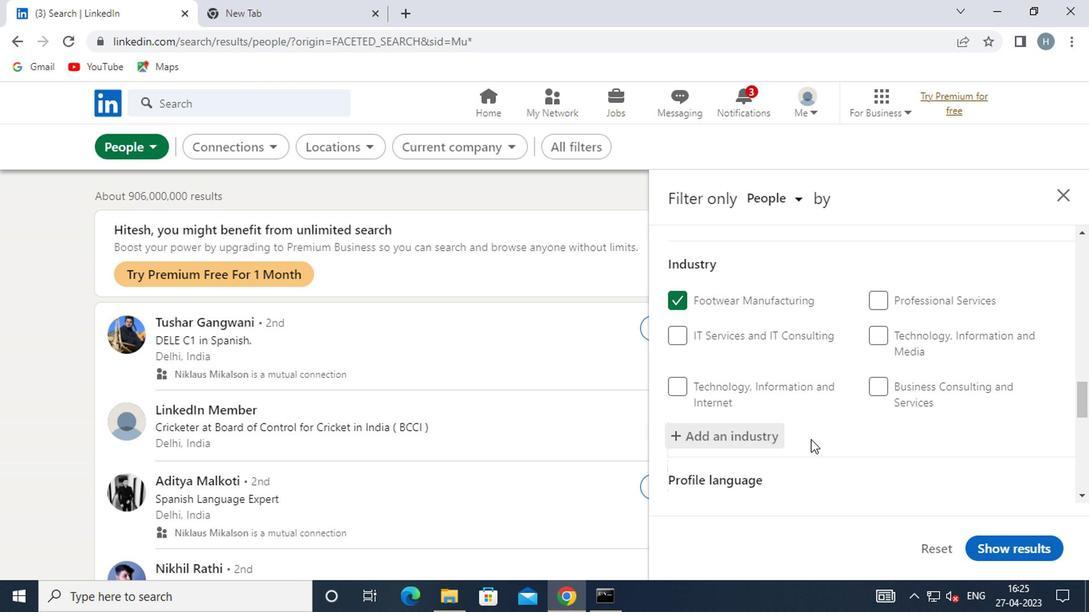 
Action: Mouse moved to (804, 435)
Screenshot: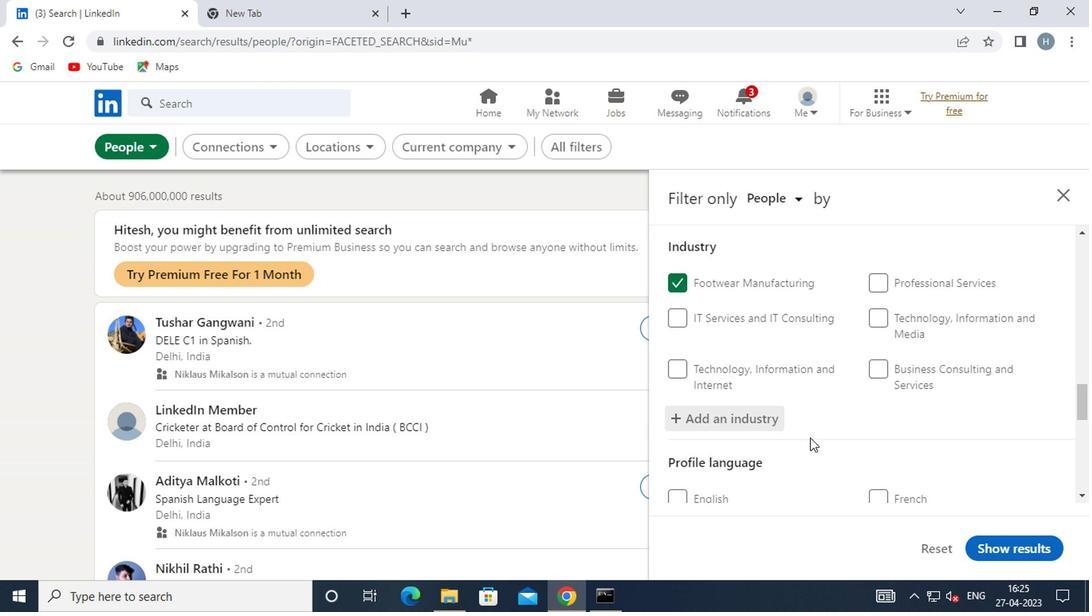 
Action: Mouse scrolled (804, 434) with delta (0, 0)
Screenshot: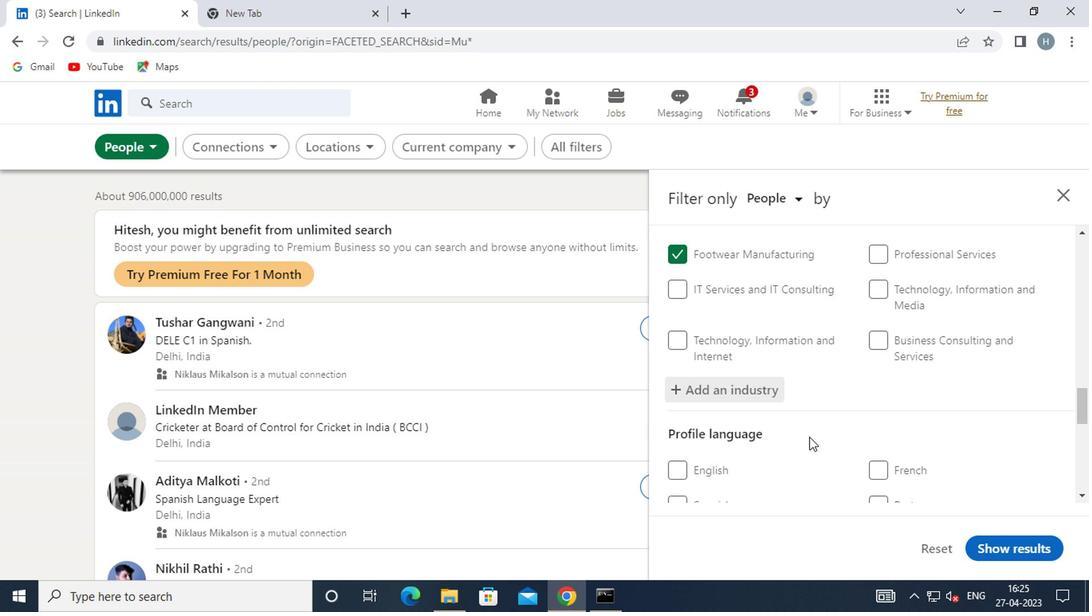 
Action: Mouse scrolled (804, 434) with delta (0, 0)
Screenshot: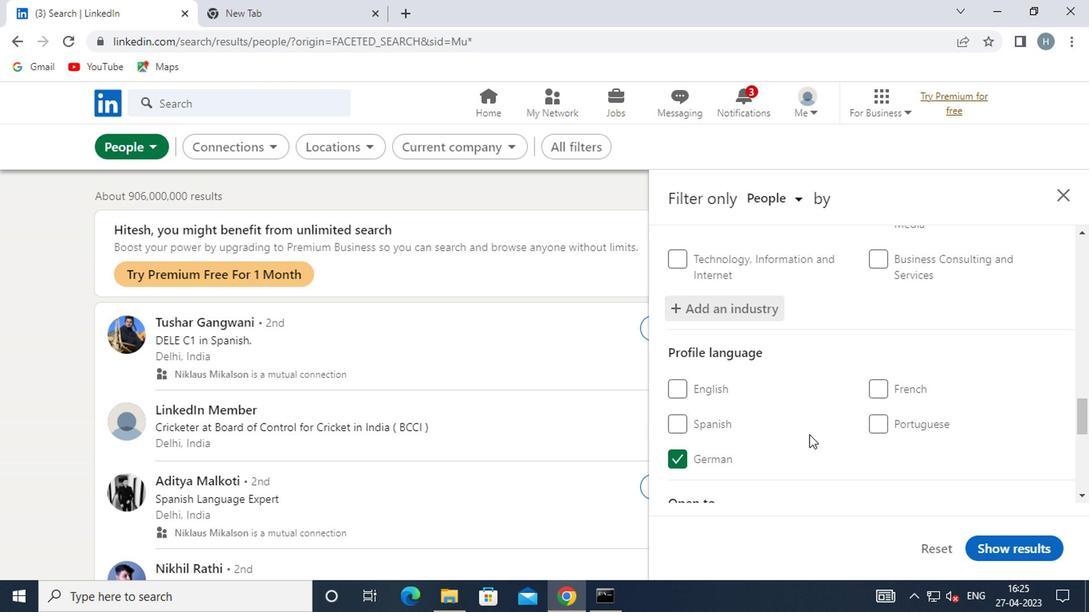 
Action: Mouse moved to (812, 430)
Screenshot: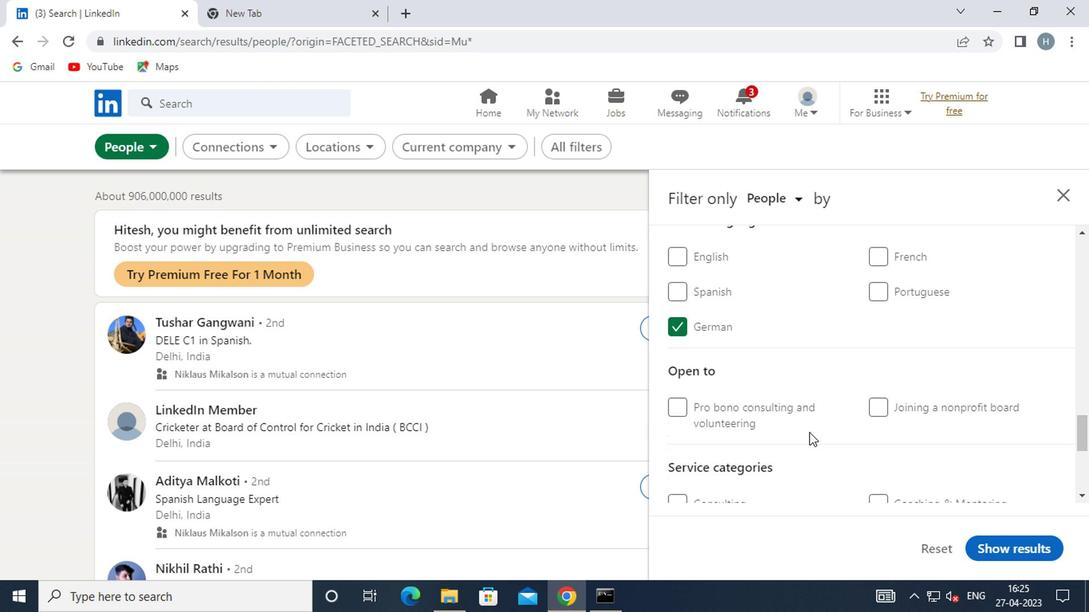 
Action: Mouse scrolled (812, 428) with delta (0, -1)
Screenshot: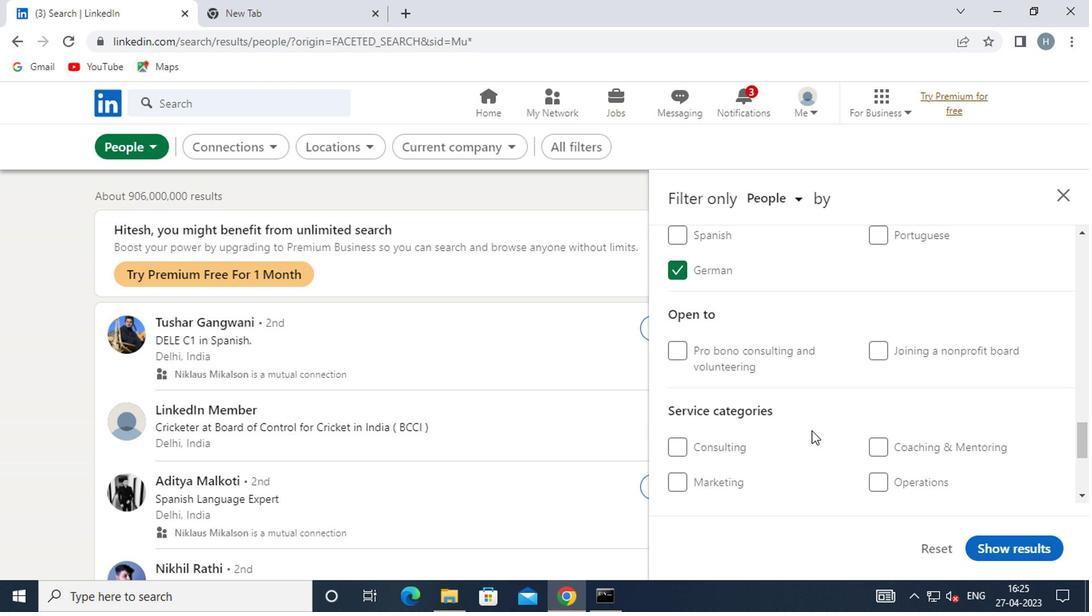 
Action: Mouse moved to (889, 432)
Screenshot: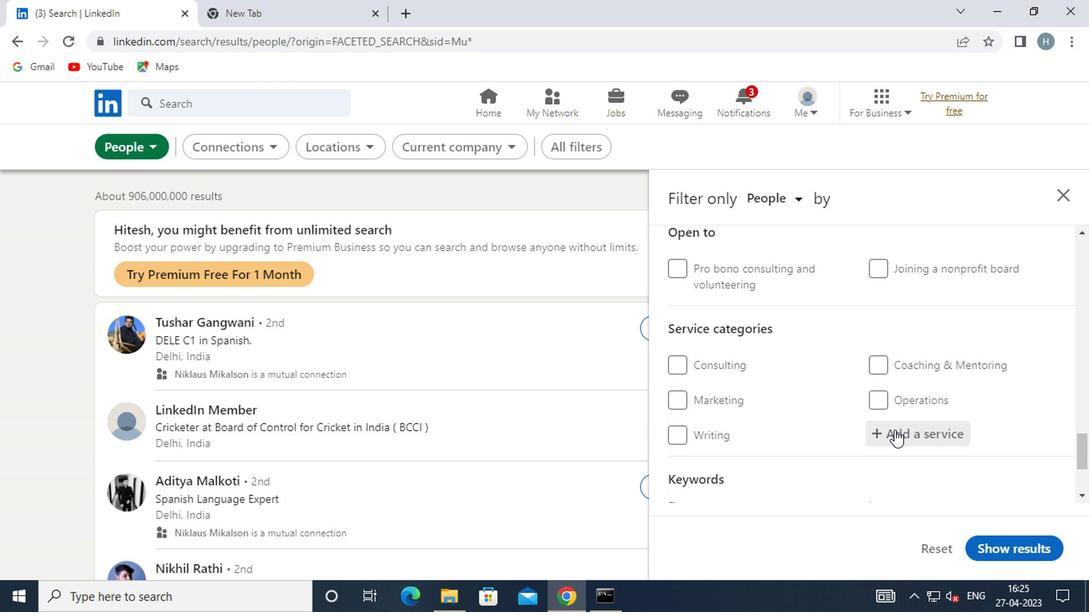 
Action: Mouse pressed left at (889, 432)
Screenshot: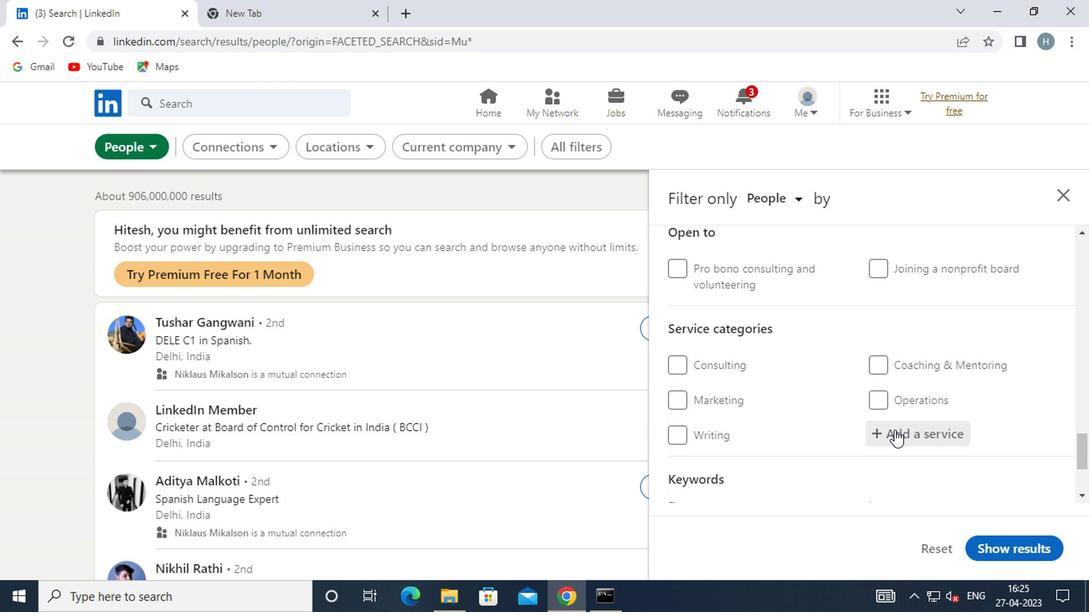 
Action: Mouse moved to (890, 431)
Screenshot: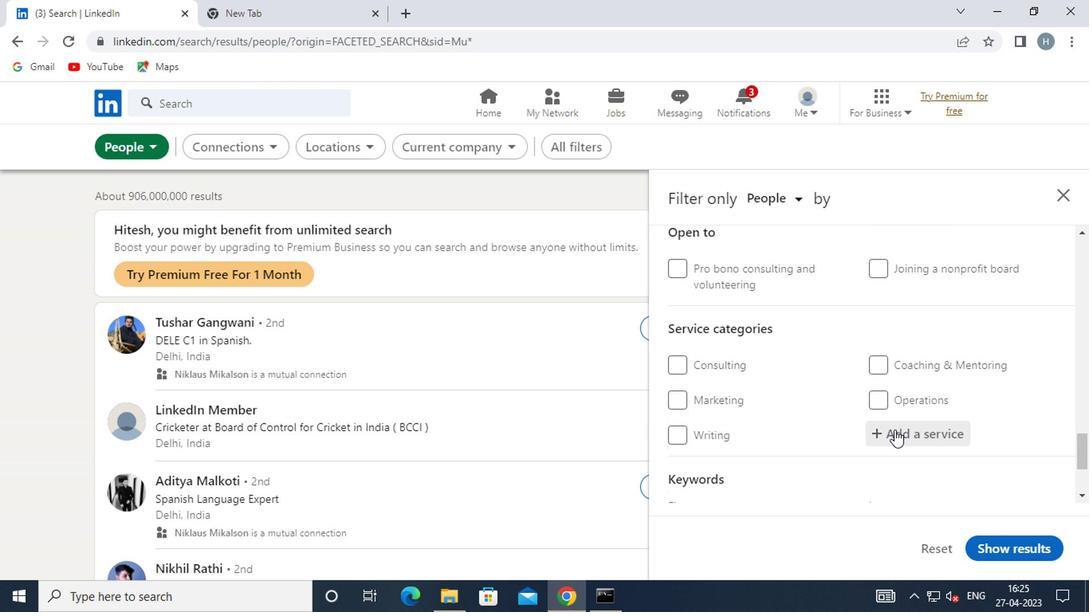 
Action: Key pressed <Key.shift><Key.shift>NONP
Screenshot: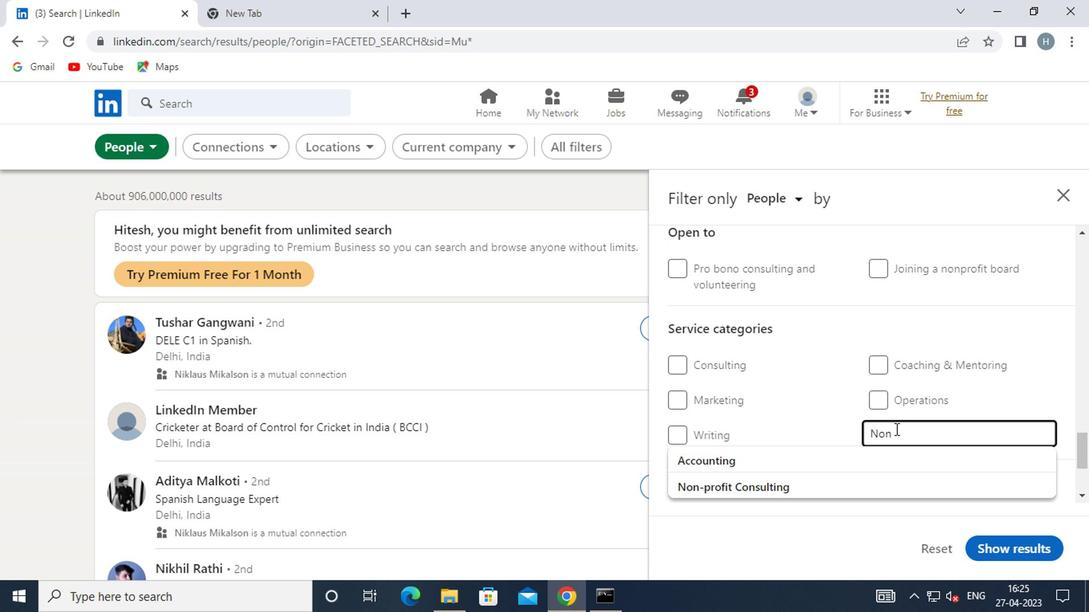 
Action: Mouse moved to (768, 493)
Screenshot: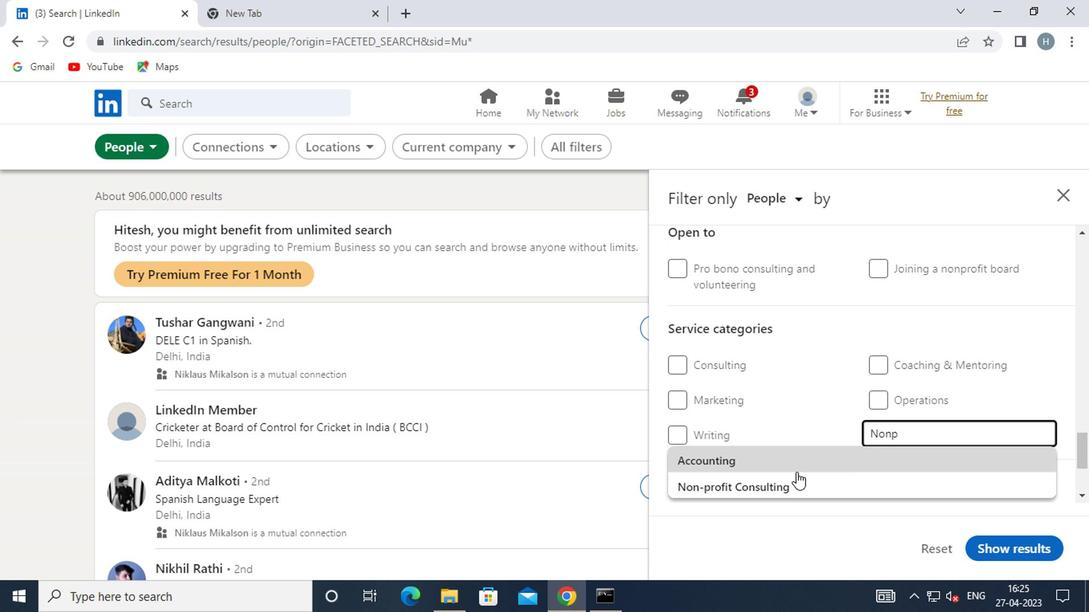 
Action: Mouse pressed left at (768, 493)
Screenshot: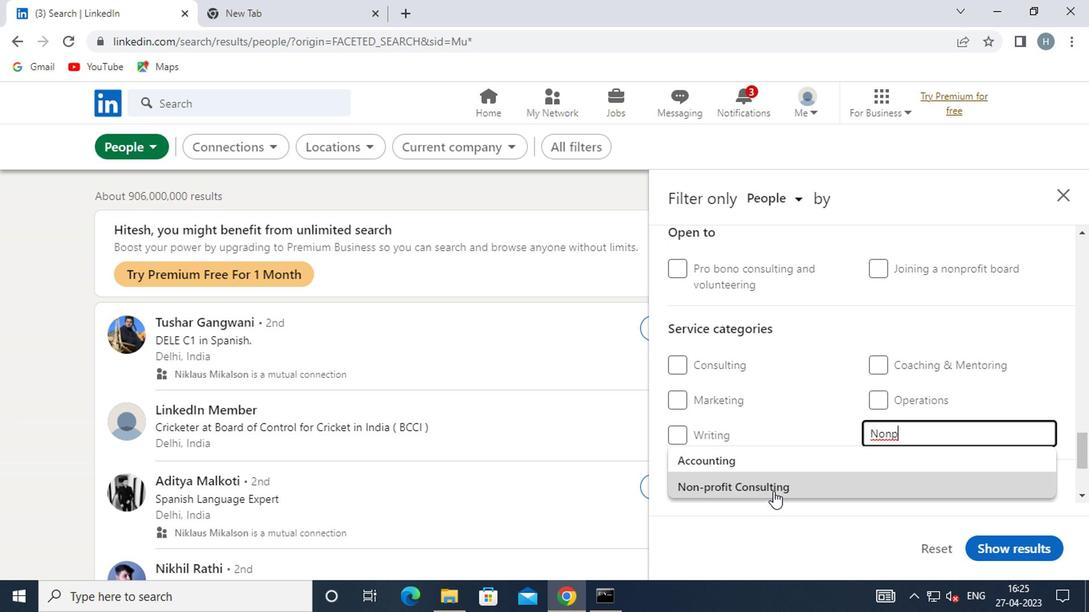 
Action: Mouse moved to (794, 443)
Screenshot: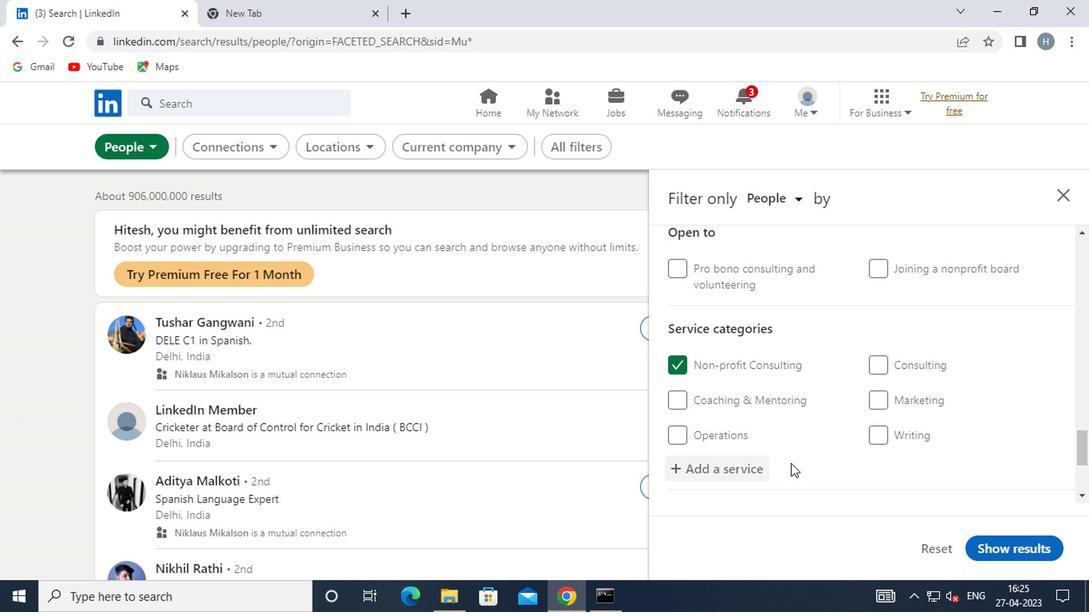 
Action: Mouse scrolled (794, 442) with delta (0, 0)
Screenshot: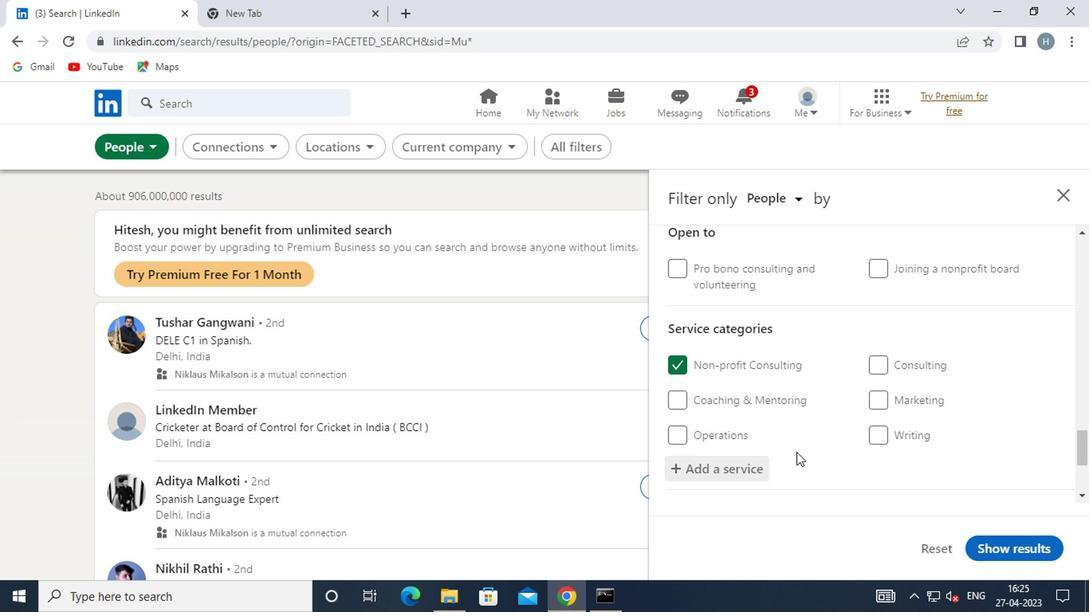 
Action: Mouse scrolled (794, 442) with delta (0, 0)
Screenshot: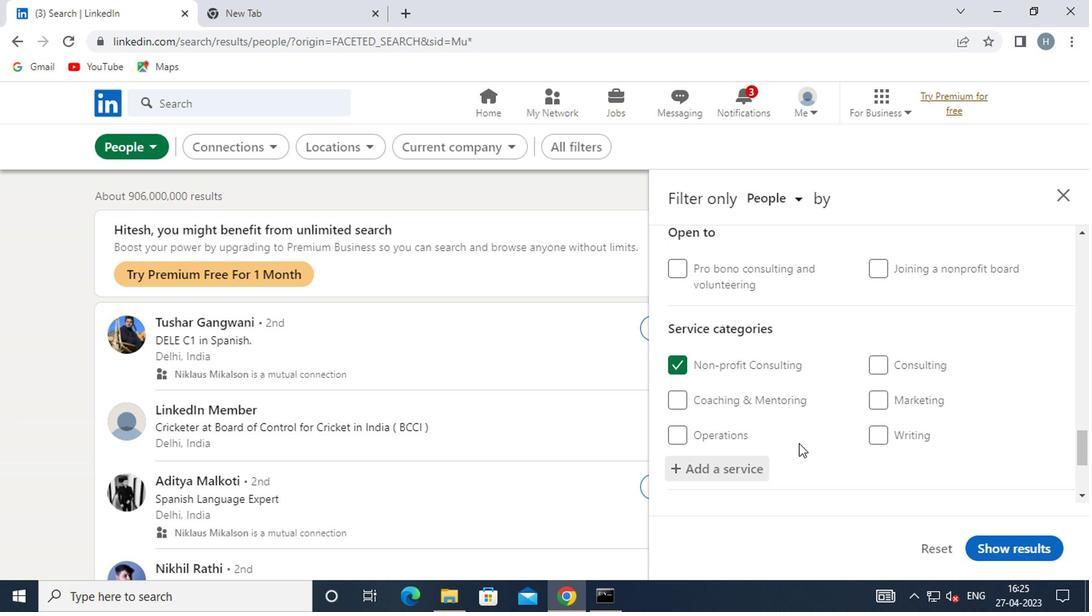 
Action: Mouse moved to (792, 435)
Screenshot: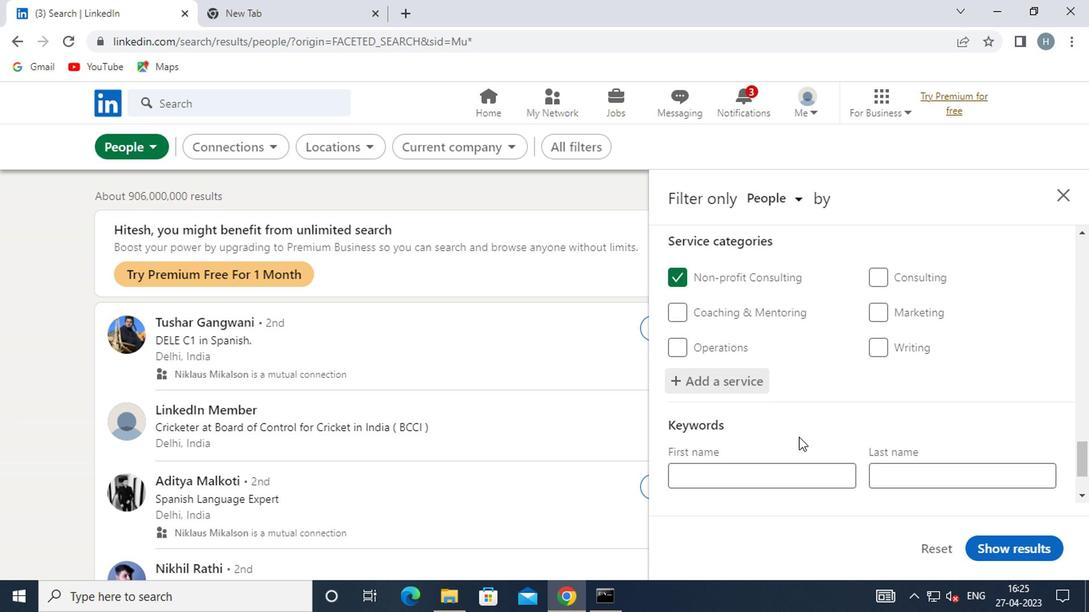 
Action: Mouse scrolled (792, 434) with delta (0, 0)
Screenshot: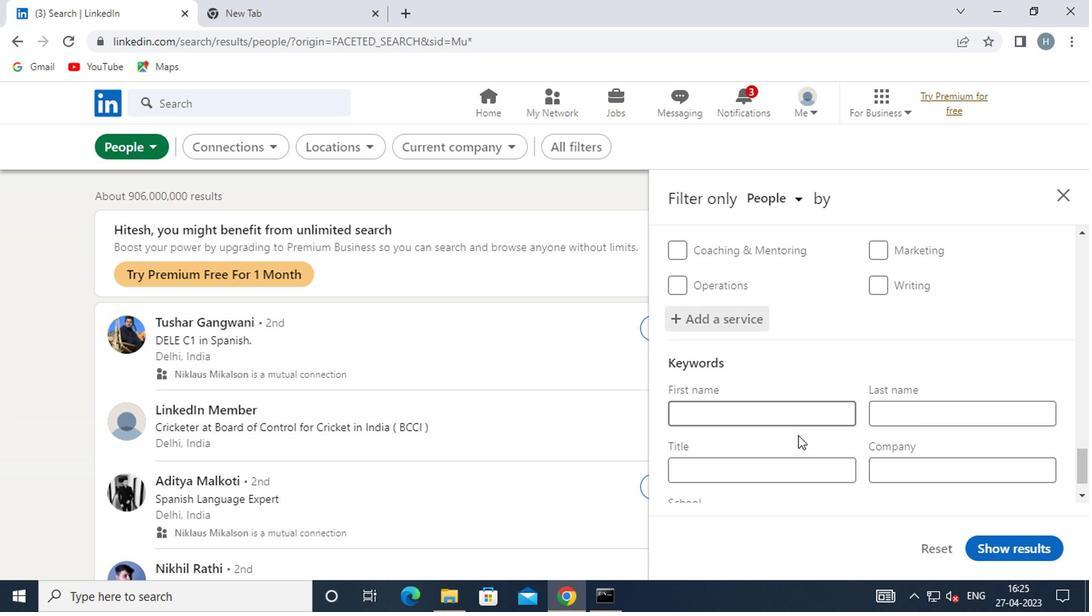 
Action: Mouse moved to (792, 430)
Screenshot: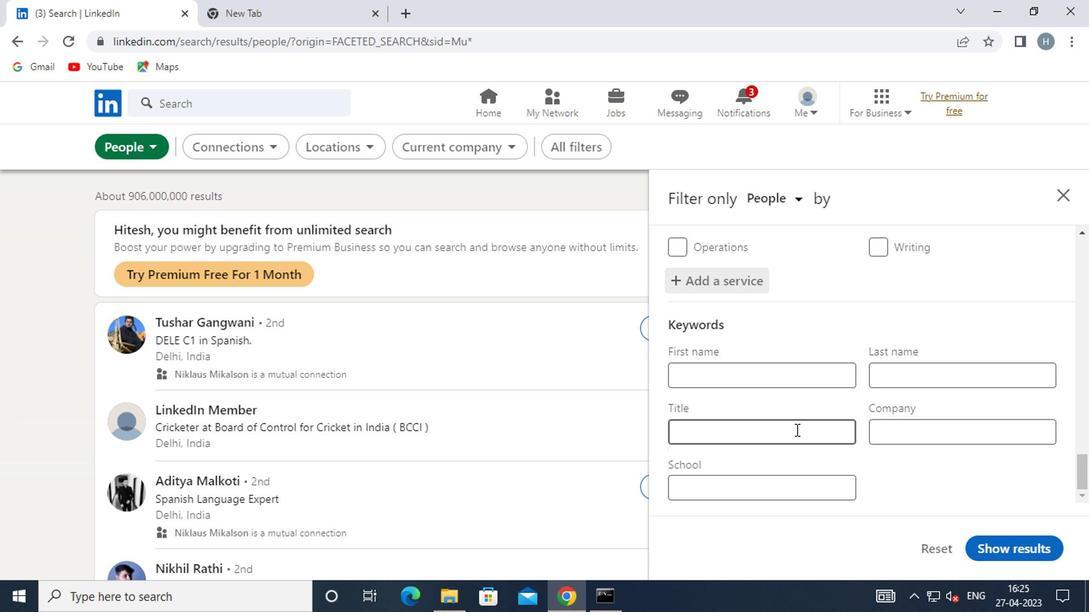 
Action: Mouse pressed left at (792, 430)
Screenshot: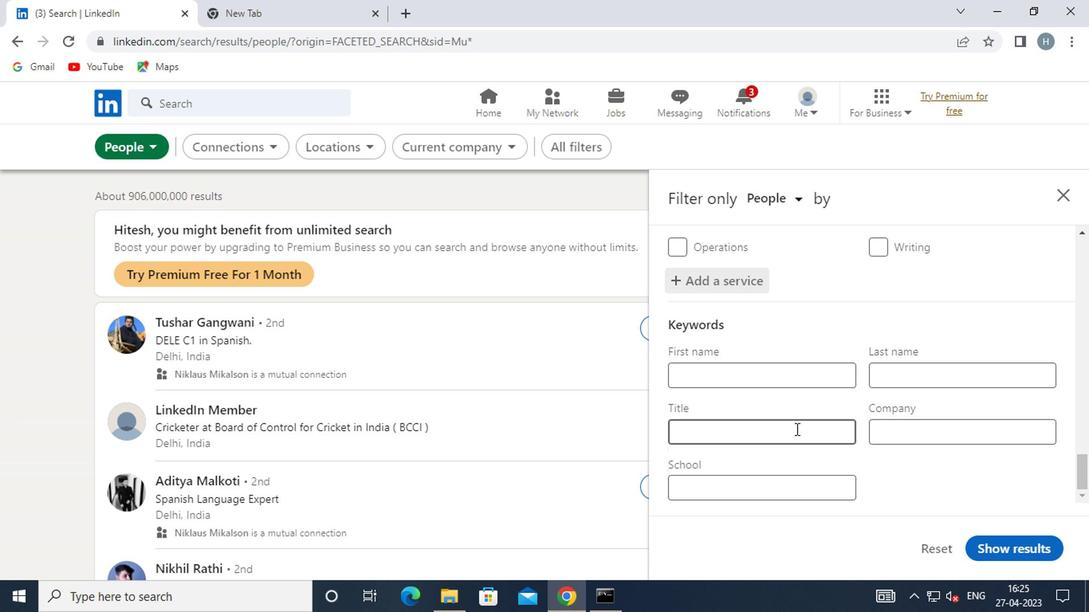 
Action: Key pressed <Key.shift>MANAGERS
Screenshot: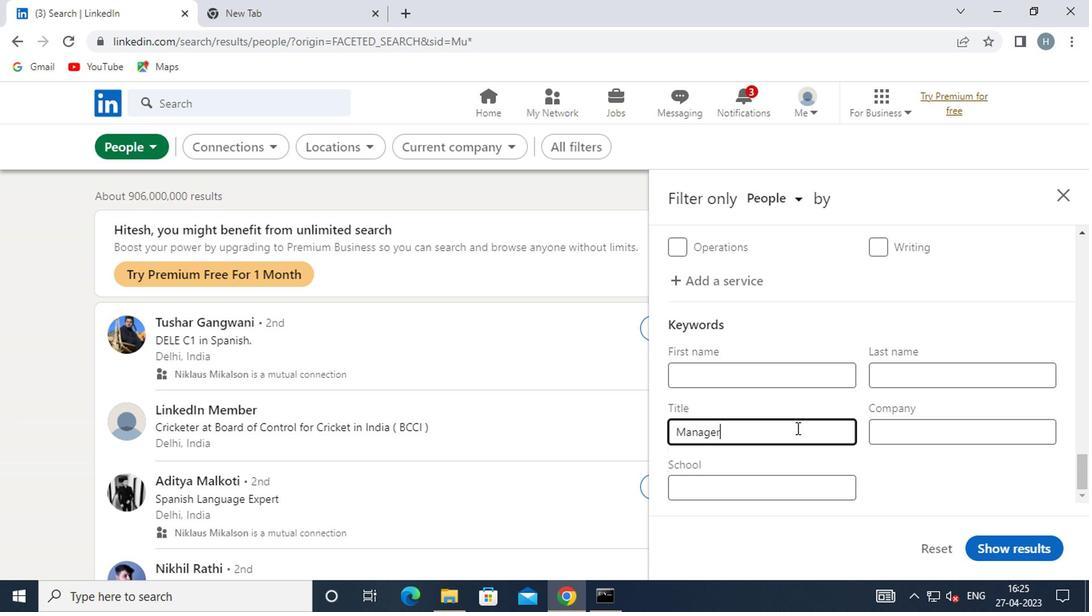 
Action: Mouse moved to (997, 550)
Screenshot: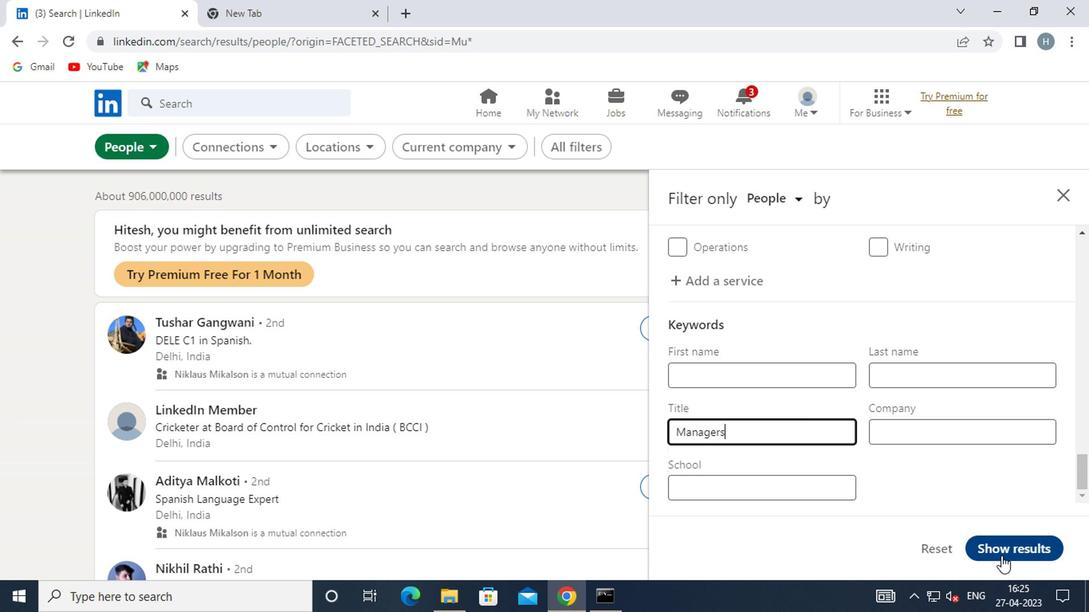 
Action: Mouse pressed left at (997, 550)
Screenshot: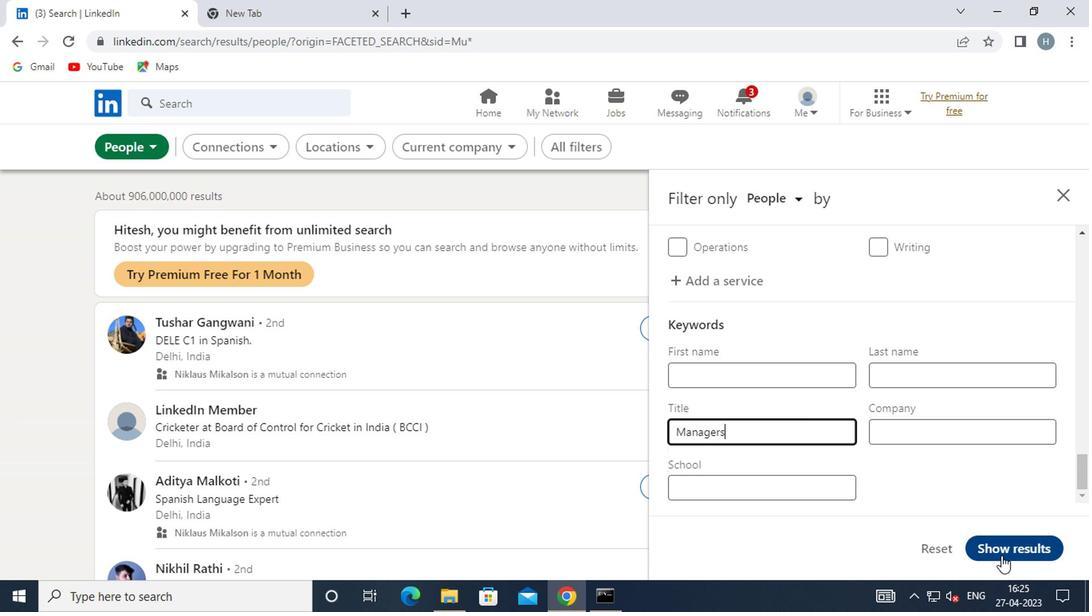 
Action: Mouse moved to (636, 379)
Screenshot: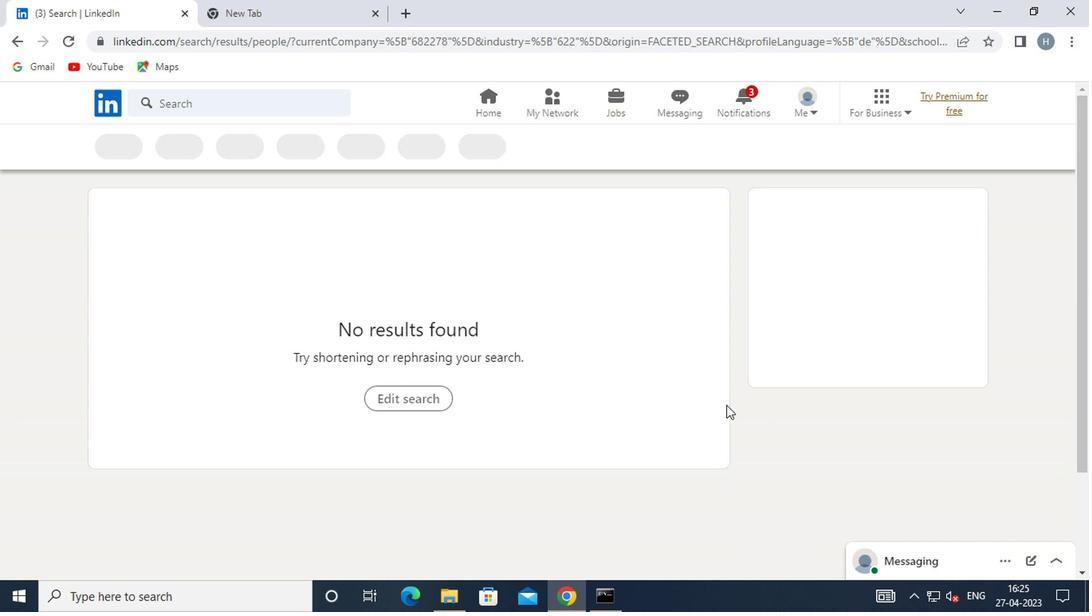 
